 Task: Find connections with filter location Santa Clara with filter topic #homes with filter profile language Potuguese with filter current company Gartner with filter school JSPM's Rajarshi Shahu College of Engineering with filter industry Beverage Manufacturing with filter service category Pricing Strategy with filter keywords title Media Relations Coordinator
Action: Mouse moved to (581, 111)
Screenshot: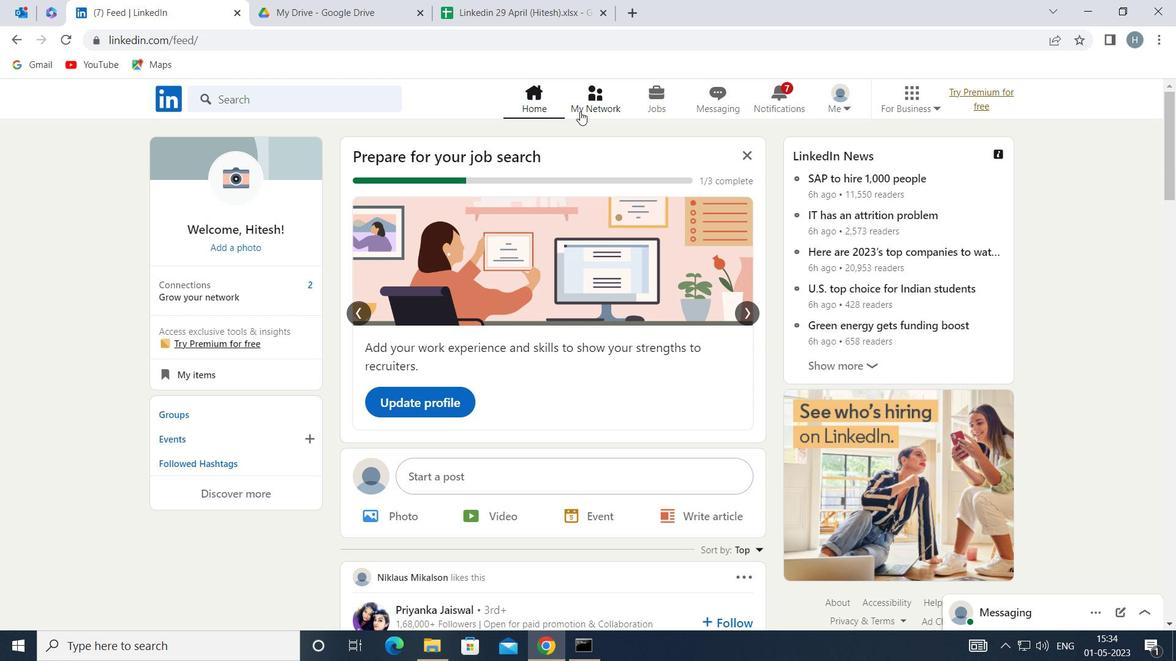 
Action: Mouse pressed left at (581, 111)
Screenshot: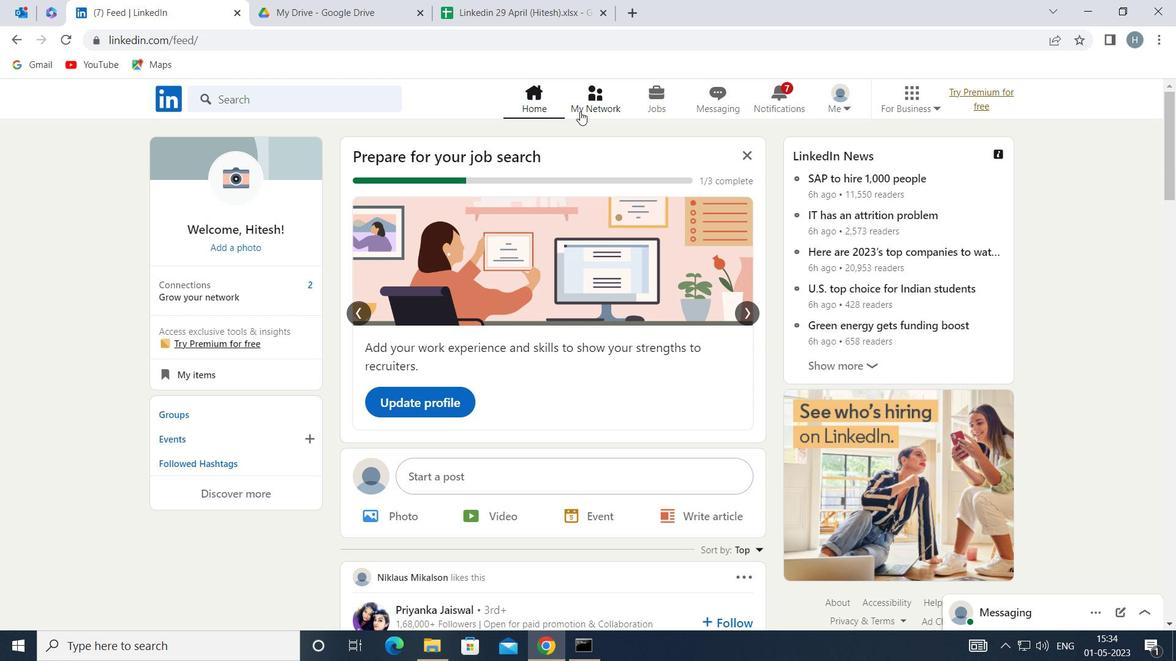 
Action: Mouse moved to (322, 184)
Screenshot: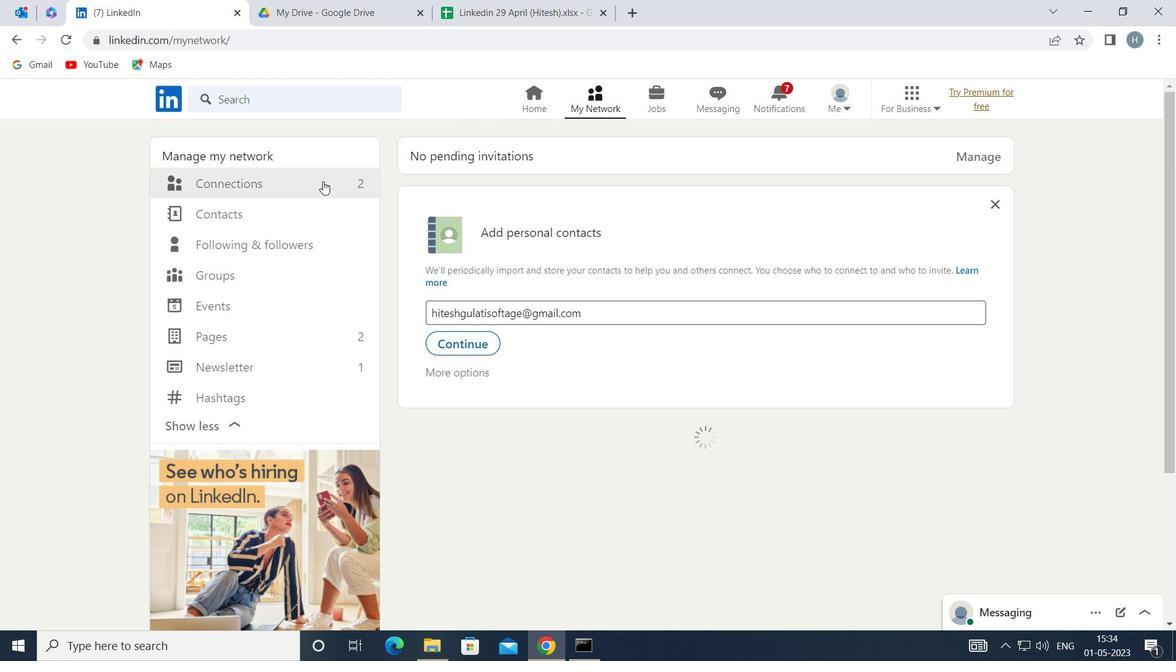 
Action: Mouse pressed left at (322, 184)
Screenshot: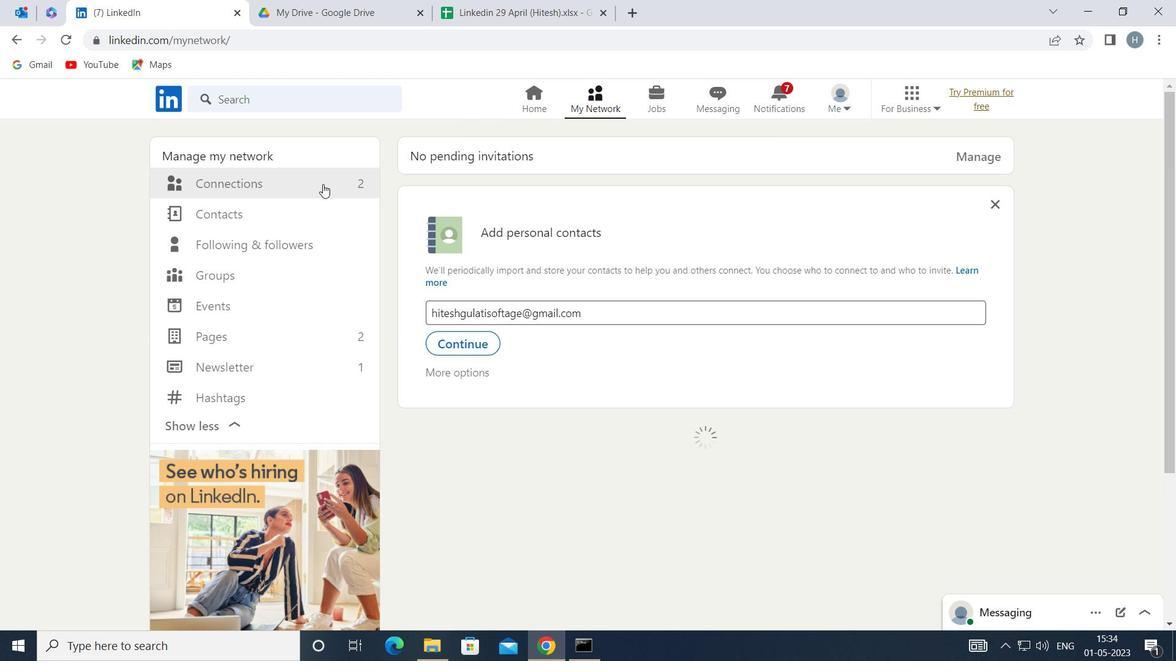 
Action: Mouse moved to (672, 183)
Screenshot: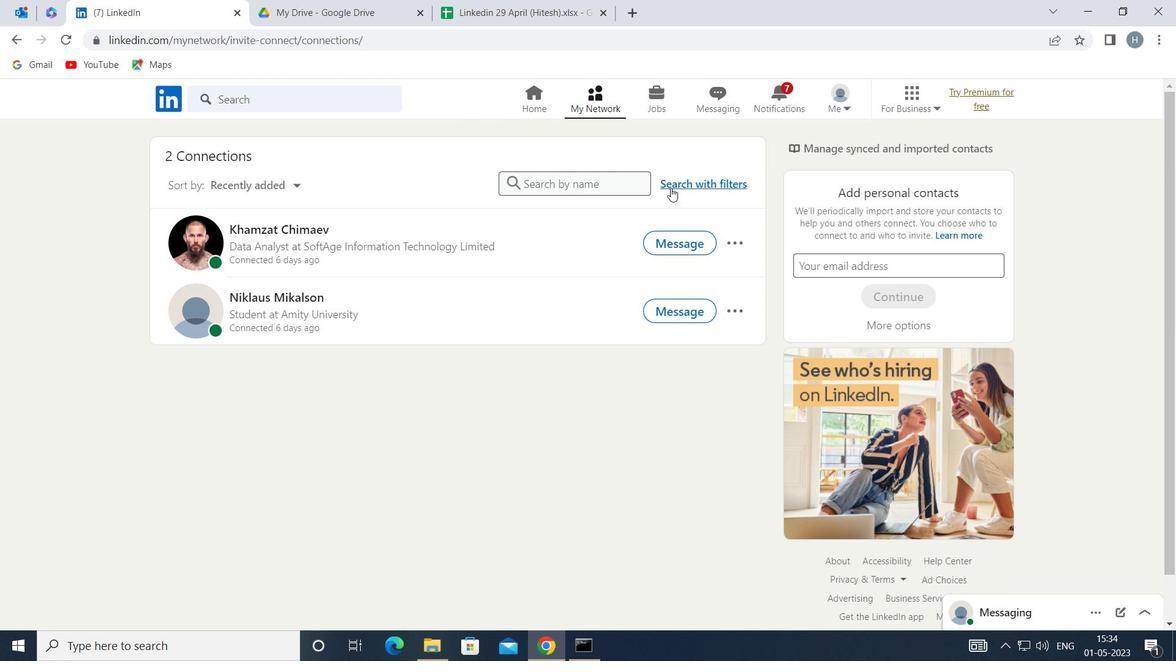
Action: Mouse pressed left at (672, 183)
Screenshot: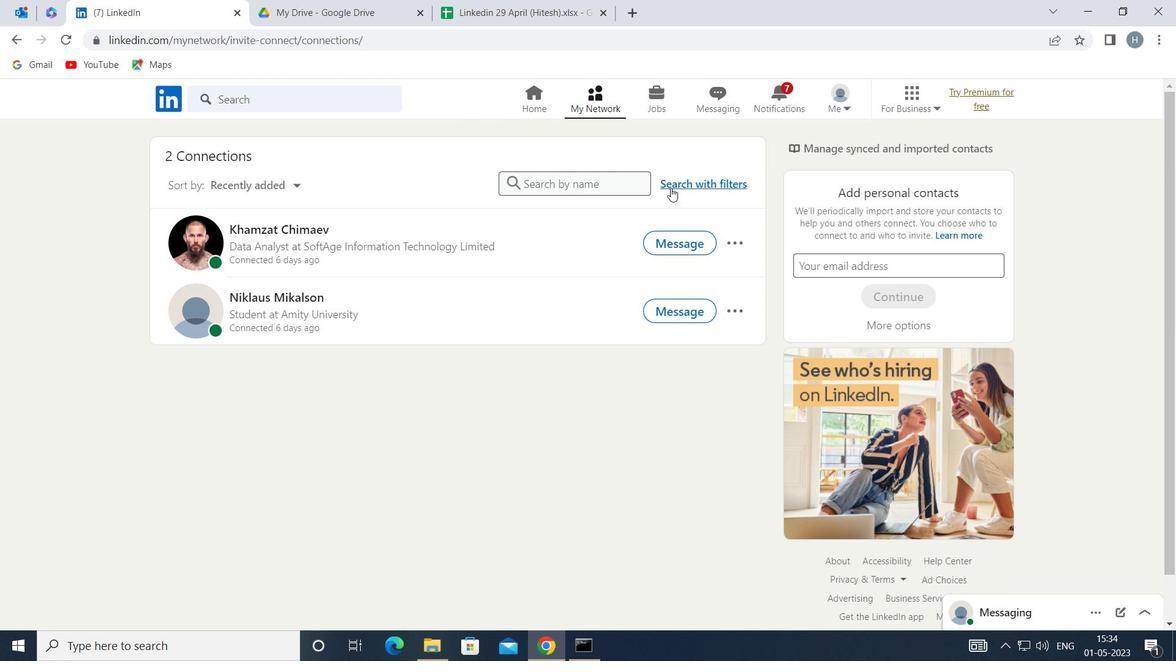 
Action: Mouse moved to (634, 146)
Screenshot: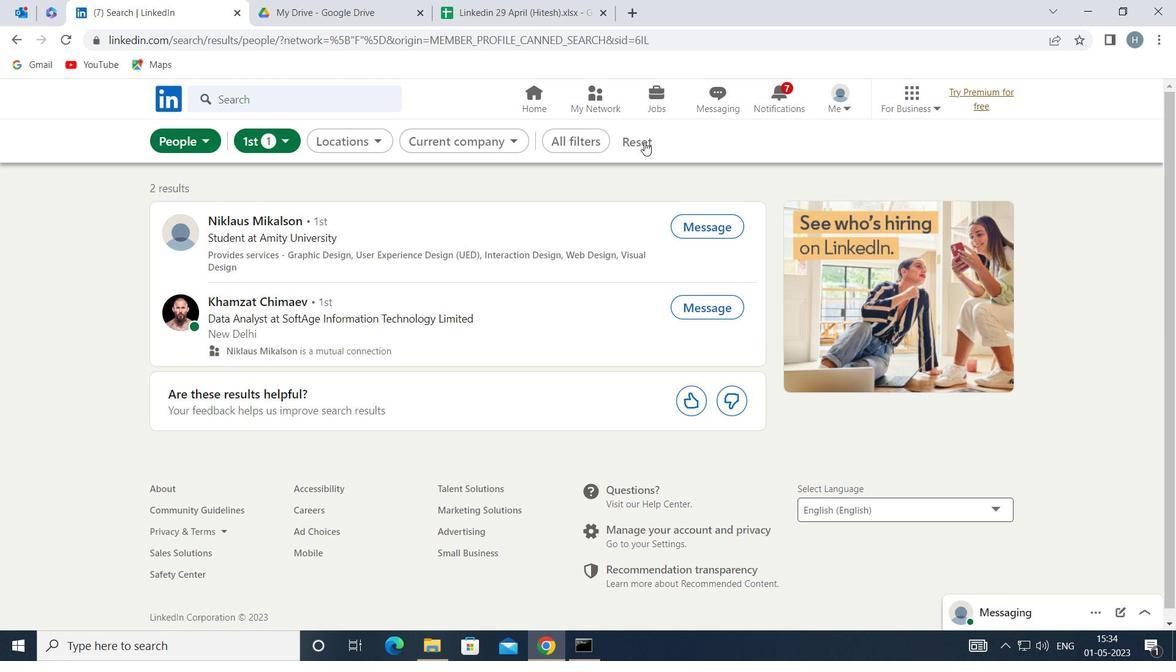 
Action: Mouse pressed left at (634, 146)
Screenshot: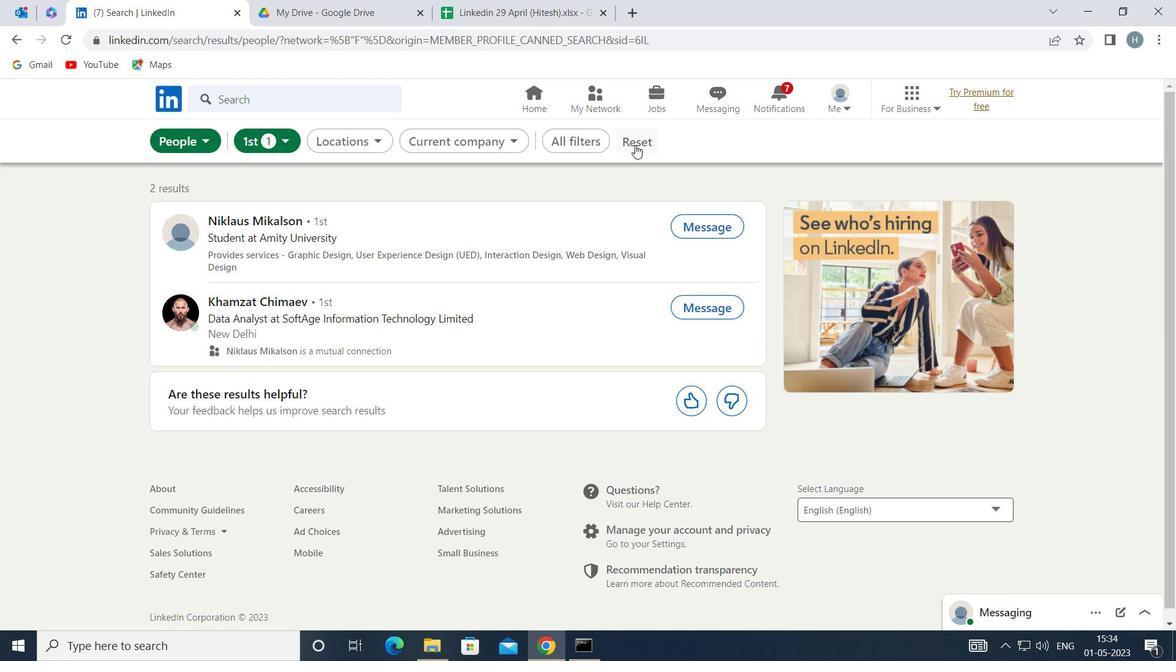 
Action: Mouse moved to (631, 138)
Screenshot: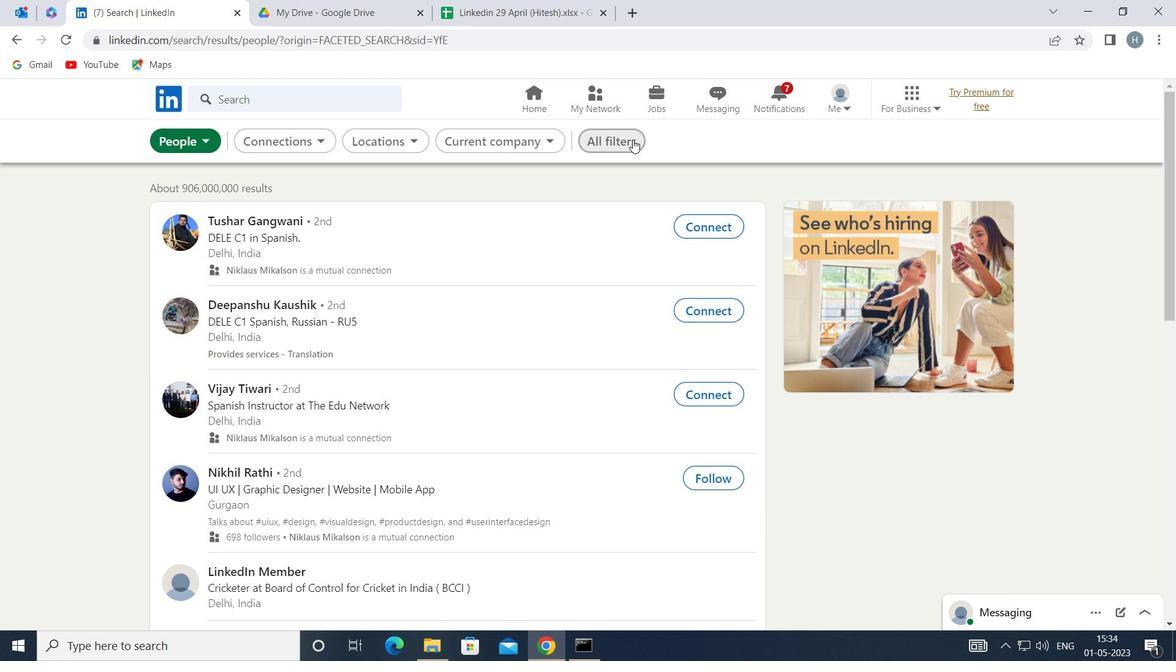 
Action: Mouse pressed left at (631, 138)
Screenshot: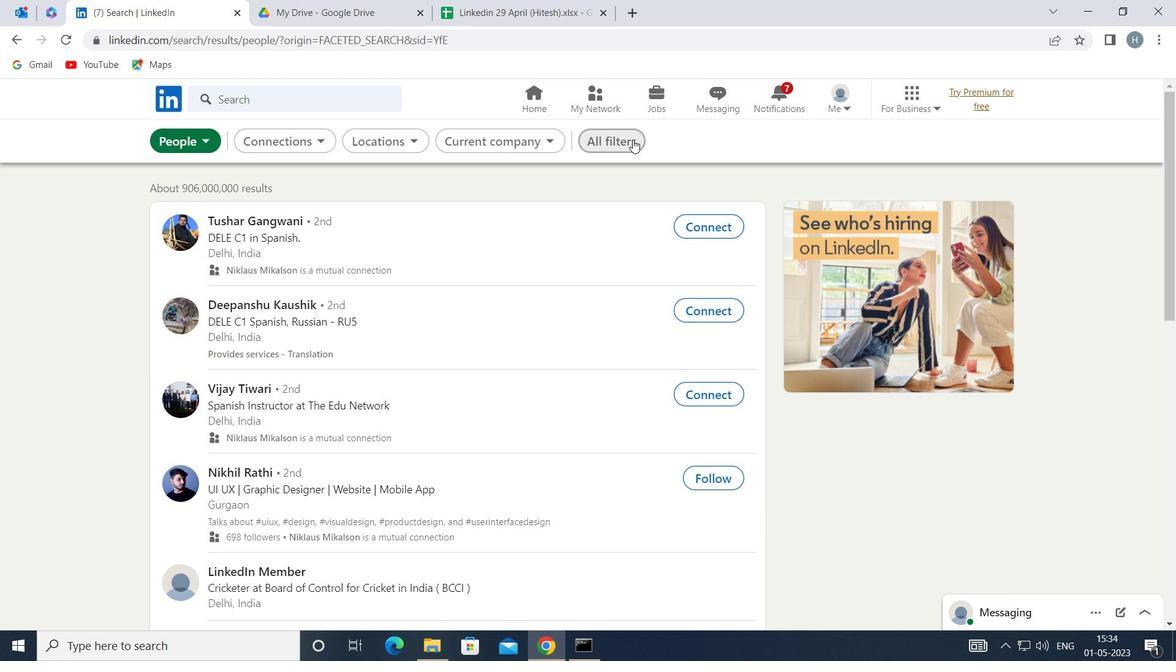 
Action: Mouse moved to (885, 334)
Screenshot: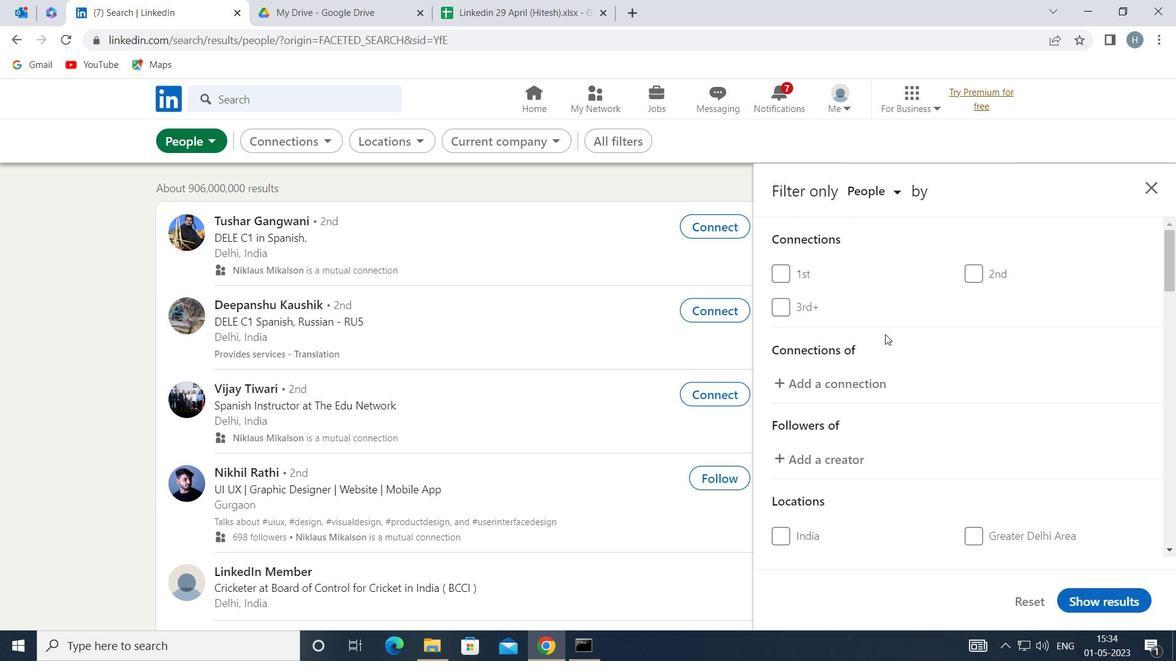 
Action: Mouse scrolled (885, 333) with delta (0, 0)
Screenshot: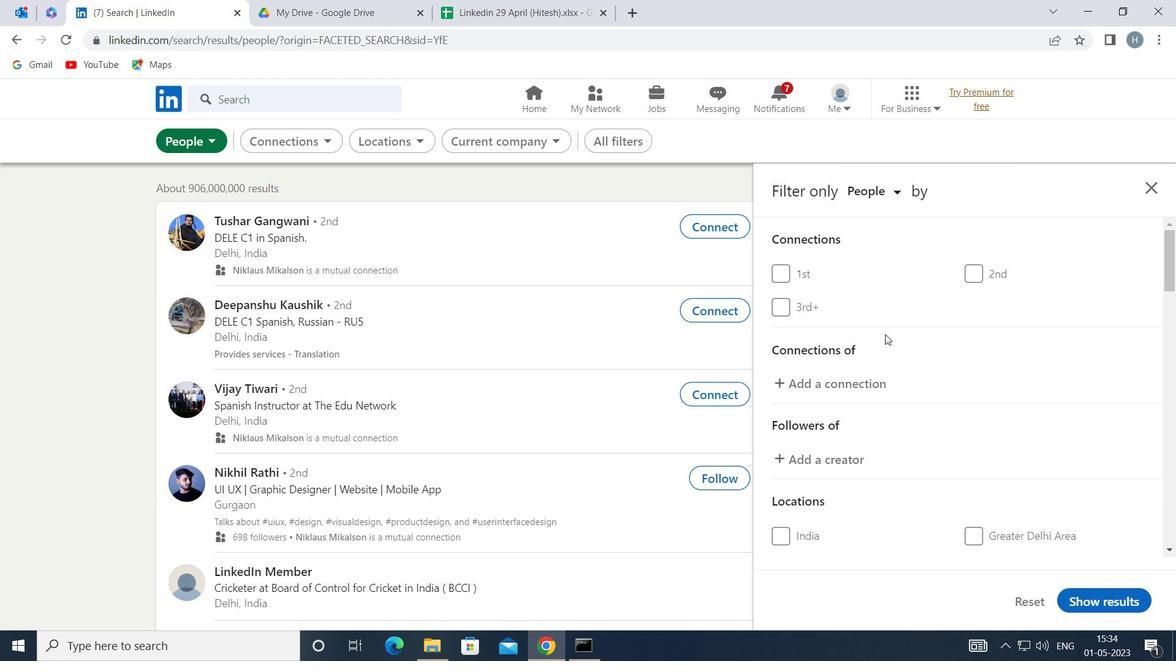 
Action: Mouse scrolled (885, 333) with delta (0, 0)
Screenshot: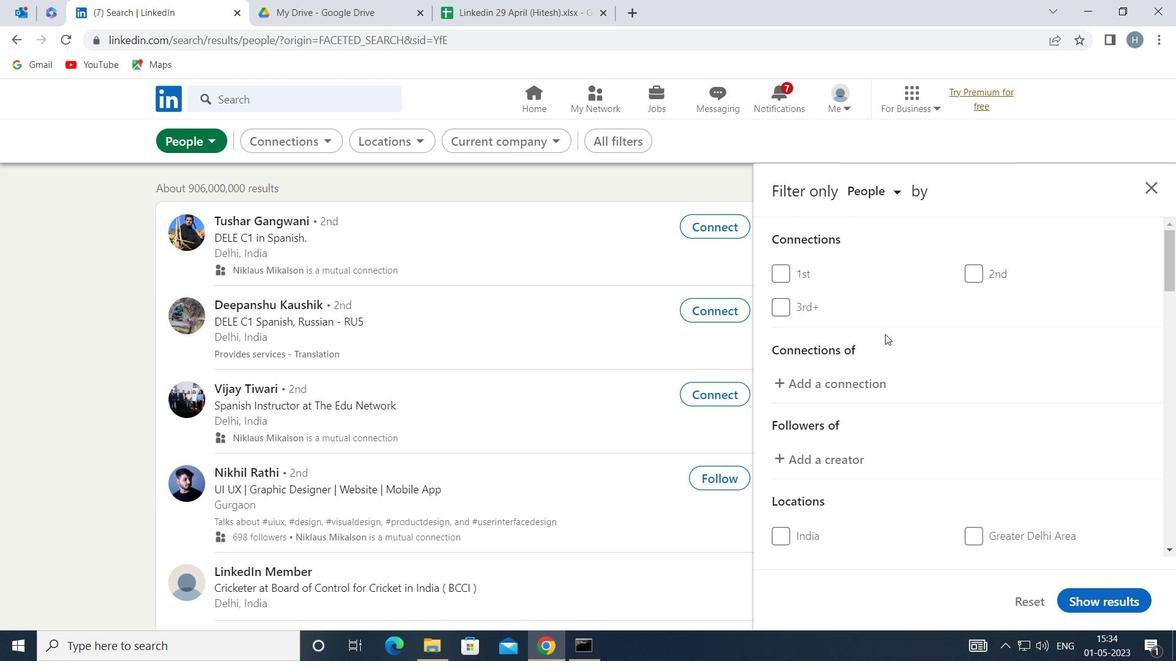 
Action: Mouse moved to (1009, 444)
Screenshot: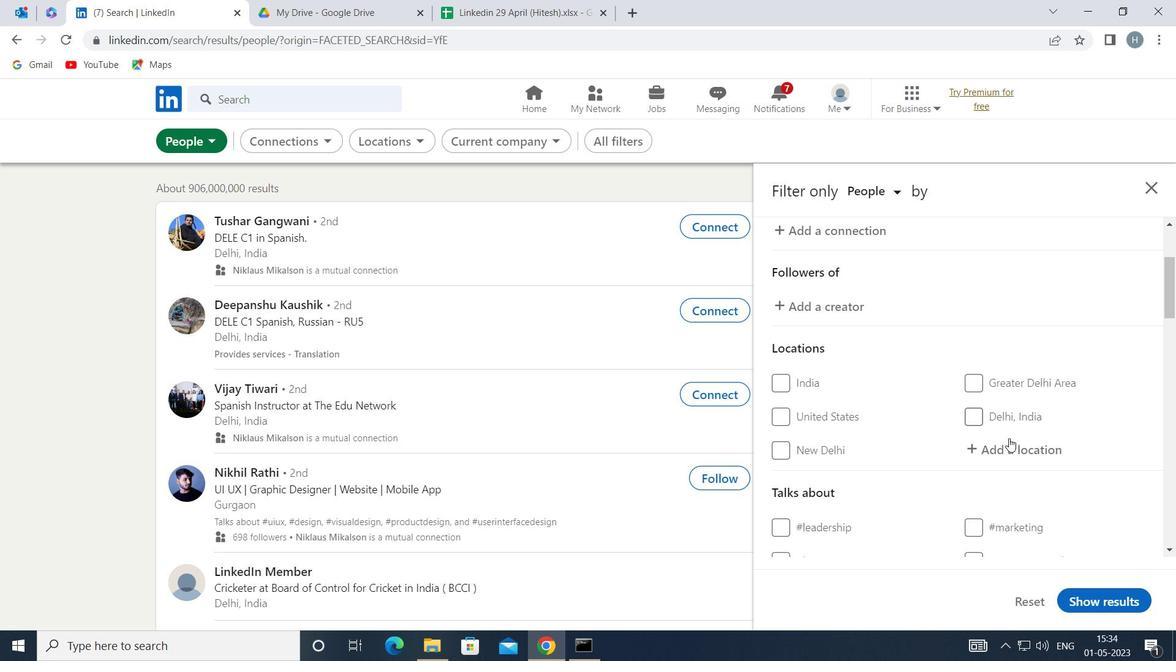 
Action: Mouse pressed left at (1009, 444)
Screenshot: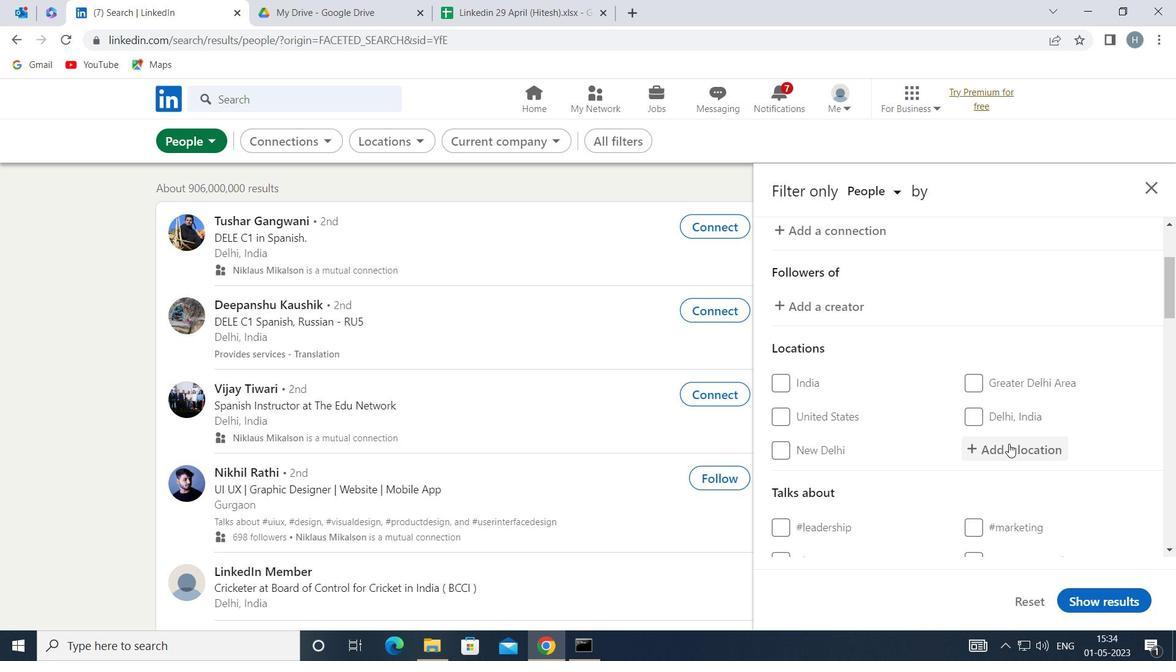 
Action: Mouse moved to (1004, 445)
Screenshot: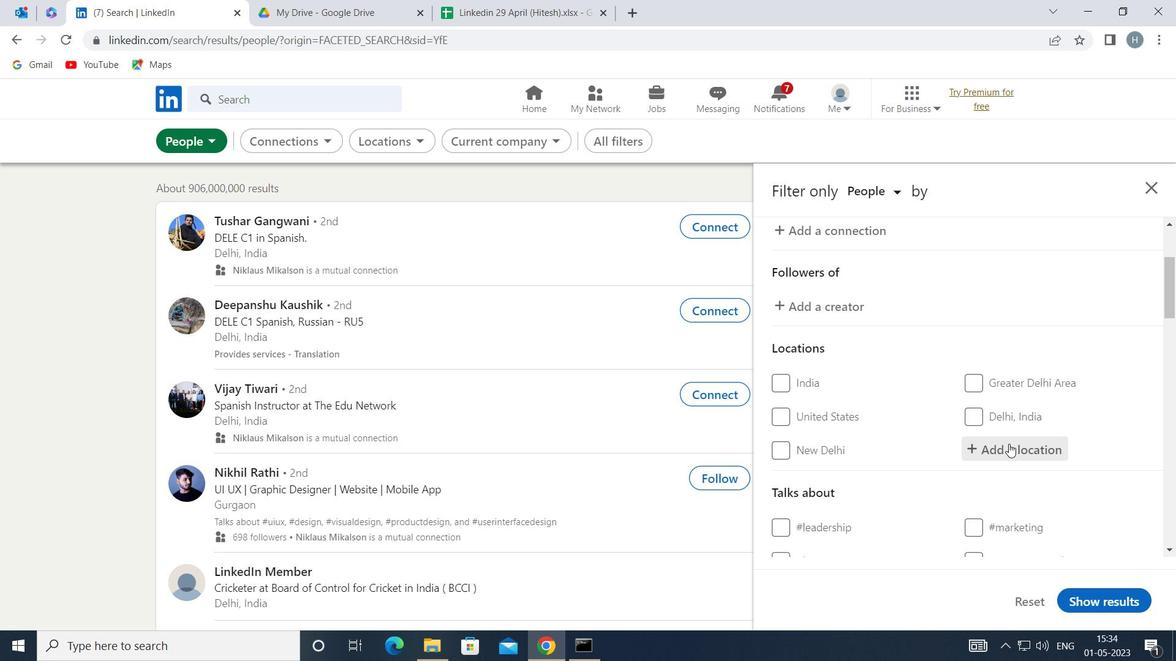 
Action: Key pressed <Key.shift>SANR<Key.backspace>TA<Key.space><Key.shift>CLARE
Screenshot: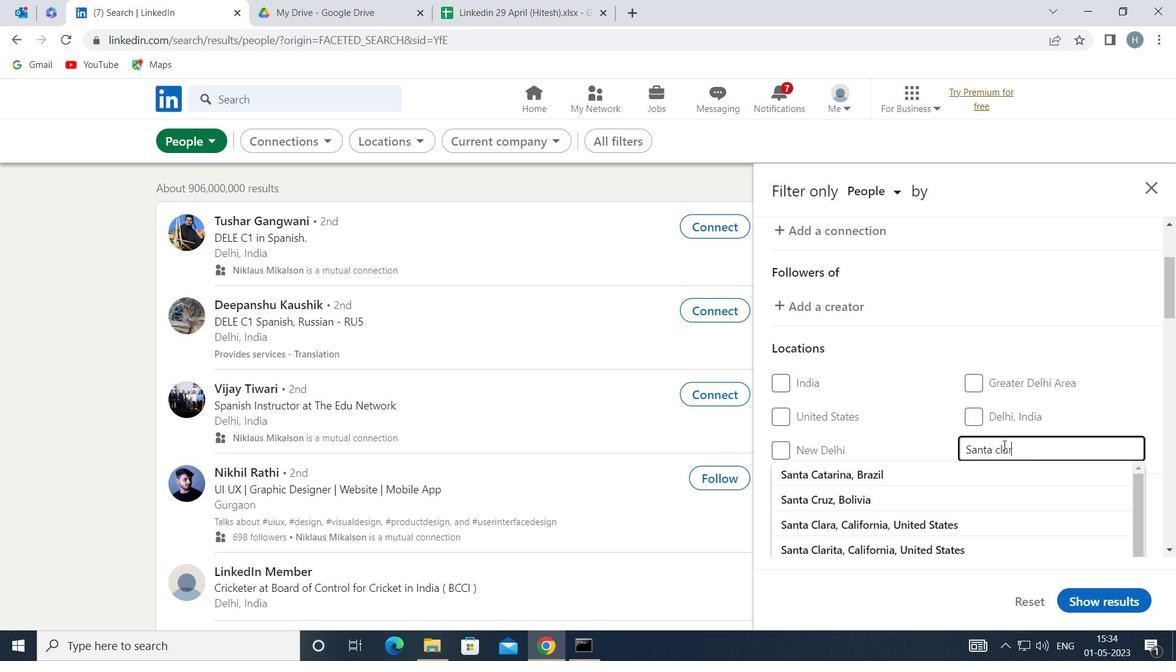 
Action: Mouse moved to (1037, 480)
Screenshot: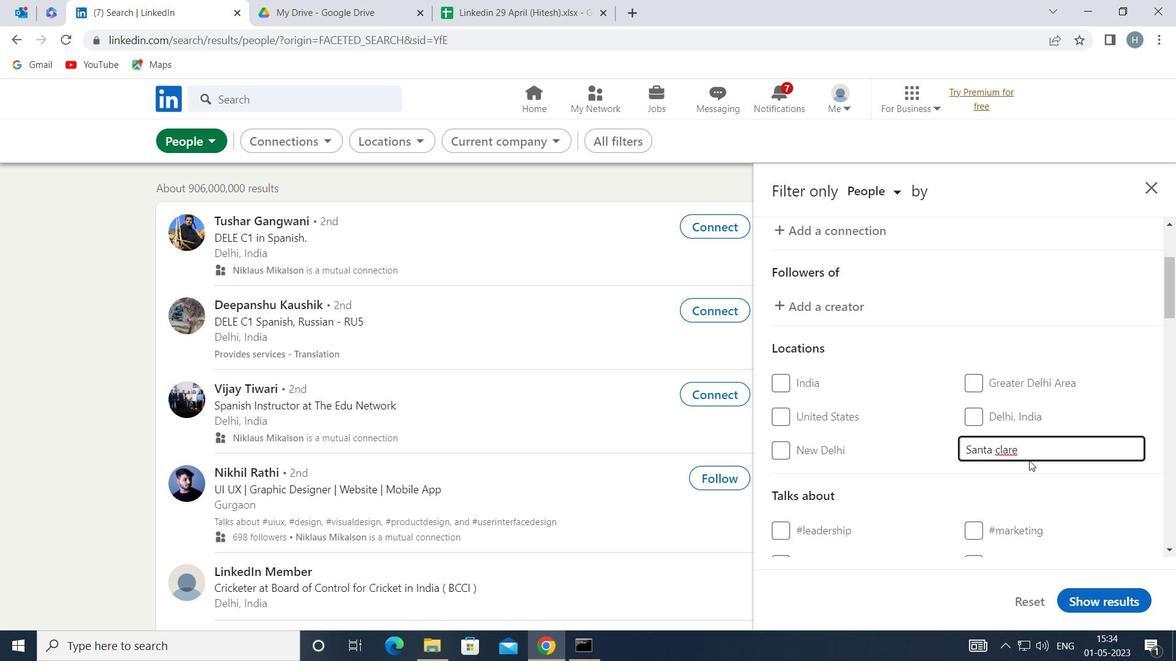 
Action: Key pressed <Key.backspace>A
Screenshot: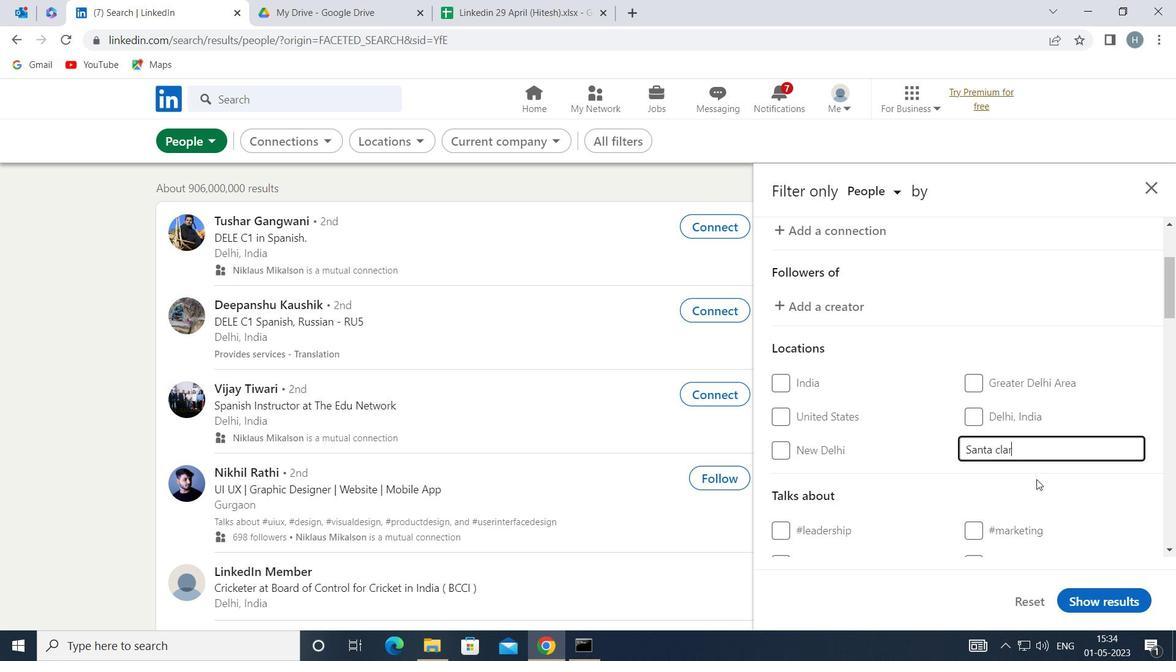 
Action: Mouse moved to (1037, 480)
Screenshot: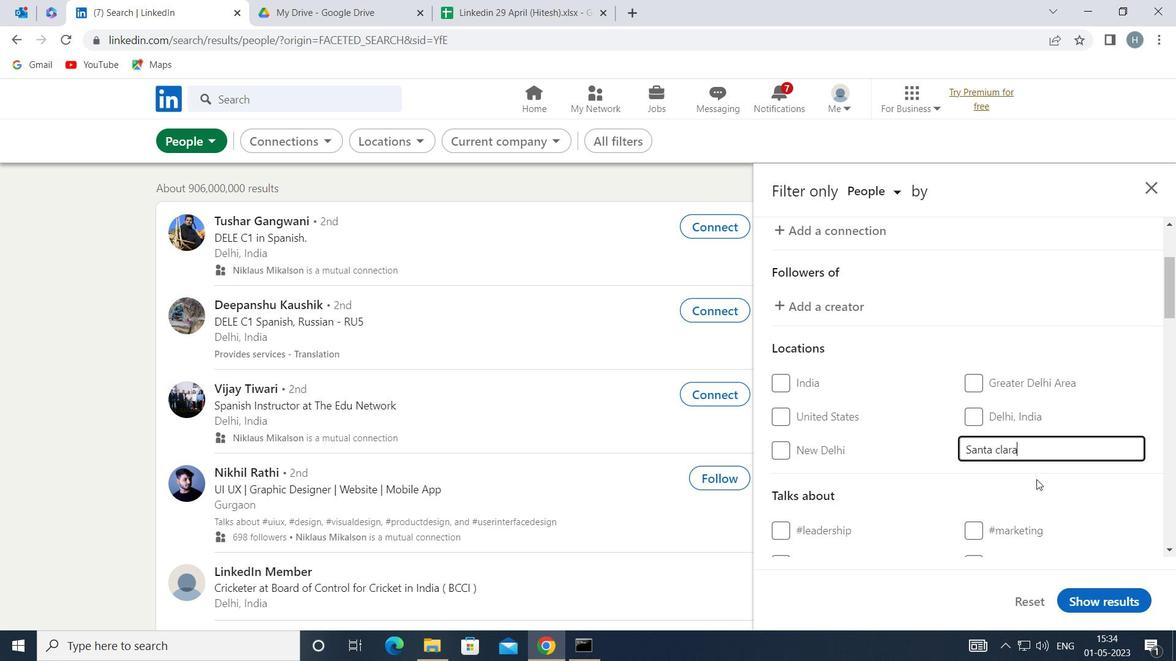 
Action: Key pressed <Key.enter>
Screenshot: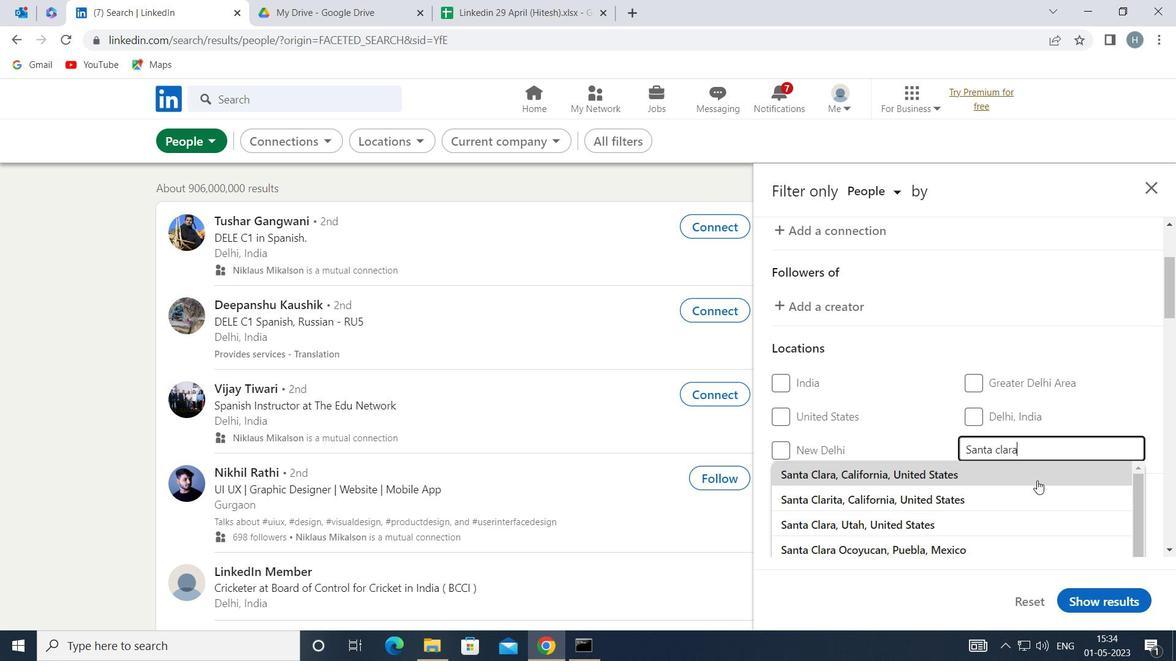 
Action: Mouse moved to (1023, 482)
Screenshot: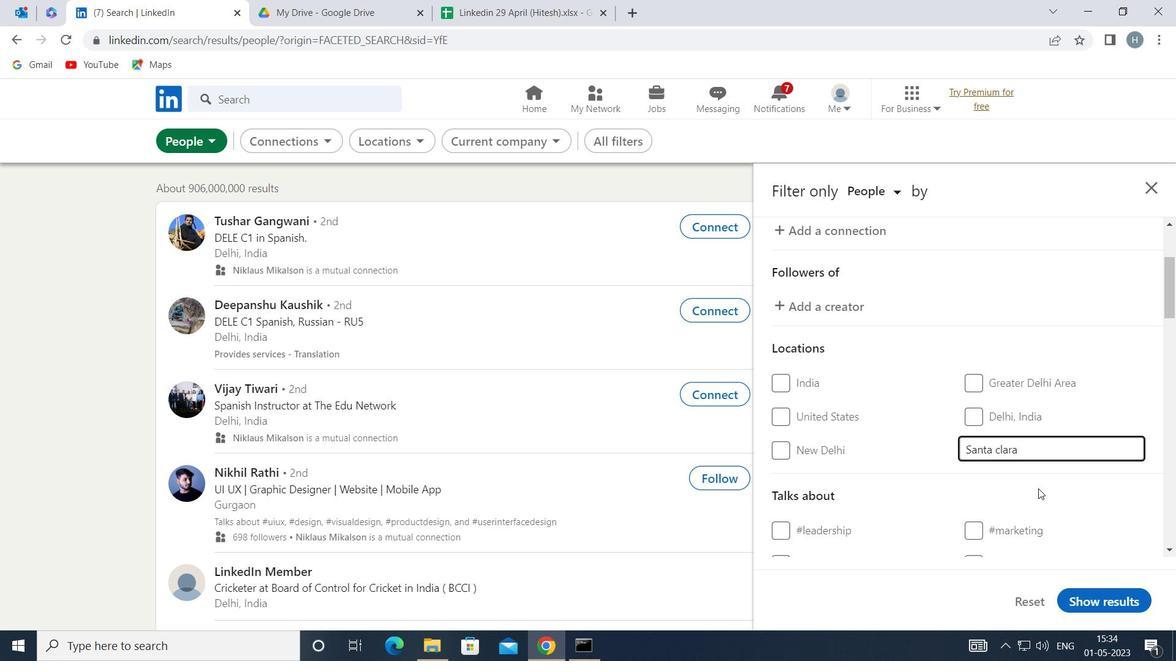 
Action: Mouse scrolled (1023, 481) with delta (0, 0)
Screenshot: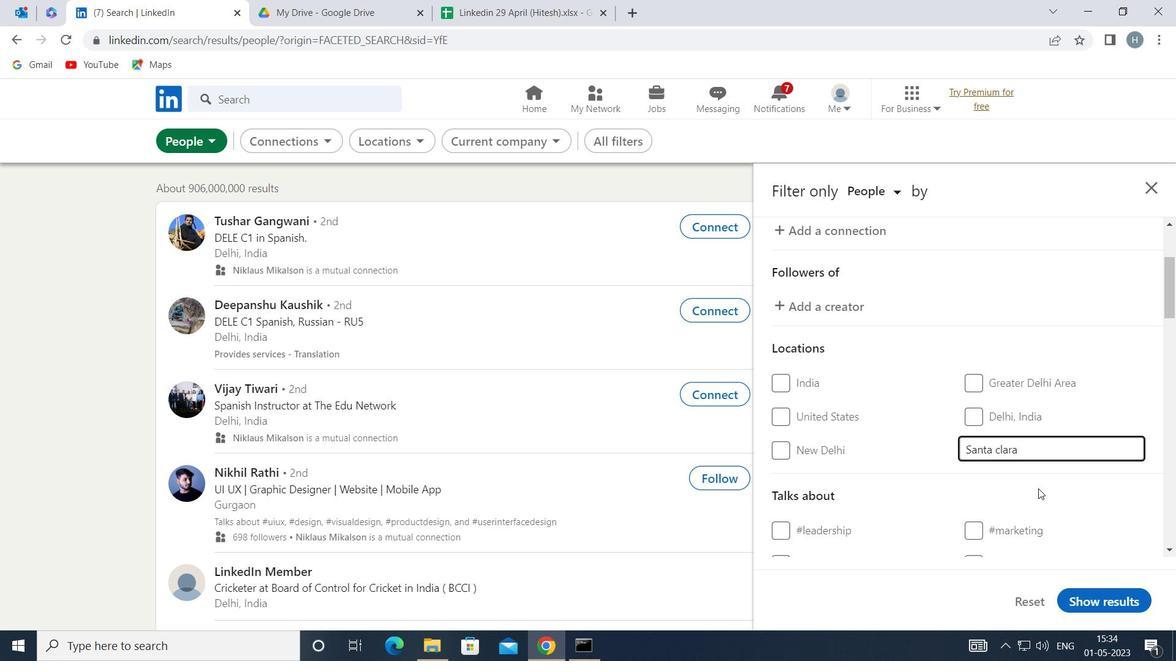 
Action: Mouse moved to (1022, 449)
Screenshot: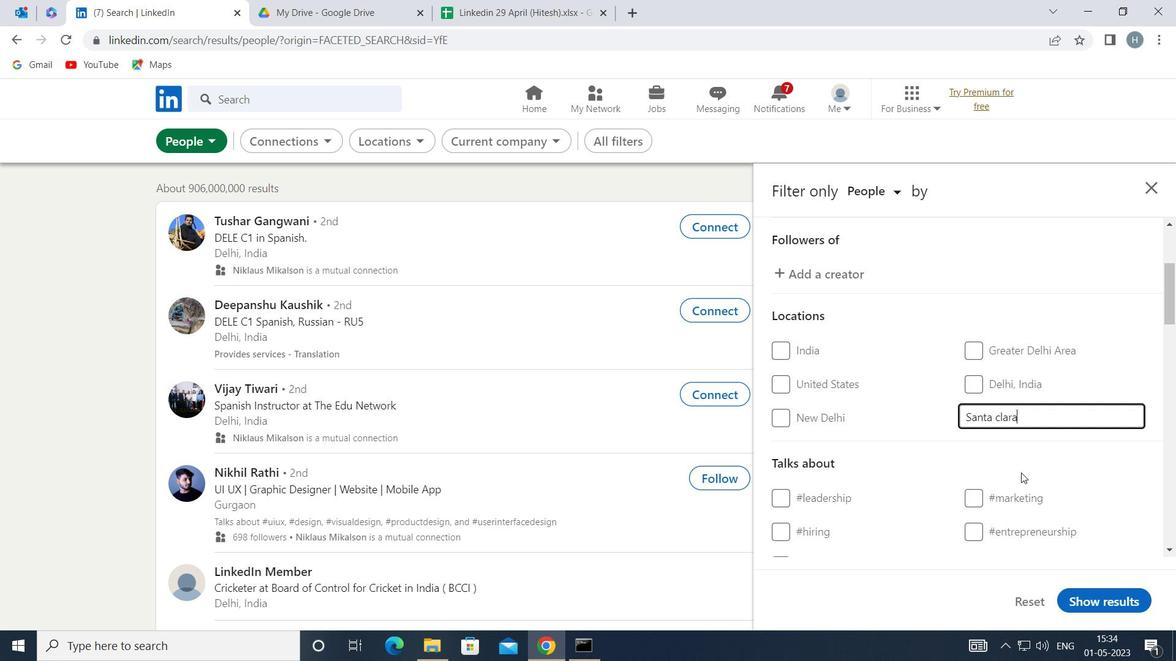 
Action: Mouse scrolled (1022, 448) with delta (0, 0)
Screenshot: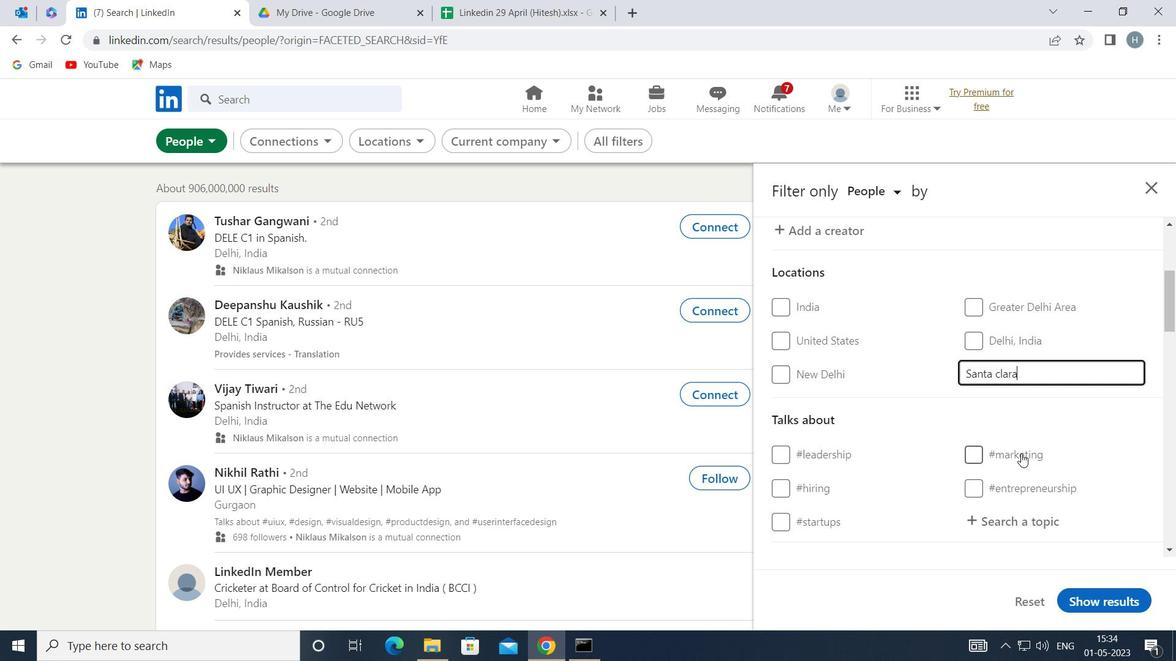 
Action: Mouse moved to (1026, 445)
Screenshot: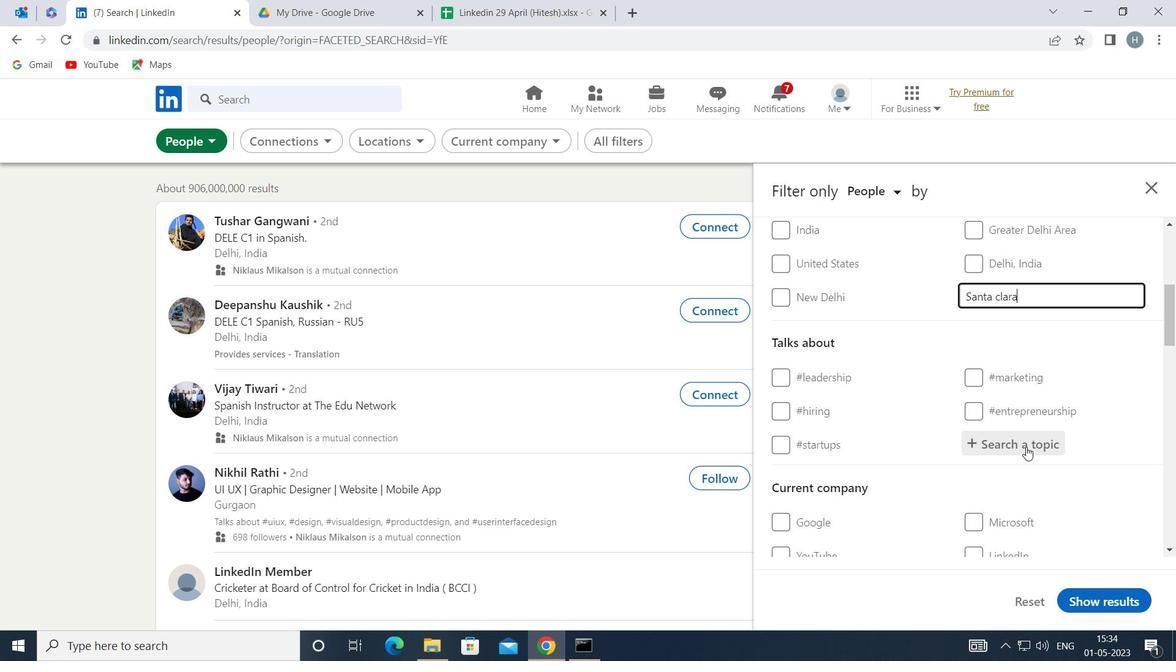 
Action: Mouse pressed left at (1026, 445)
Screenshot: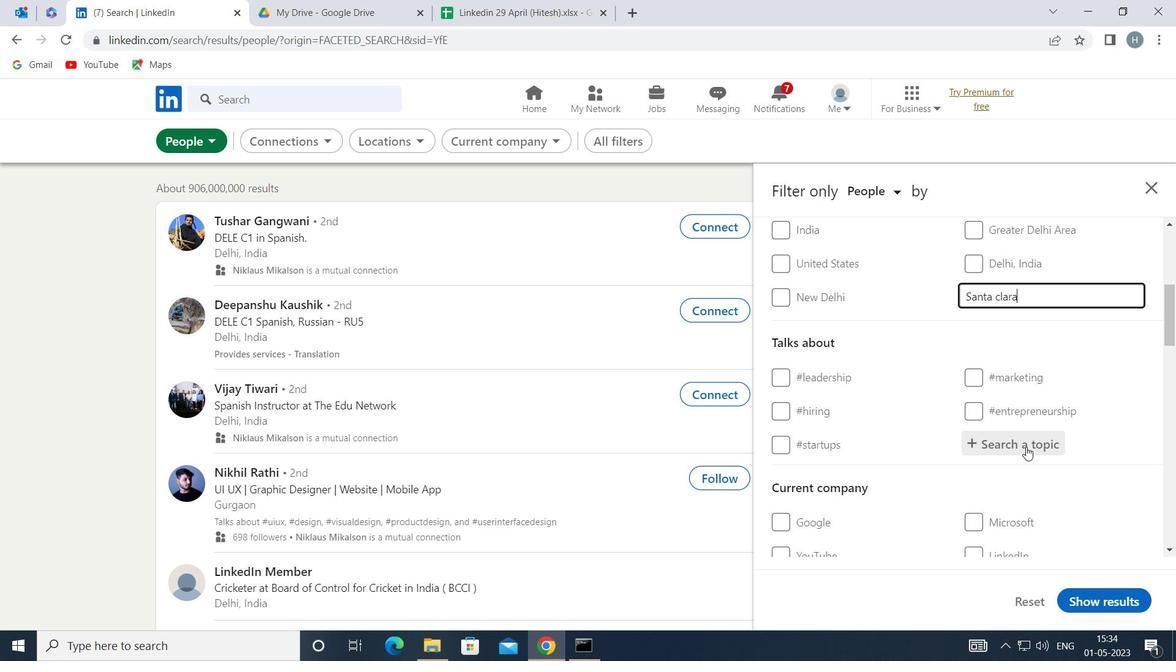 
Action: Mouse moved to (1027, 445)
Screenshot: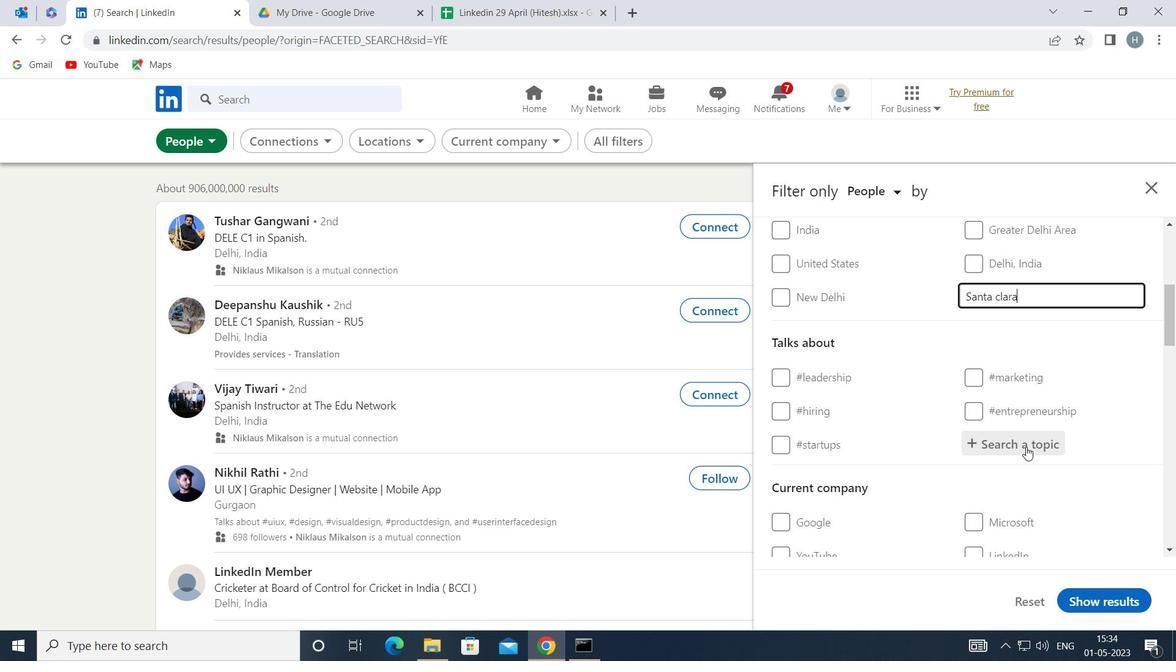 
Action: Key pressed <Key.shift>HOMES
Screenshot: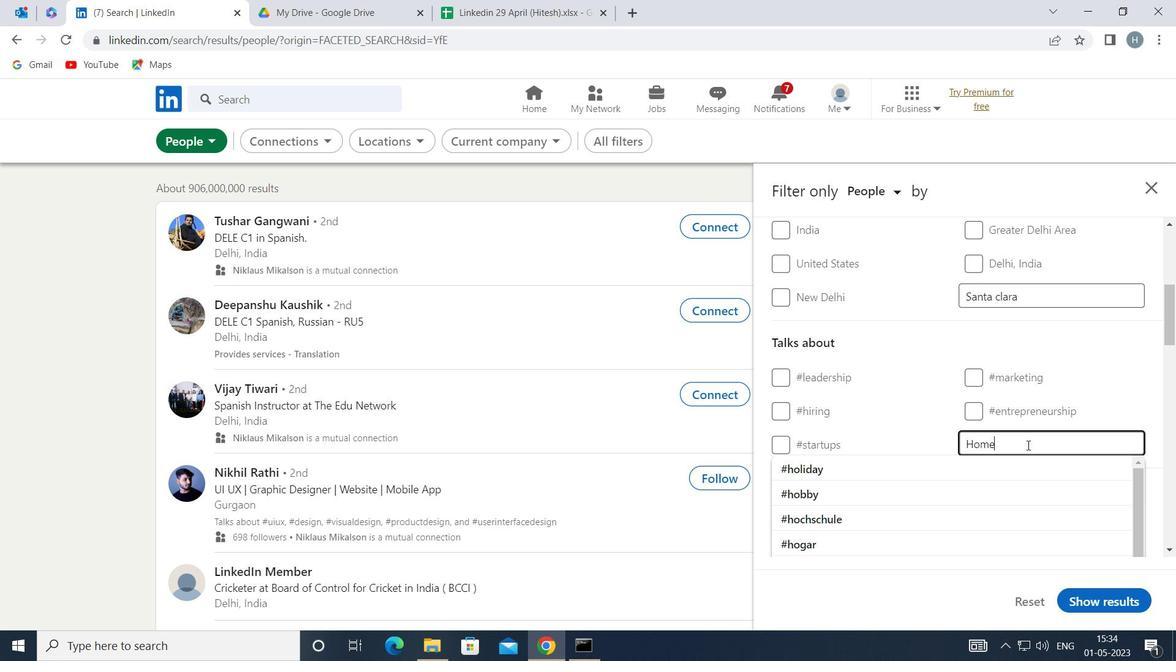
Action: Mouse moved to (933, 502)
Screenshot: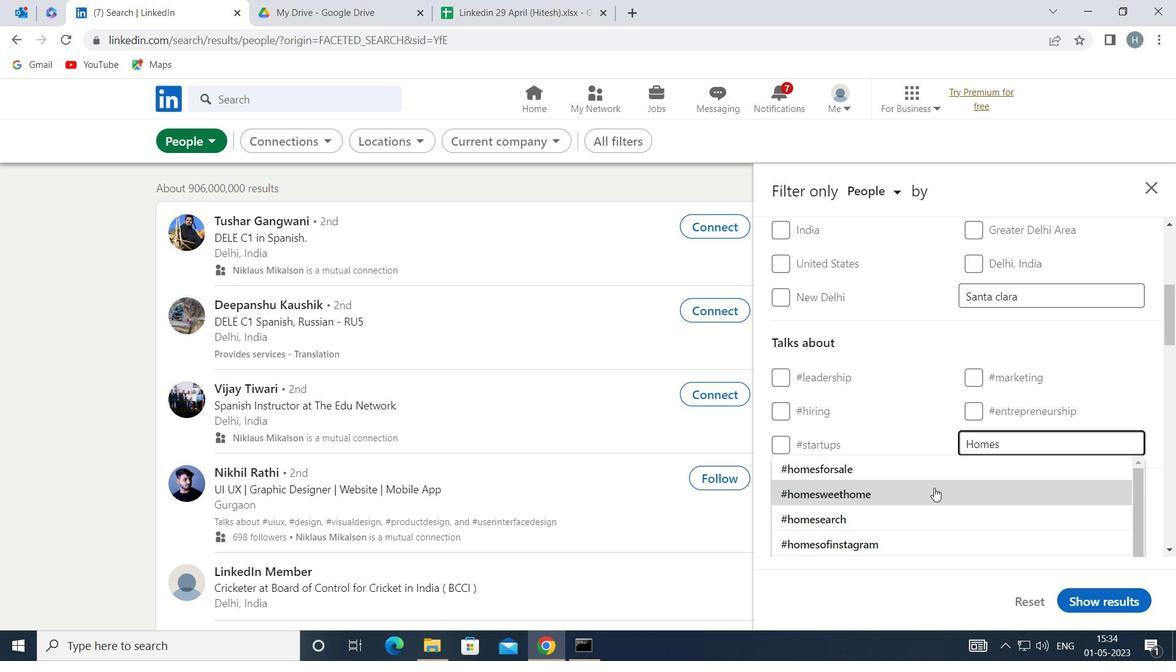 
Action: Mouse scrolled (933, 501) with delta (0, 0)
Screenshot: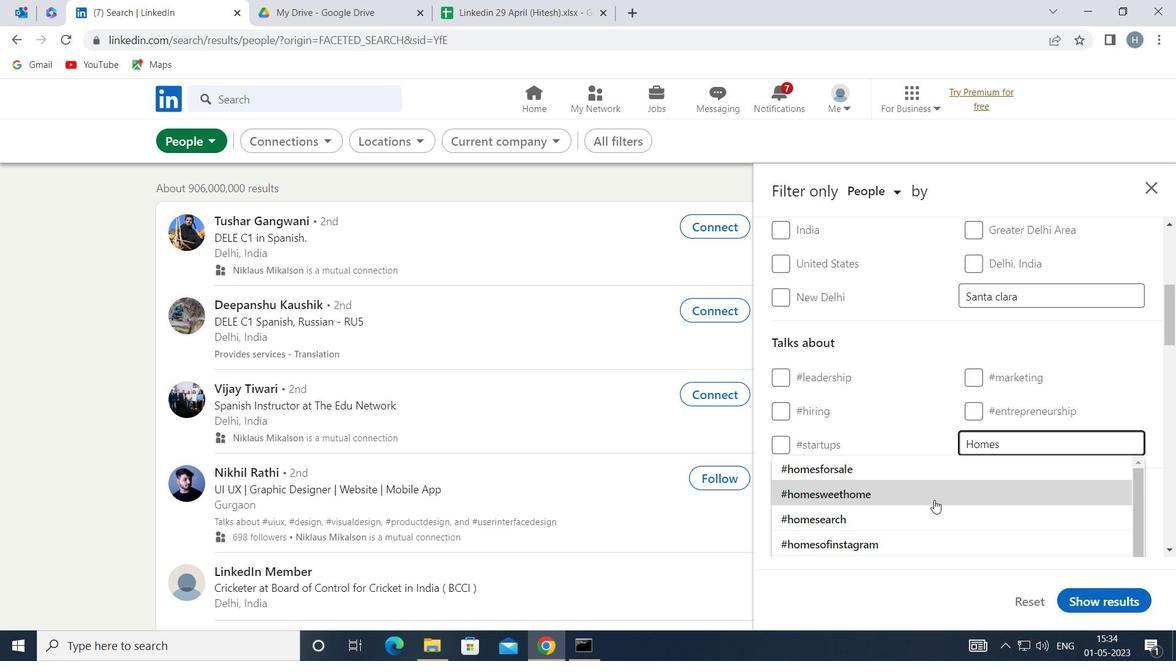 
Action: Mouse moved to (911, 521)
Screenshot: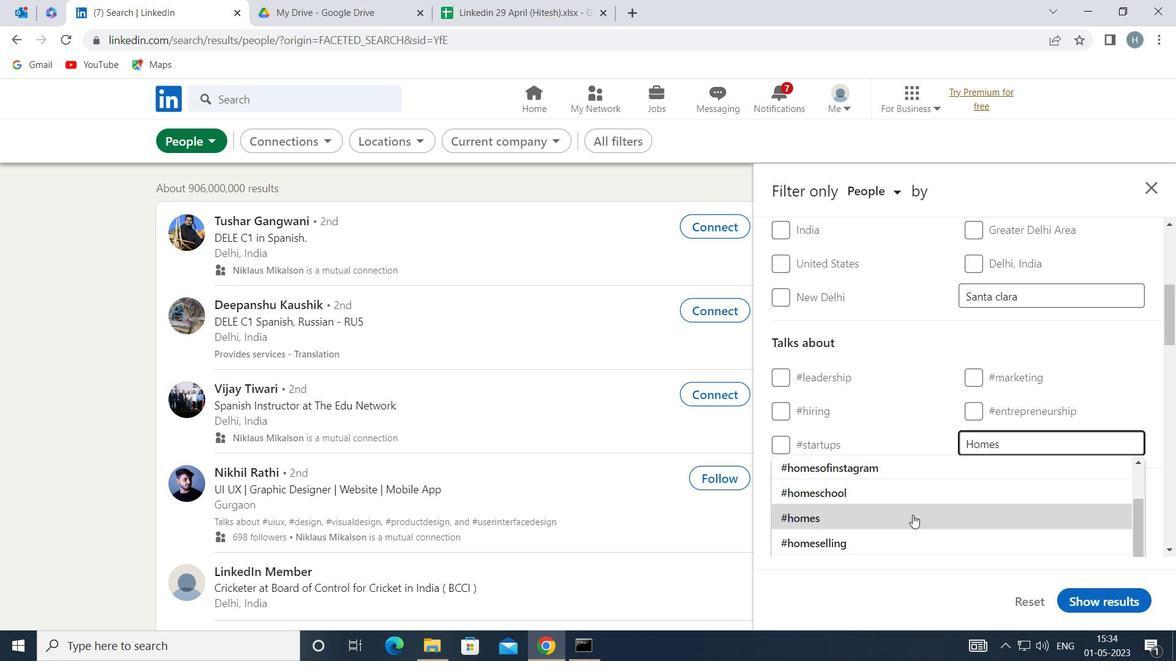 
Action: Mouse pressed left at (911, 521)
Screenshot: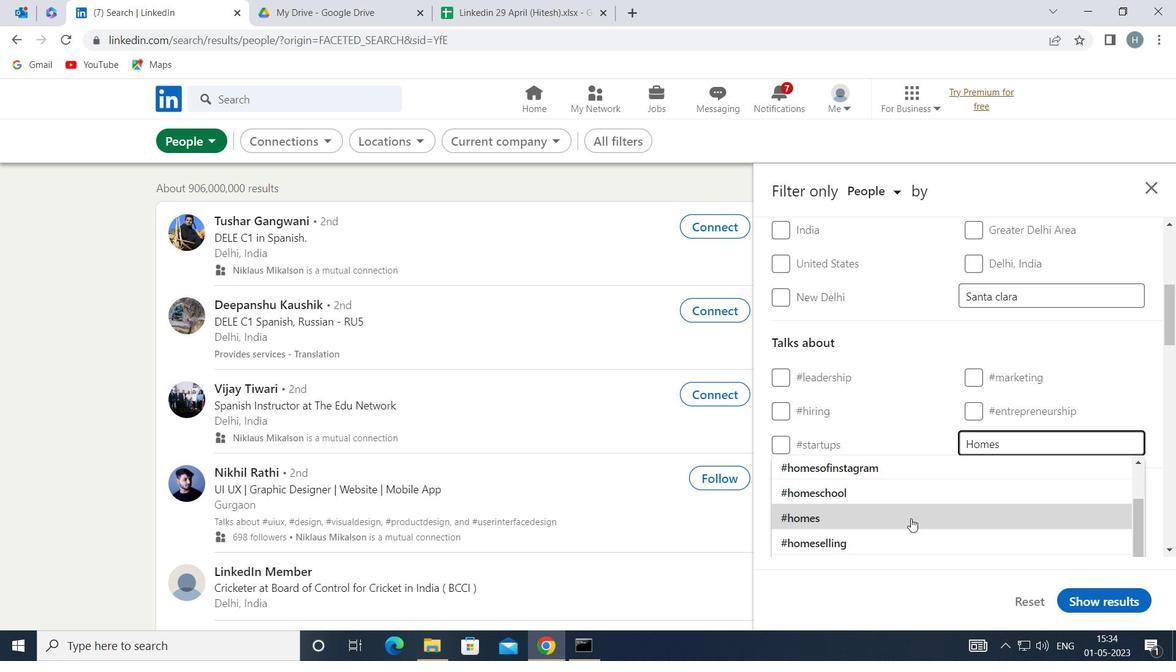 
Action: Mouse moved to (930, 458)
Screenshot: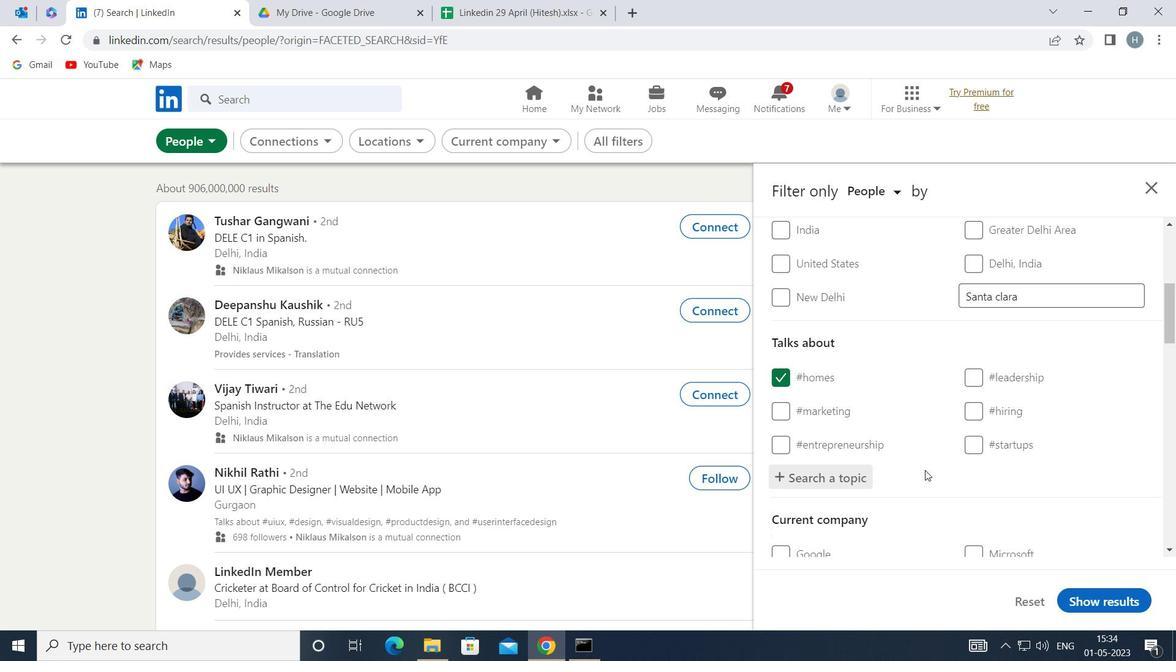 
Action: Mouse scrolled (930, 458) with delta (0, 0)
Screenshot: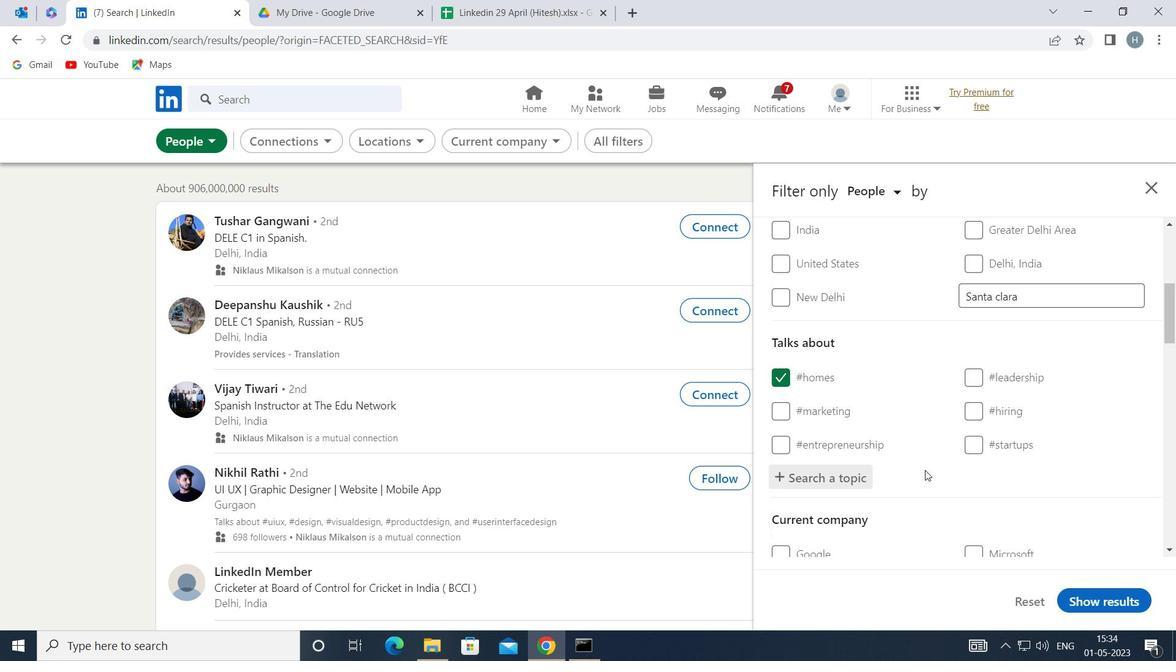 
Action: Mouse moved to (942, 437)
Screenshot: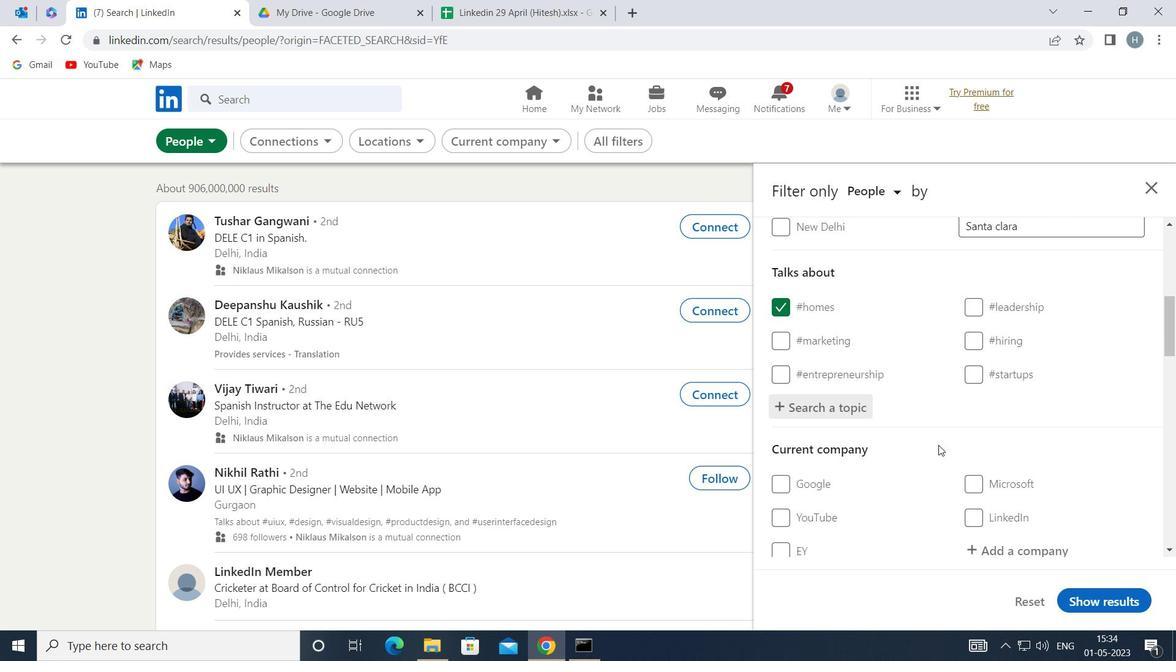 
Action: Mouse scrolled (942, 436) with delta (0, 0)
Screenshot: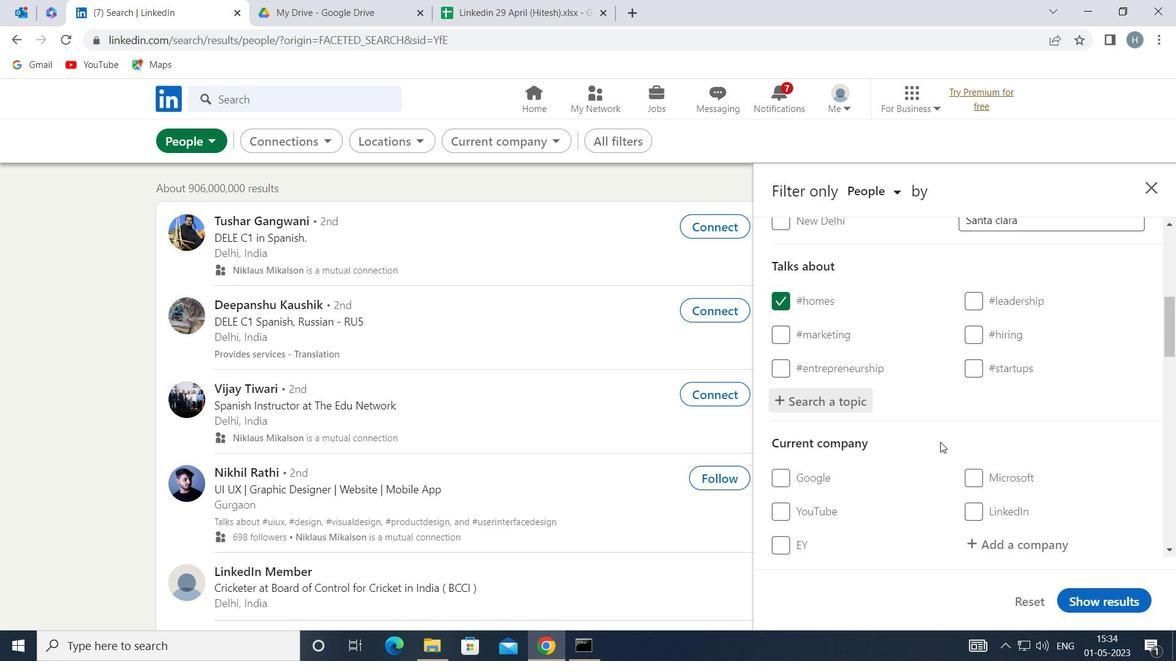
Action: Mouse moved to (942, 436)
Screenshot: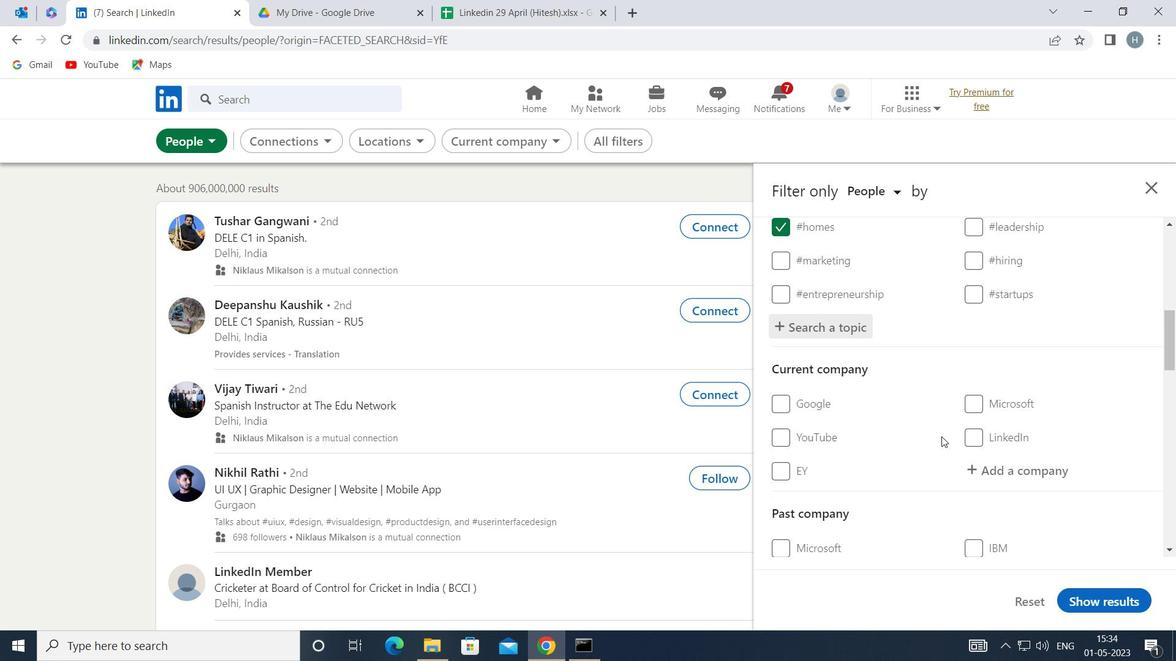 
Action: Mouse scrolled (942, 435) with delta (0, 0)
Screenshot: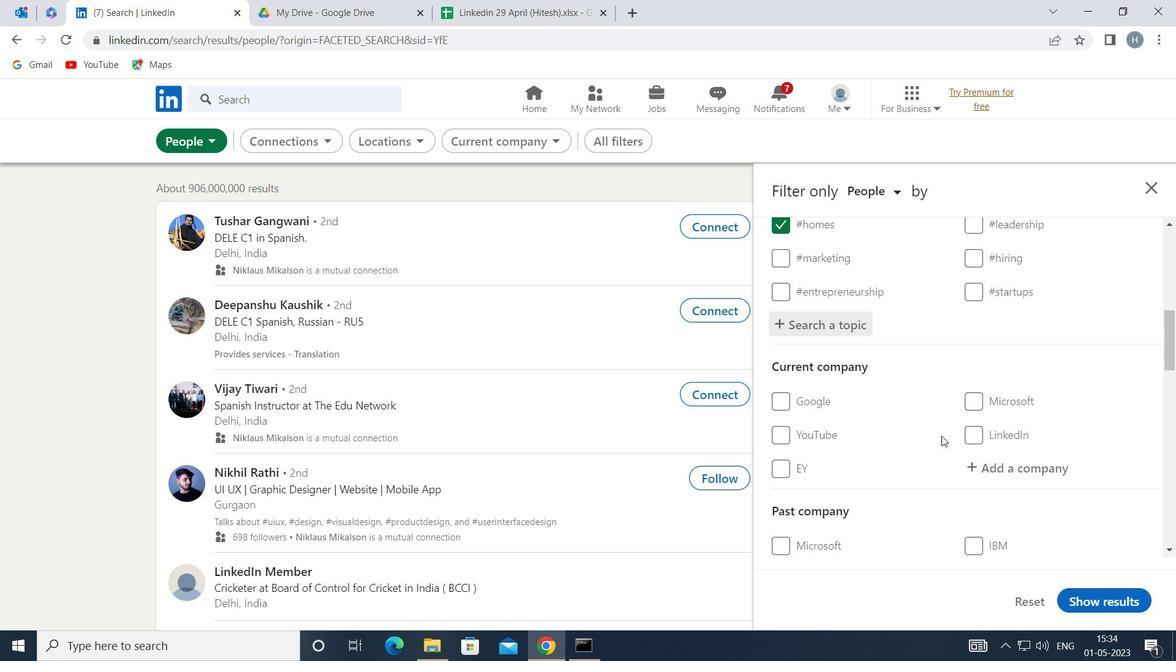
Action: Mouse moved to (943, 433)
Screenshot: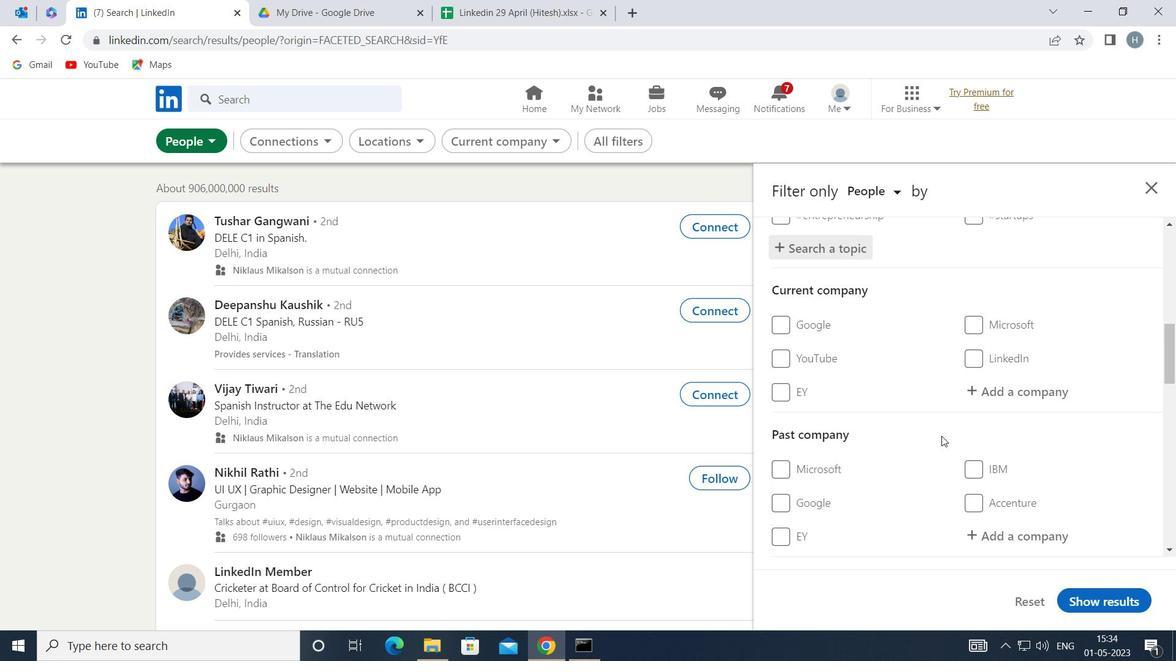 
Action: Mouse scrolled (943, 433) with delta (0, 0)
Screenshot: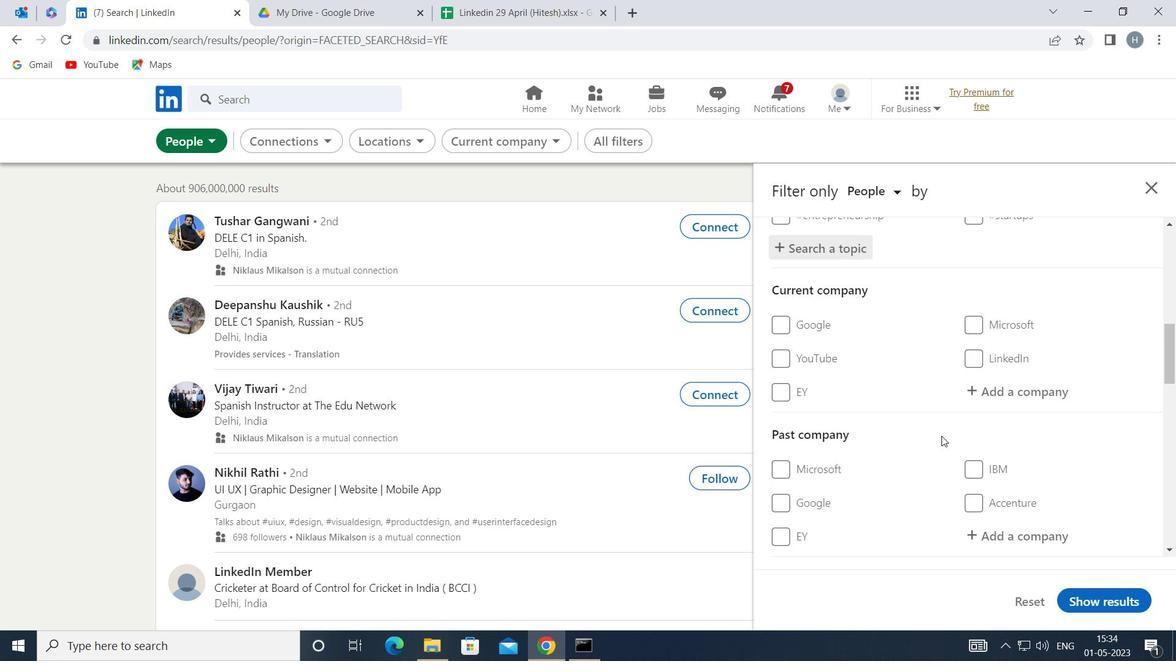 
Action: Mouse scrolled (943, 433) with delta (0, 0)
Screenshot: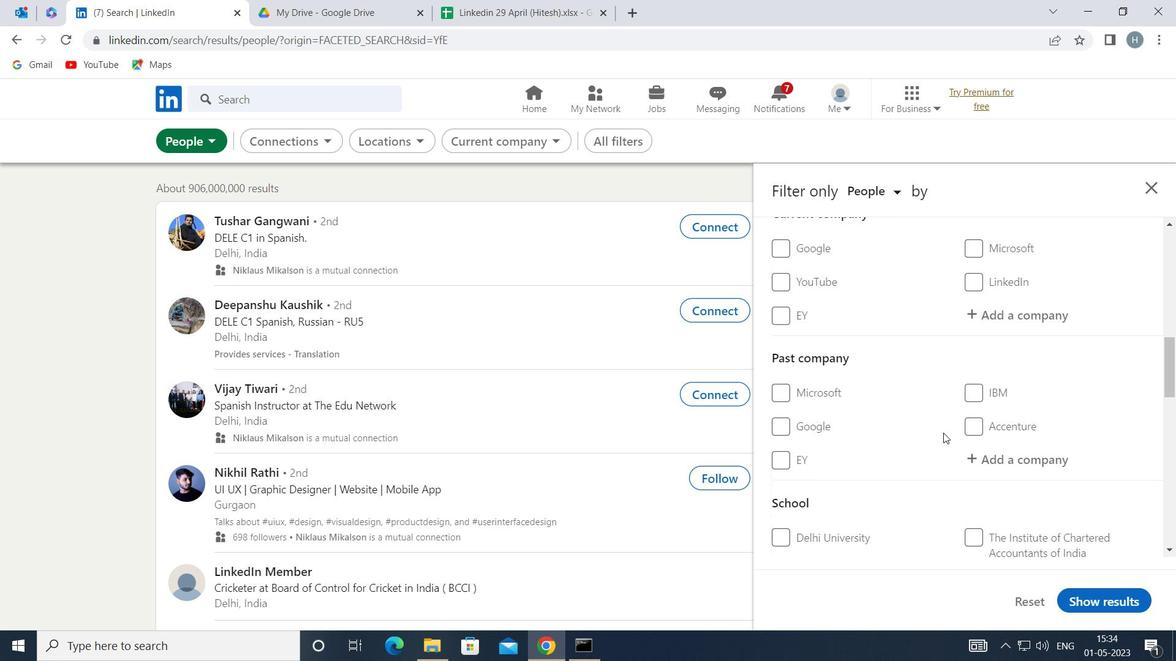 
Action: Mouse scrolled (943, 433) with delta (0, 0)
Screenshot: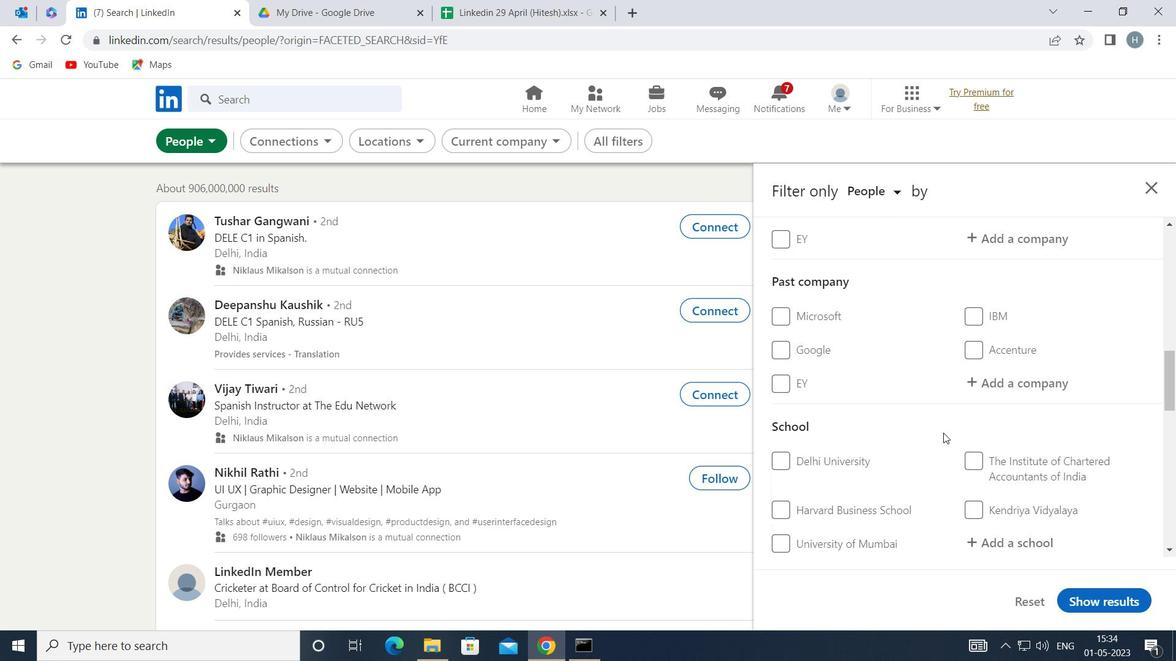 
Action: Mouse scrolled (943, 433) with delta (0, 0)
Screenshot: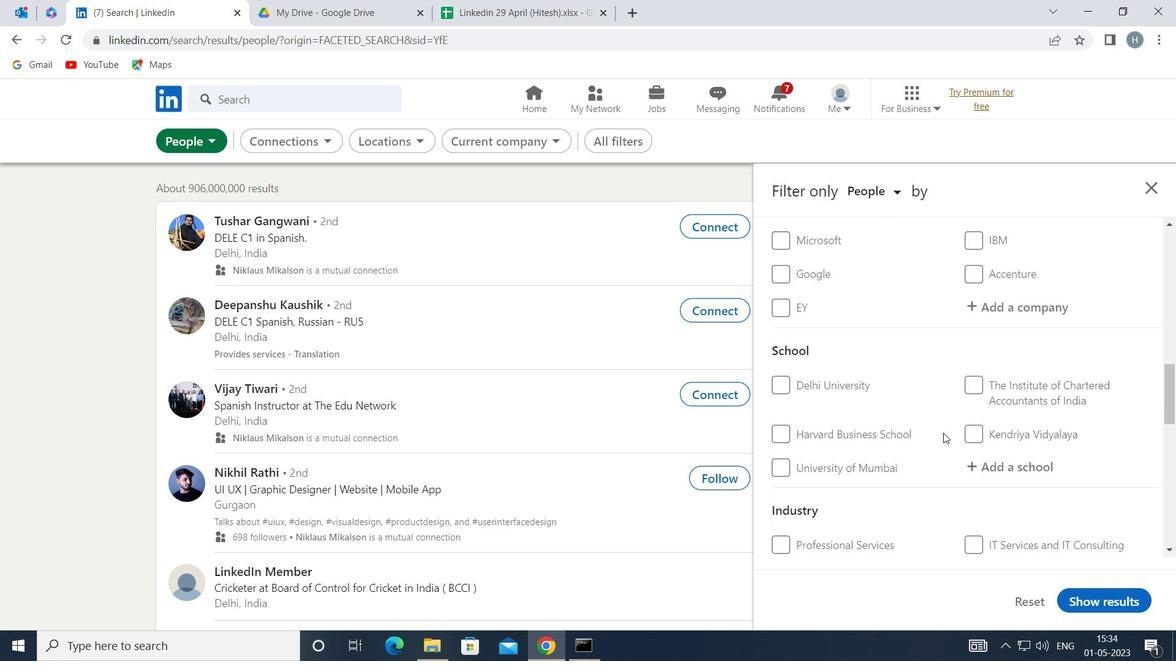 
Action: Mouse scrolled (943, 433) with delta (0, 0)
Screenshot: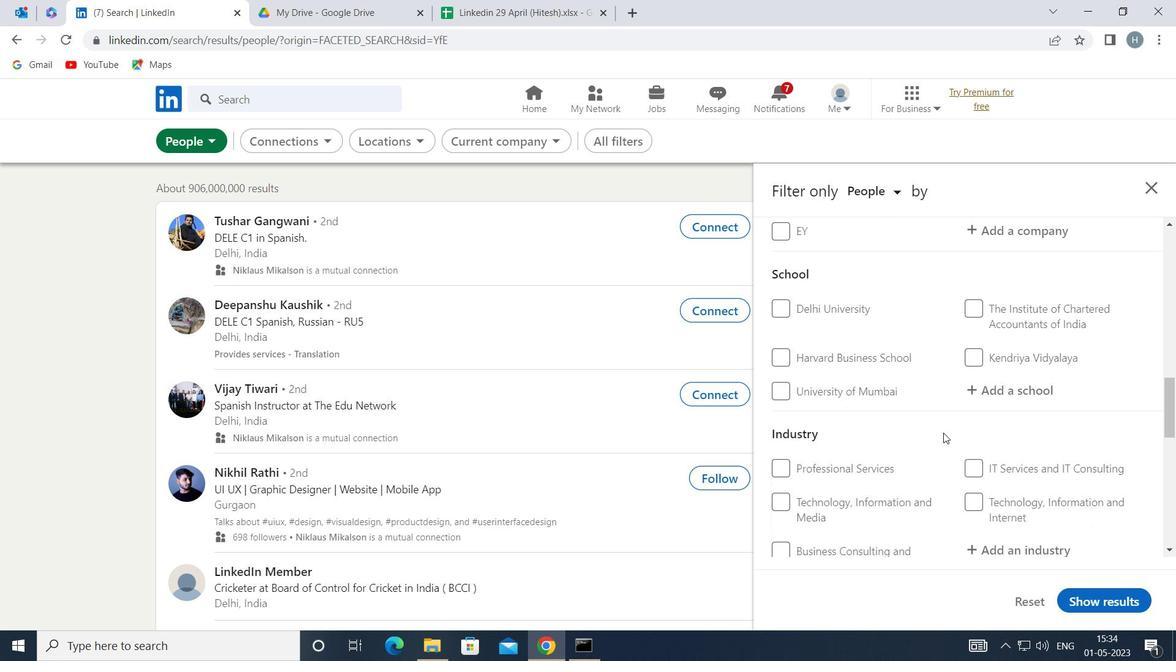 
Action: Mouse scrolled (943, 433) with delta (0, 0)
Screenshot: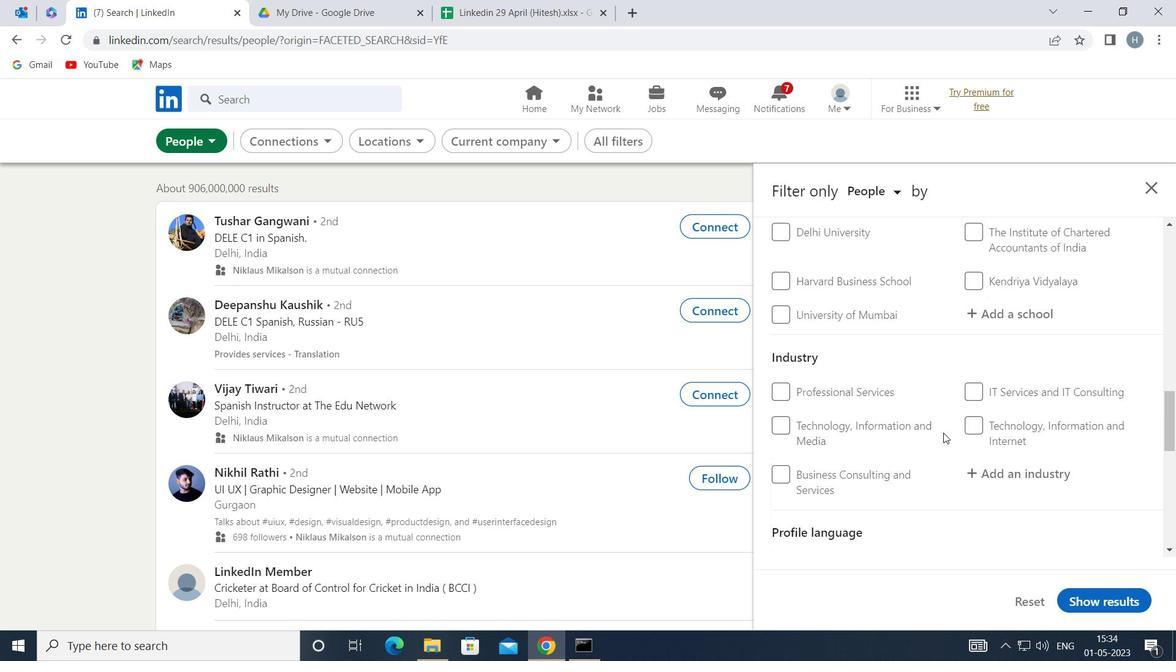 
Action: Mouse scrolled (943, 433) with delta (0, 0)
Screenshot: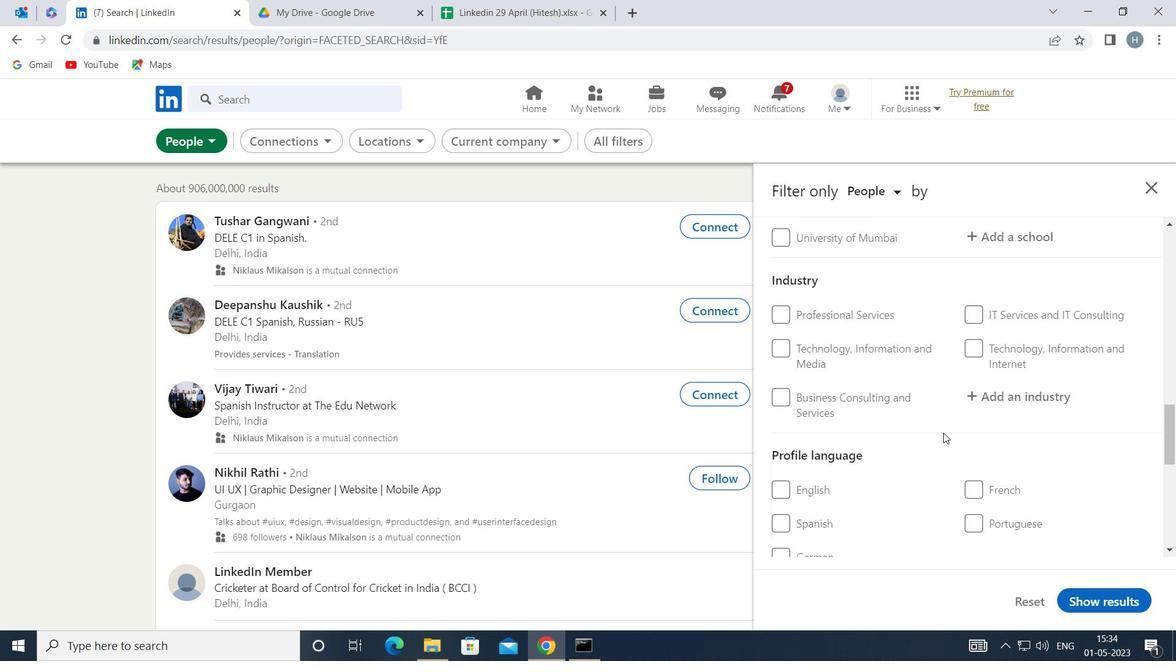 
Action: Mouse moved to (971, 439)
Screenshot: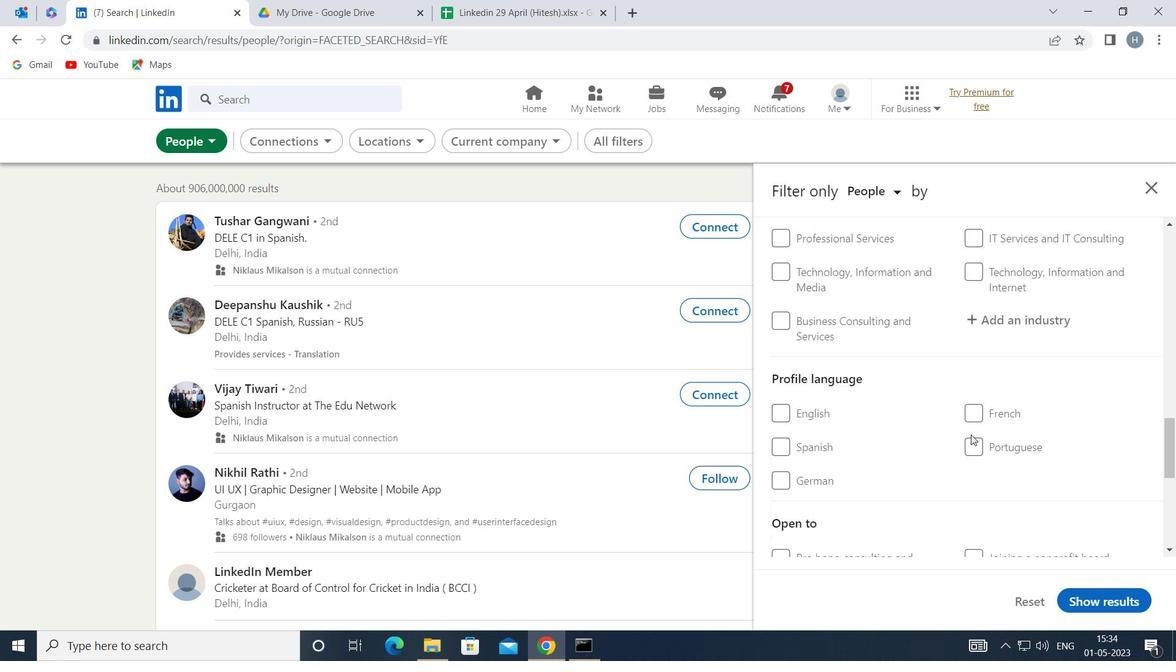 
Action: Mouse pressed left at (971, 439)
Screenshot: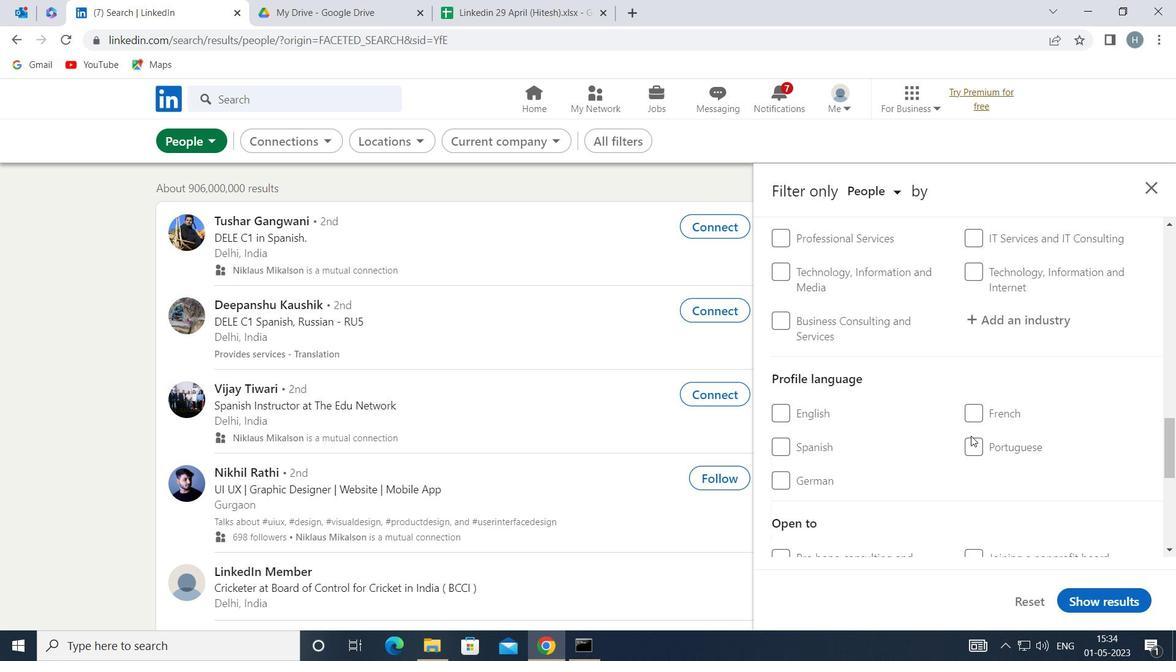 
Action: Mouse moved to (900, 447)
Screenshot: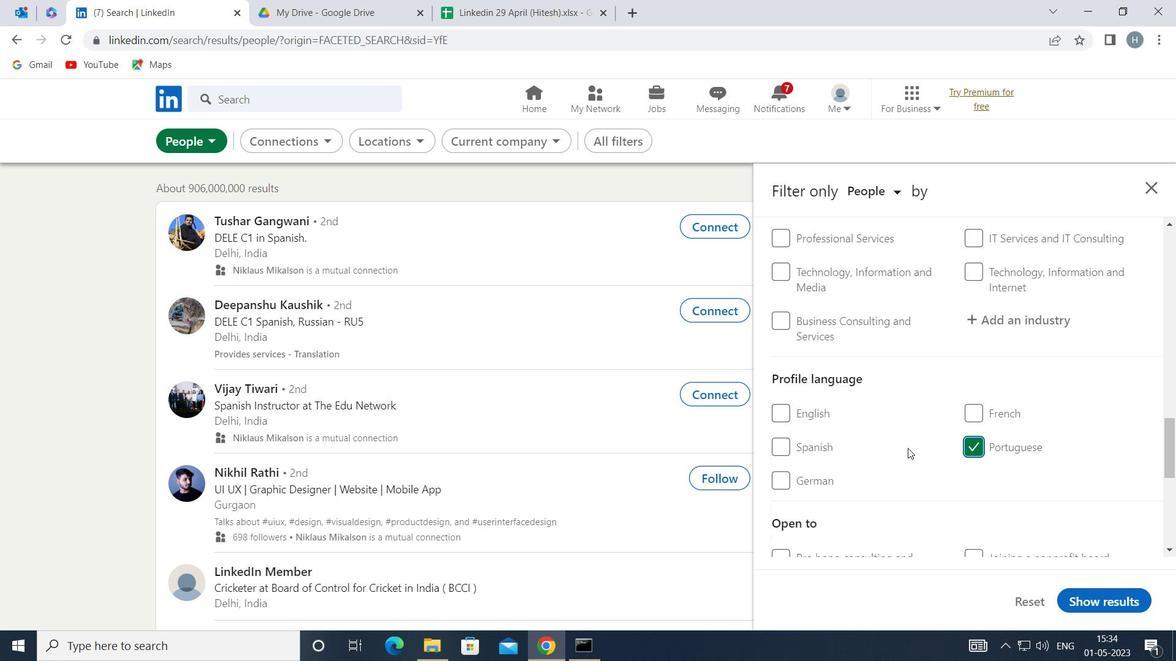 
Action: Mouse scrolled (900, 447) with delta (0, 0)
Screenshot: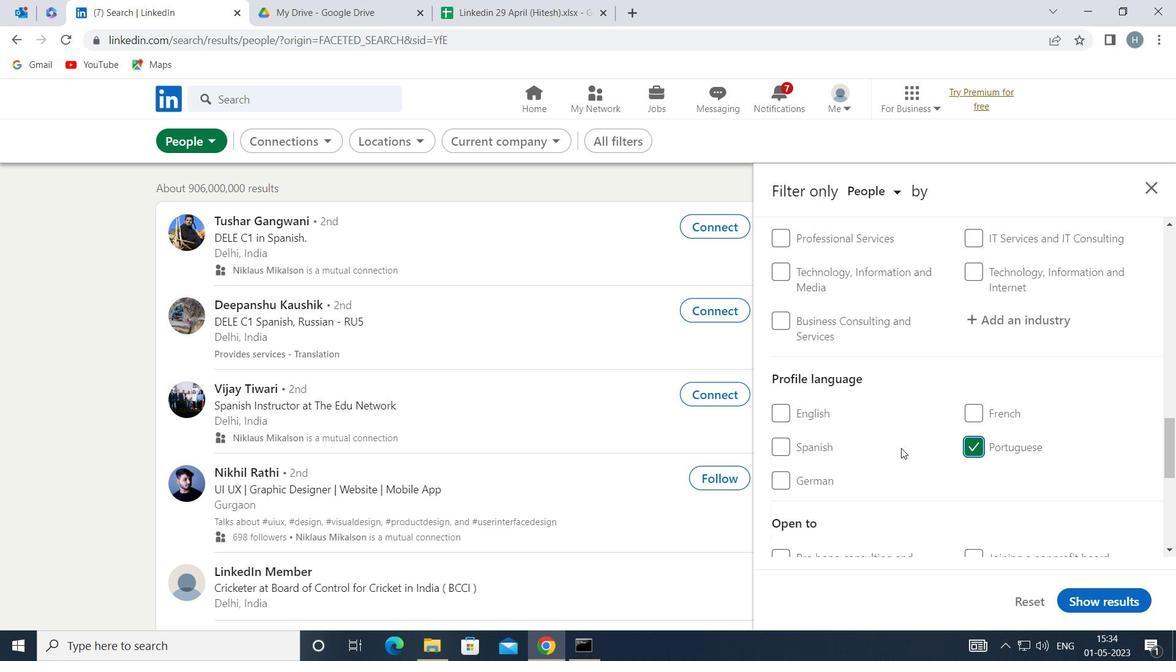 
Action: Mouse moved to (900, 446)
Screenshot: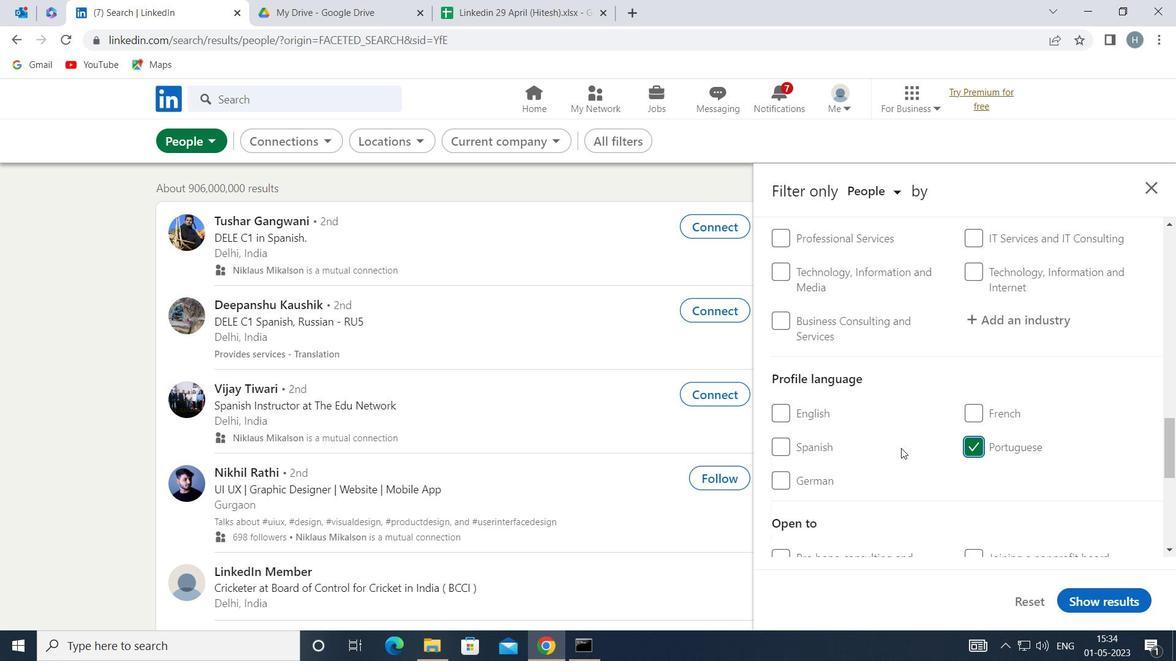 
Action: Mouse scrolled (900, 446) with delta (0, 0)
Screenshot: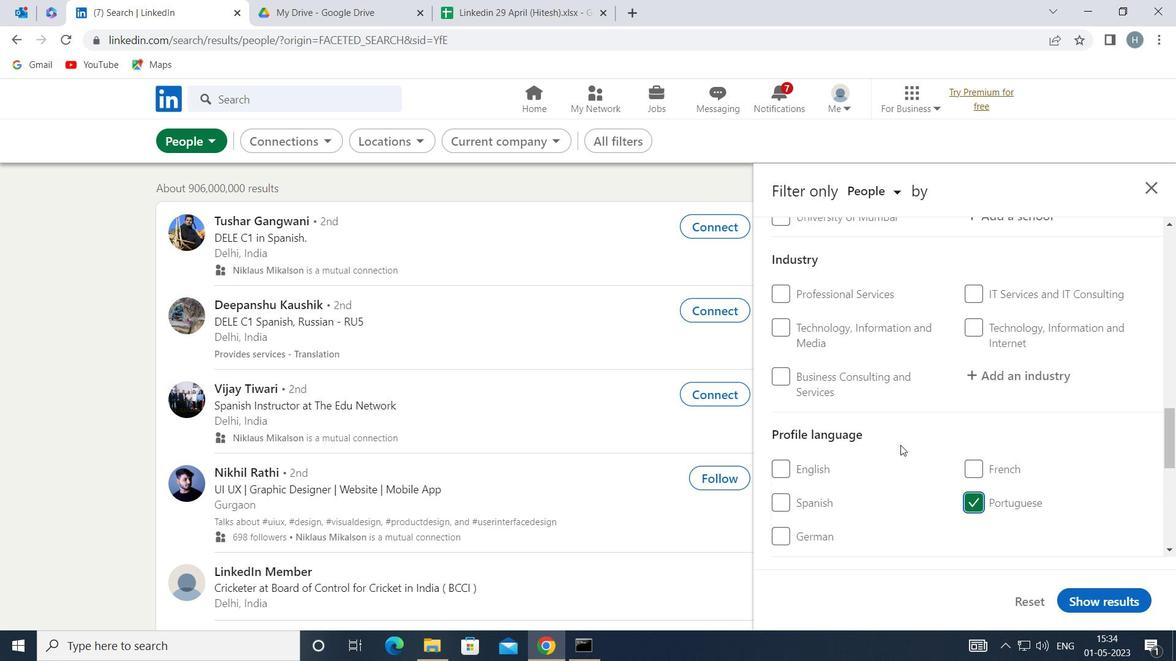 
Action: Mouse scrolled (900, 446) with delta (0, 0)
Screenshot: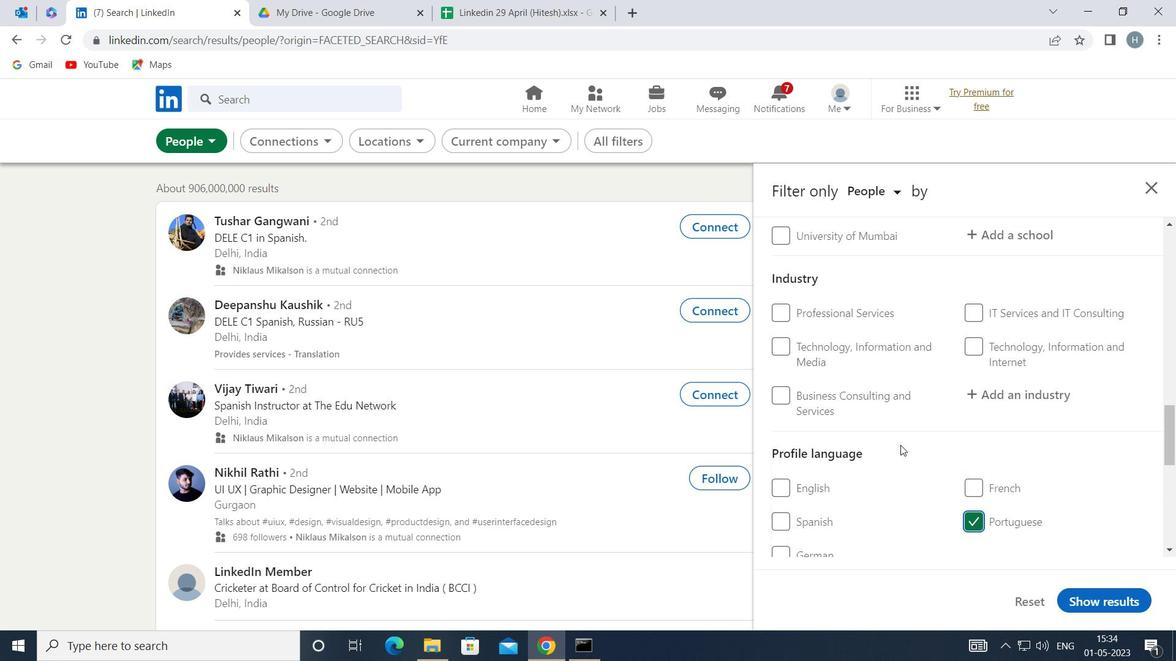 
Action: Mouse scrolled (900, 446) with delta (0, 0)
Screenshot: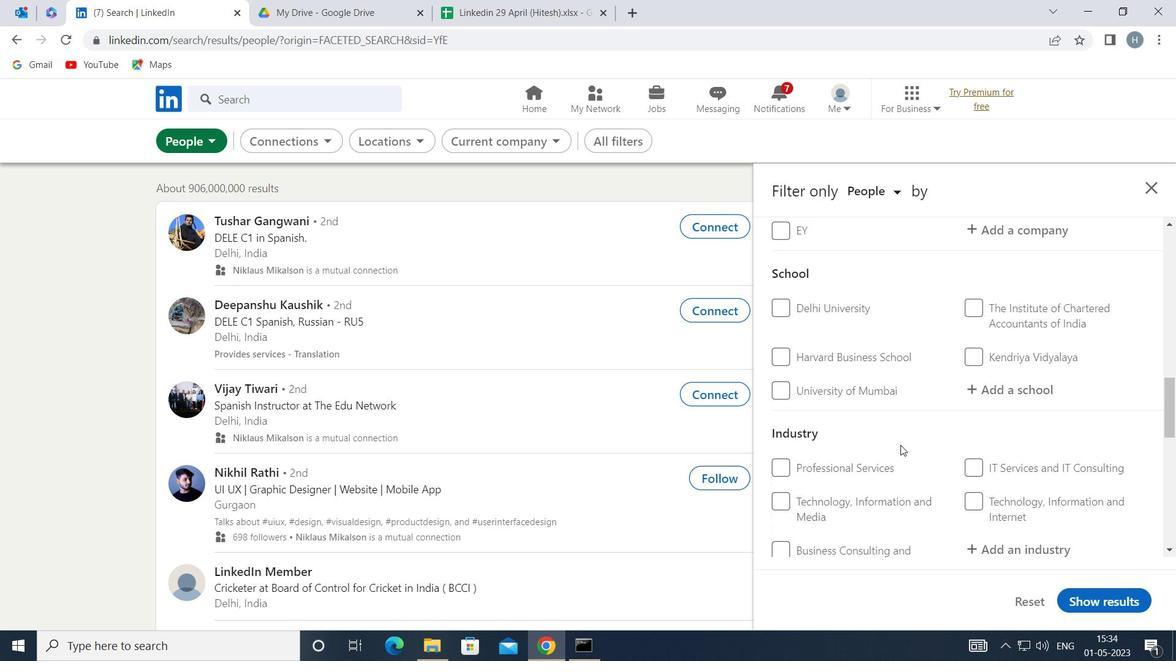 
Action: Mouse scrolled (900, 446) with delta (0, 0)
Screenshot: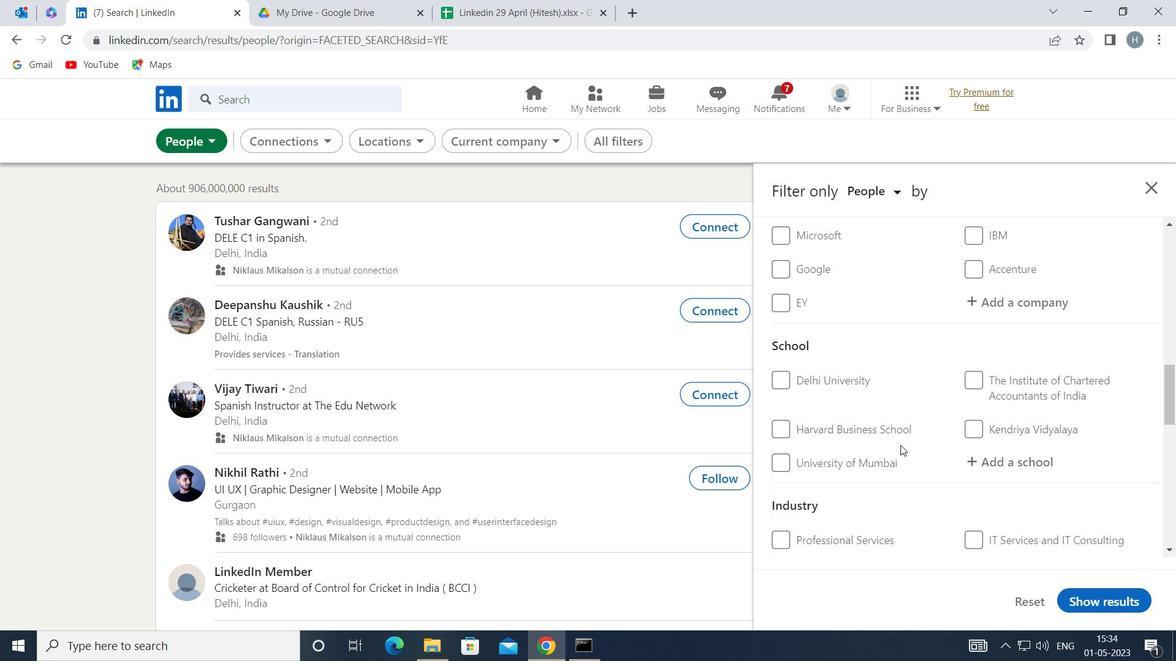 
Action: Mouse scrolled (900, 446) with delta (0, 0)
Screenshot: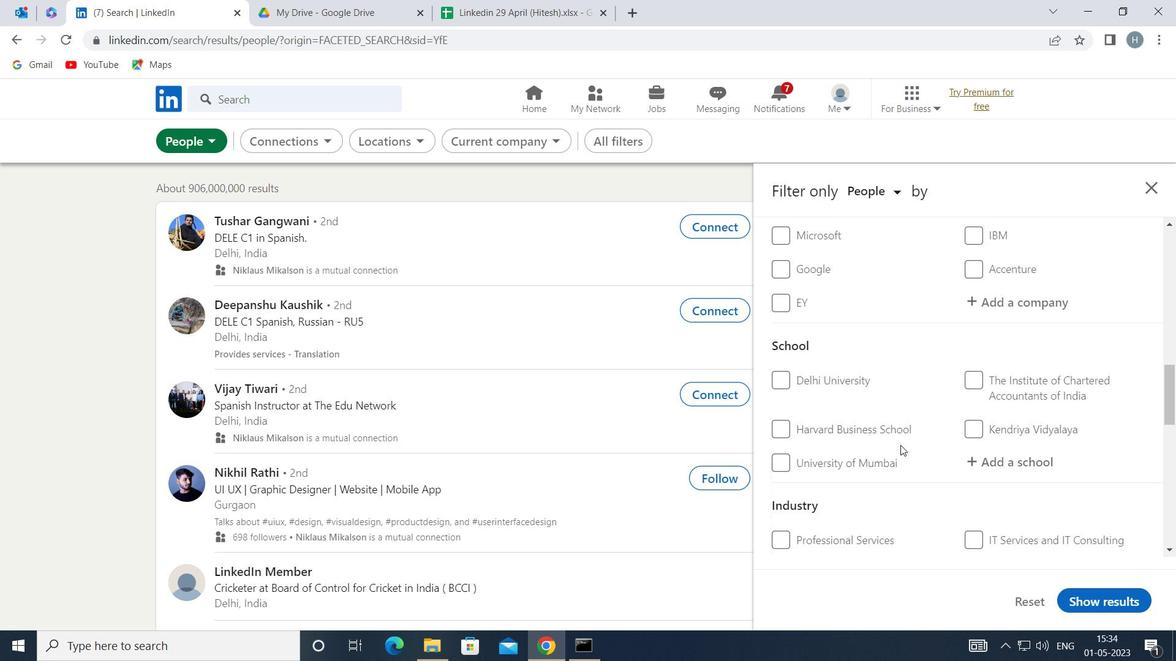 
Action: Mouse scrolled (900, 446) with delta (0, 0)
Screenshot: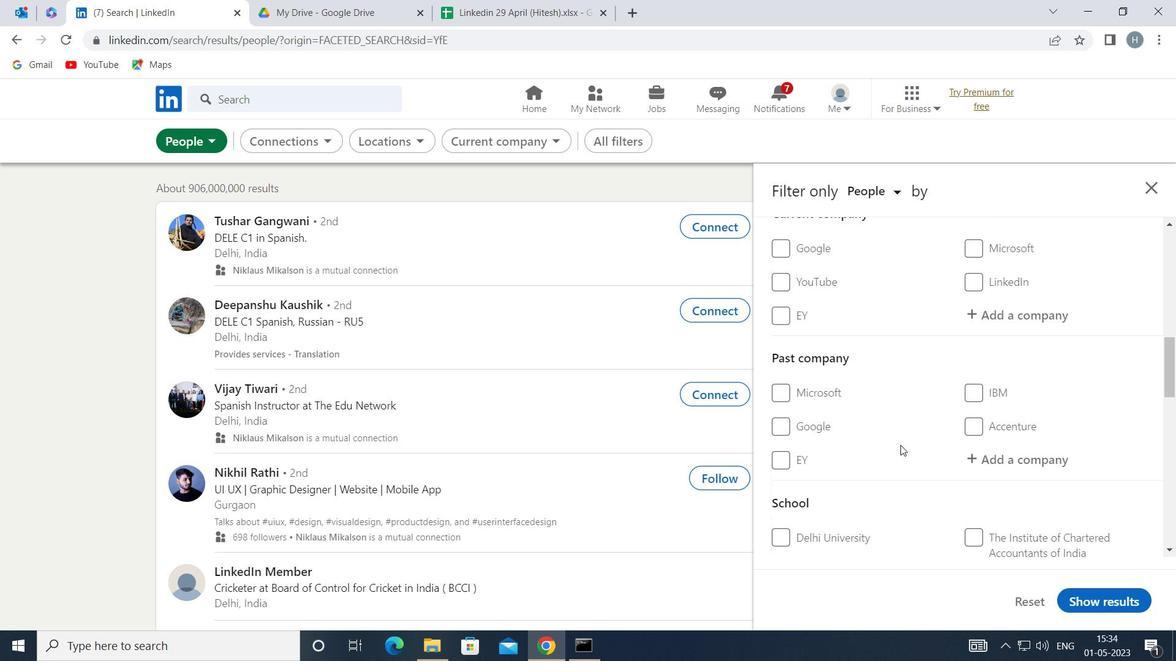 
Action: Mouse scrolled (900, 446) with delta (0, 0)
Screenshot: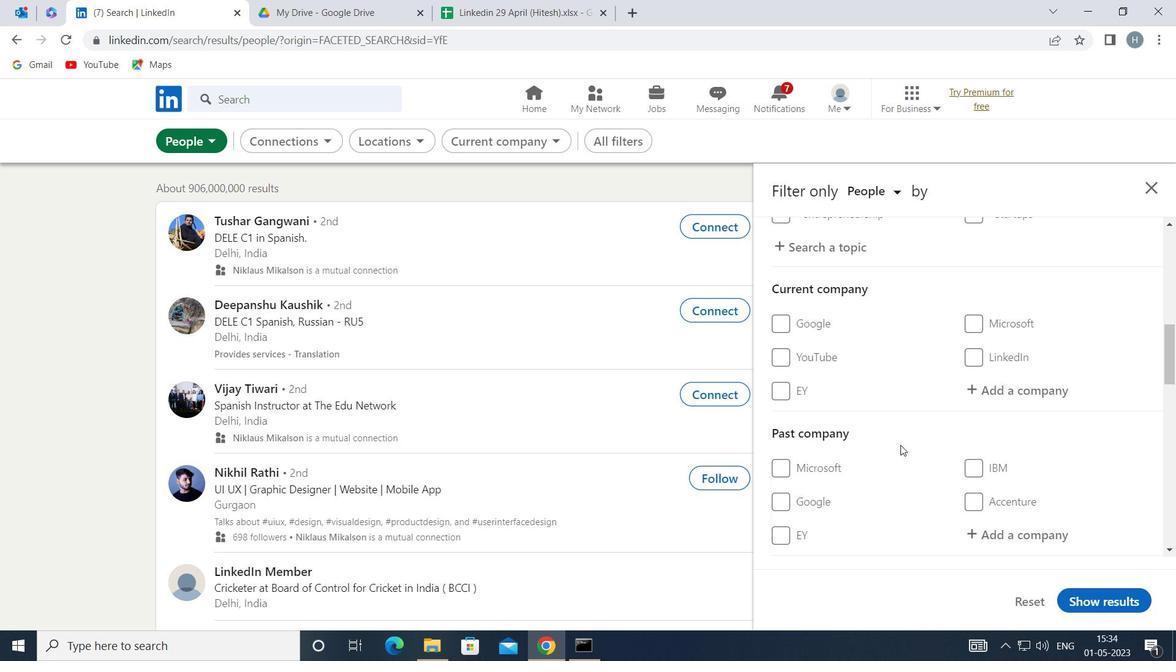 
Action: Mouse scrolled (900, 446) with delta (0, 0)
Screenshot: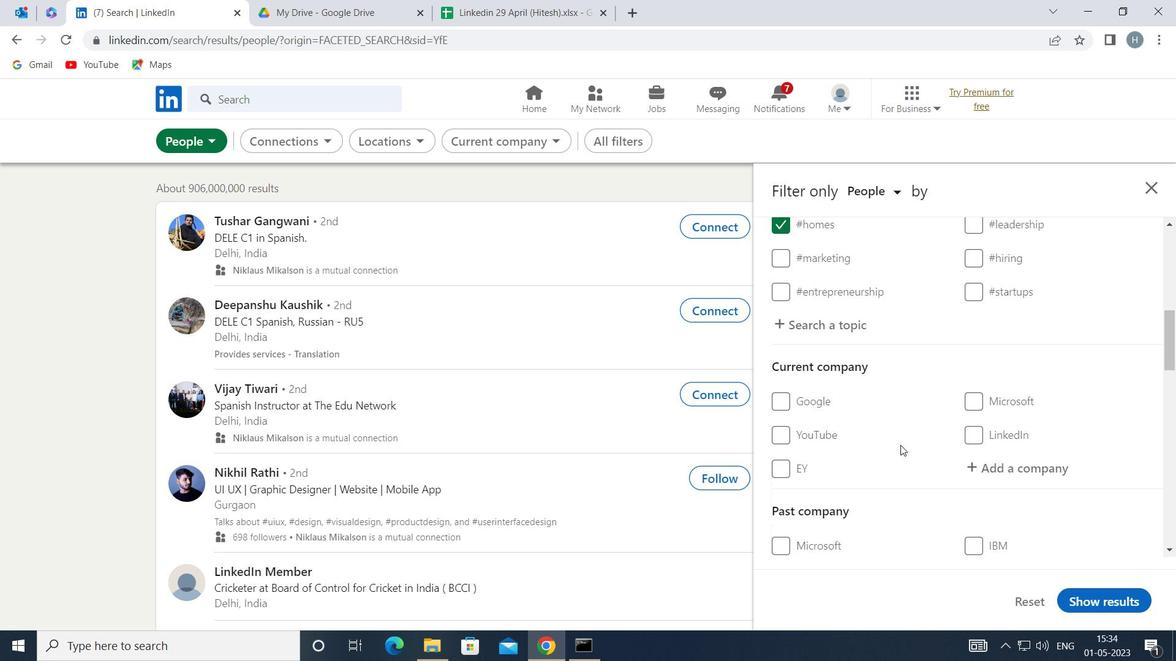 
Action: Mouse moved to (908, 456)
Screenshot: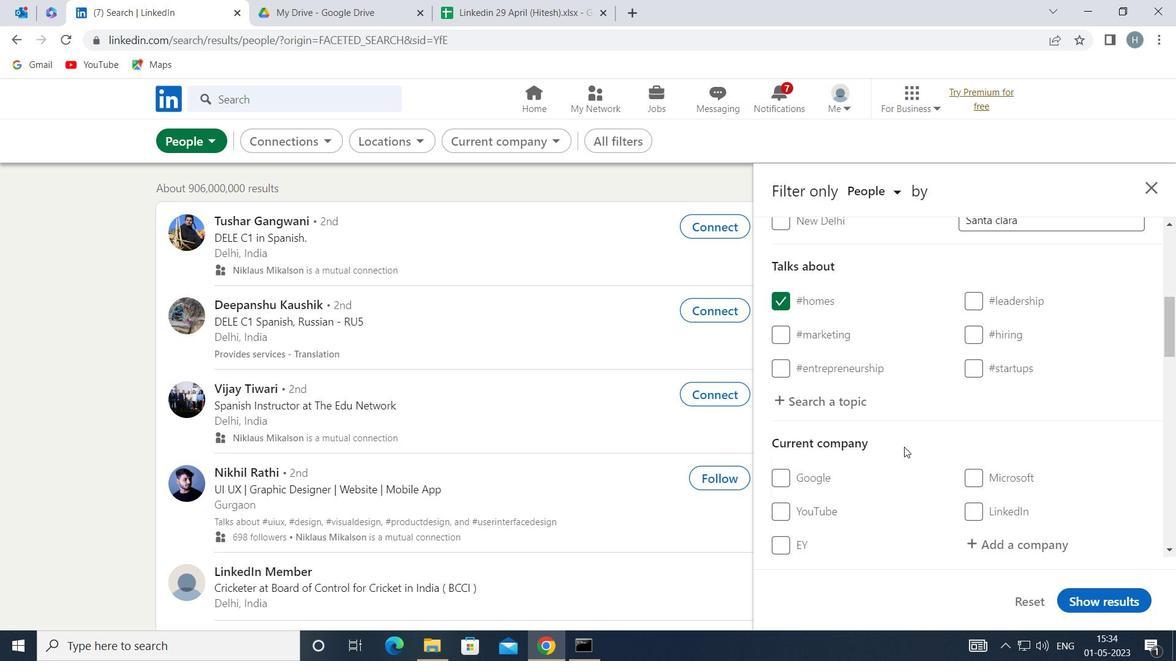 
Action: Mouse scrolled (908, 455) with delta (0, 0)
Screenshot: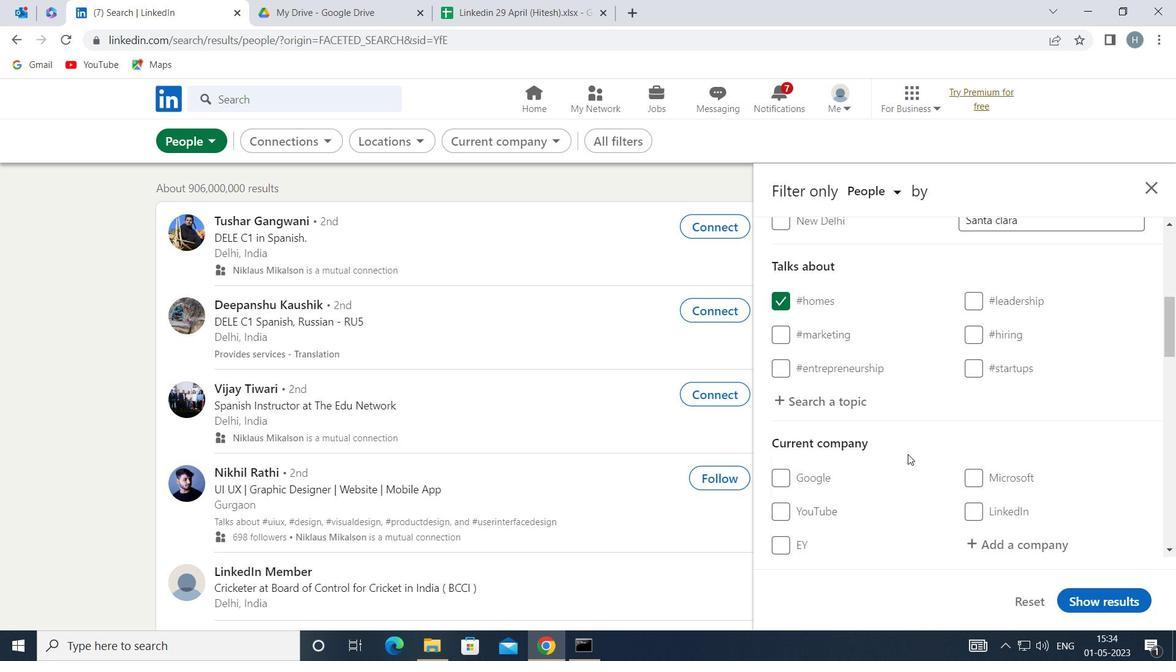 
Action: Mouse moved to (1026, 465)
Screenshot: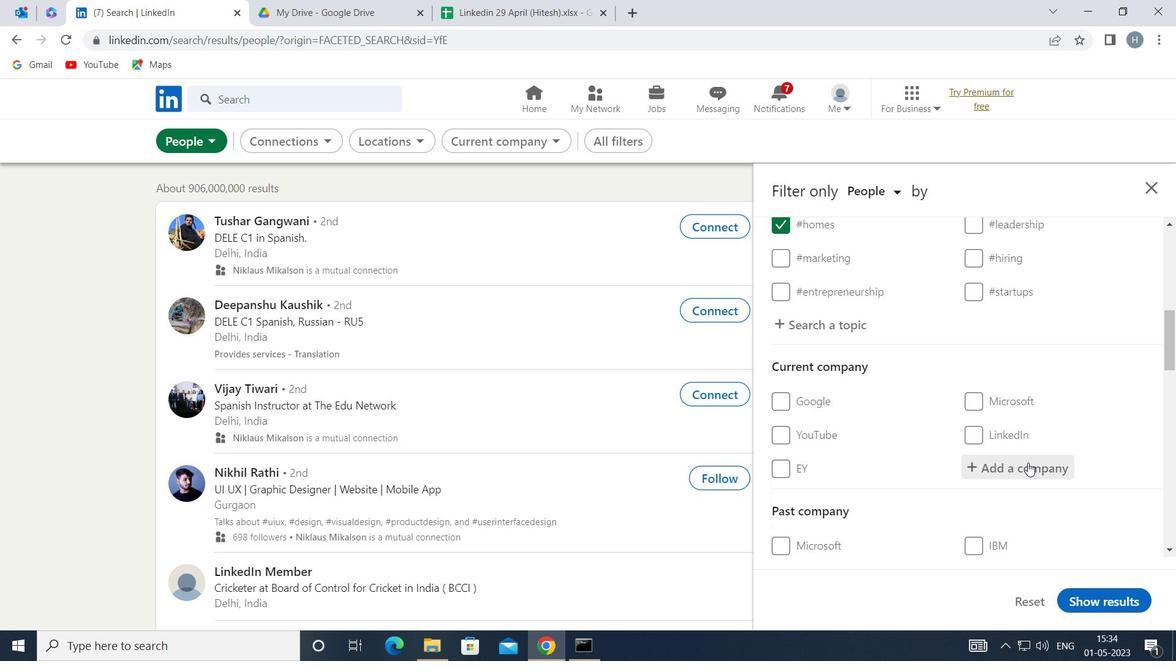 
Action: Mouse pressed left at (1026, 465)
Screenshot: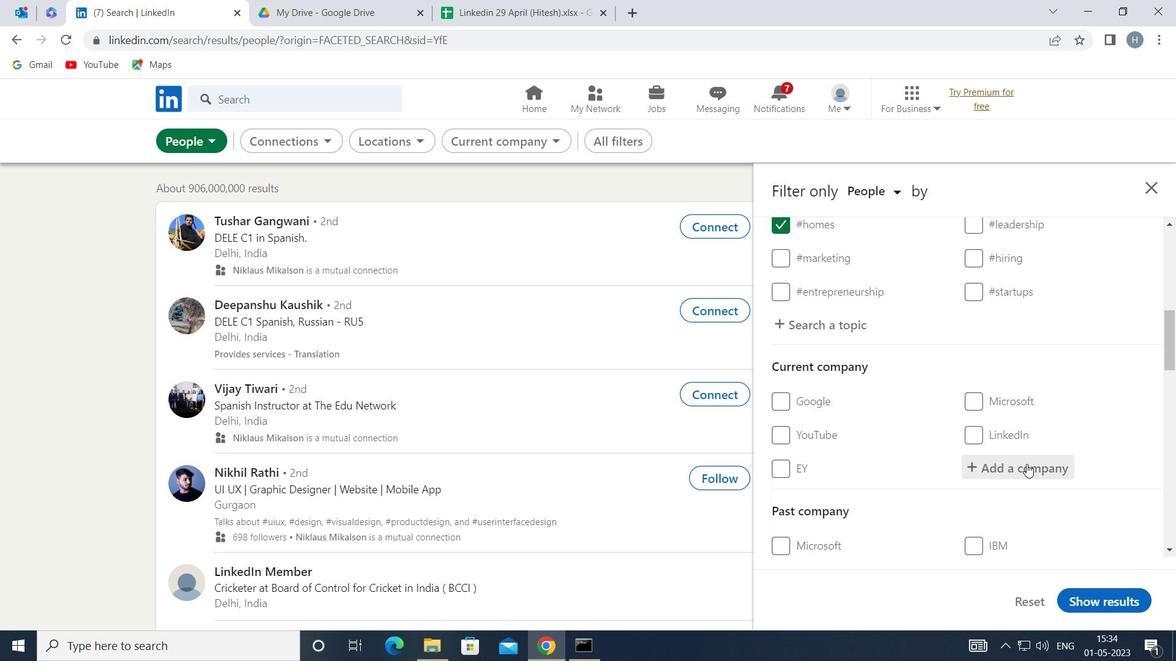 
Action: Key pressed <Key.shift>GARTNER
Screenshot: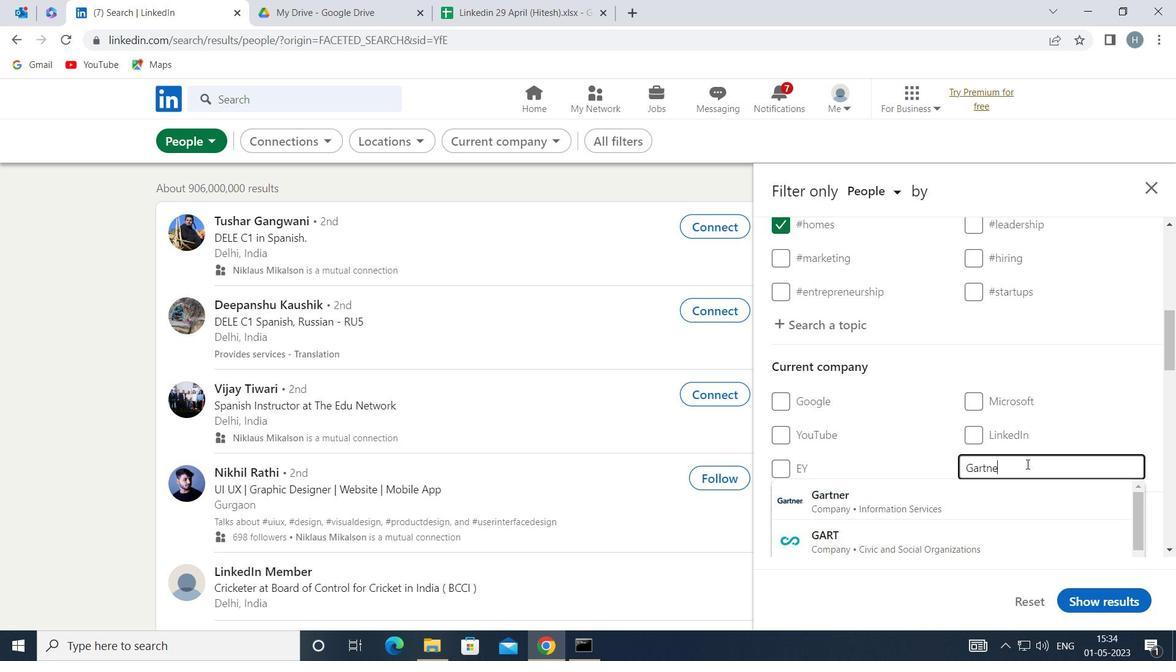 
Action: Mouse moved to (952, 494)
Screenshot: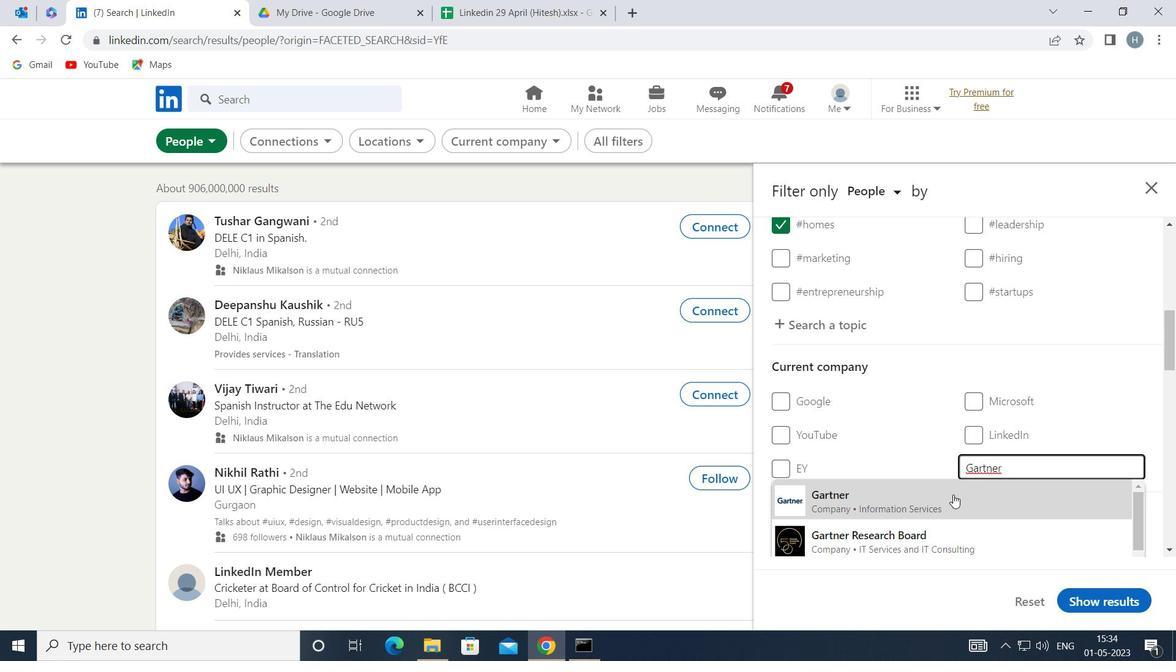 
Action: Mouse pressed left at (952, 494)
Screenshot: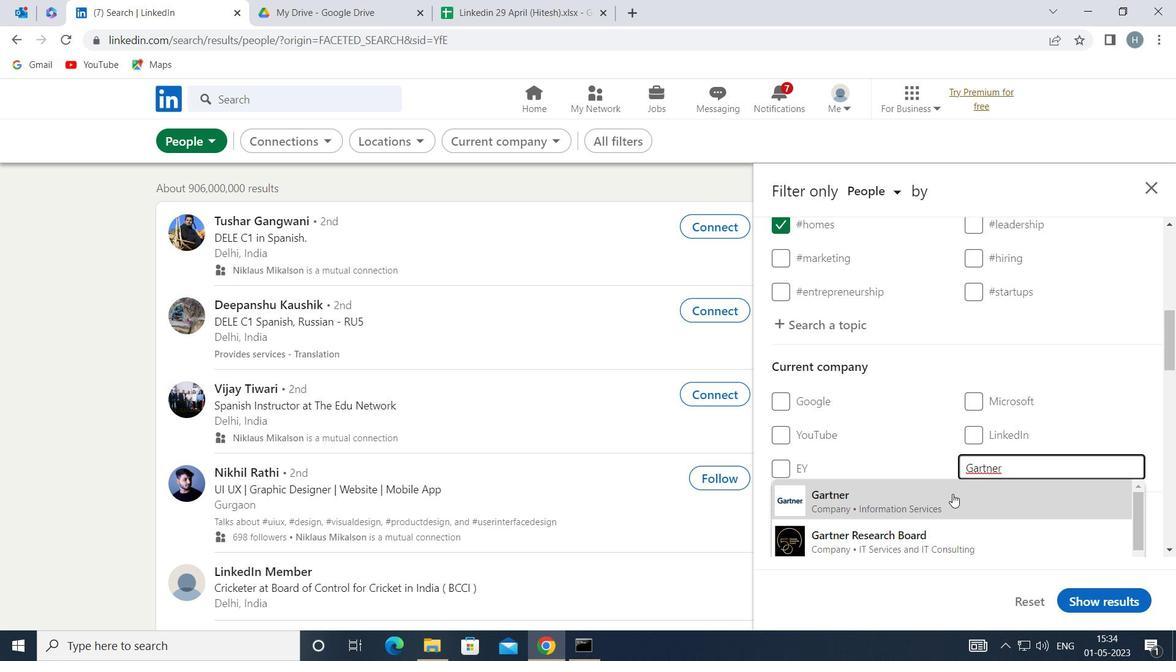 
Action: Mouse moved to (947, 453)
Screenshot: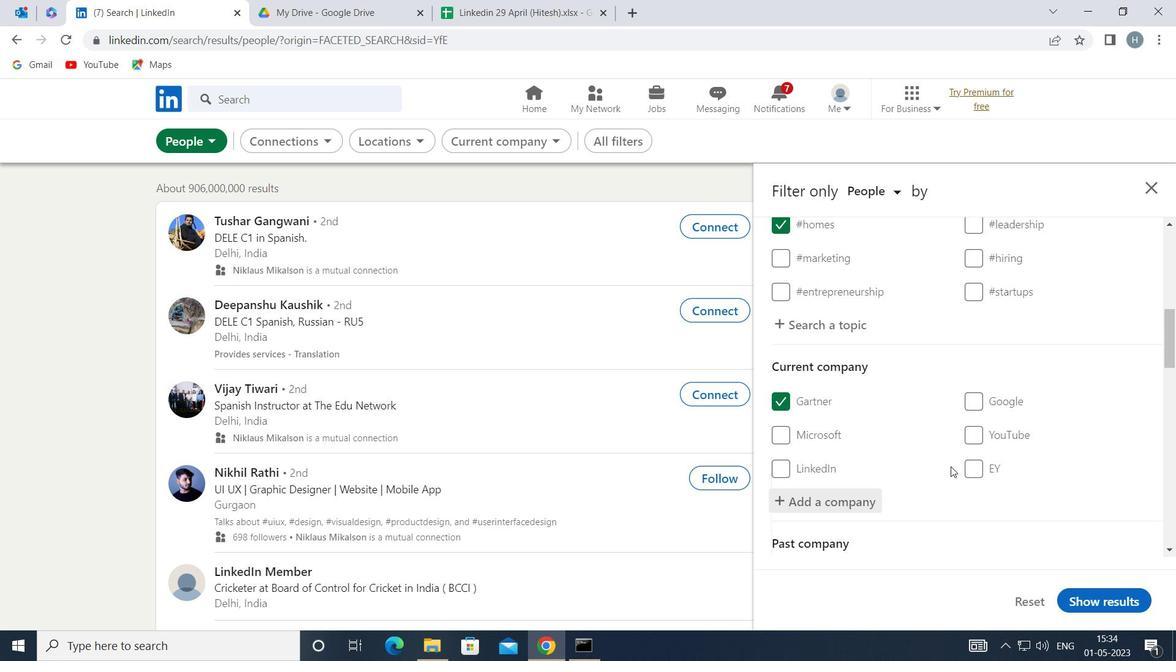 
Action: Mouse scrolled (947, 452) with delta (0, 0)
Screenshot: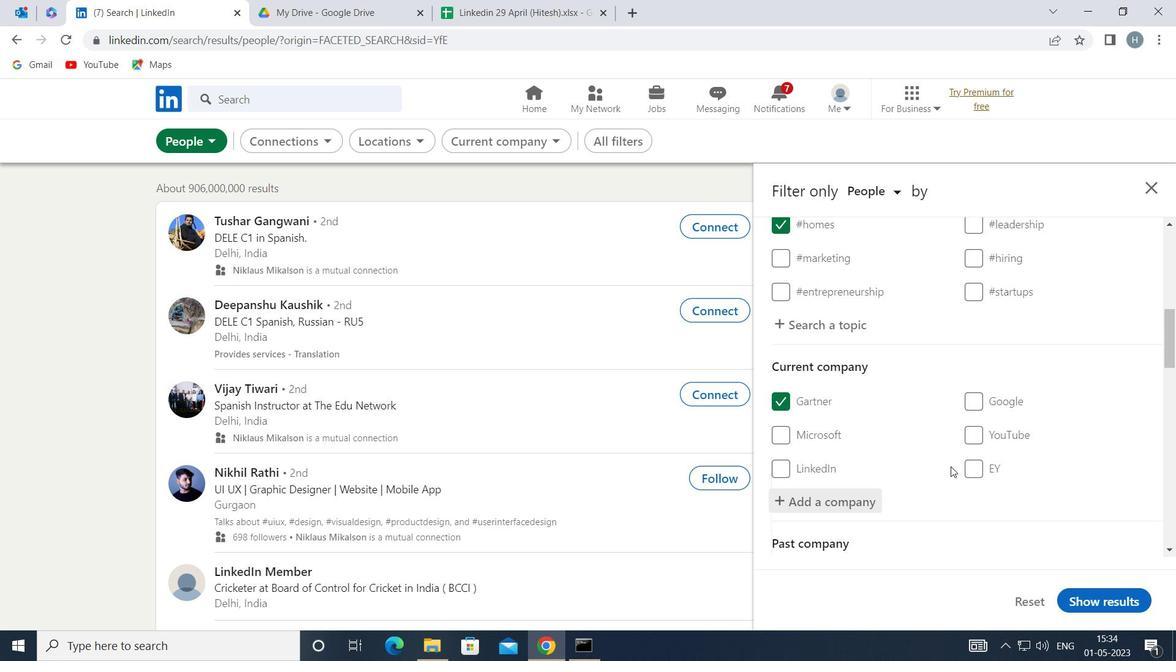 
Action: Mouse scrolled (947, 452) with delta (0, 0)
Screenshot: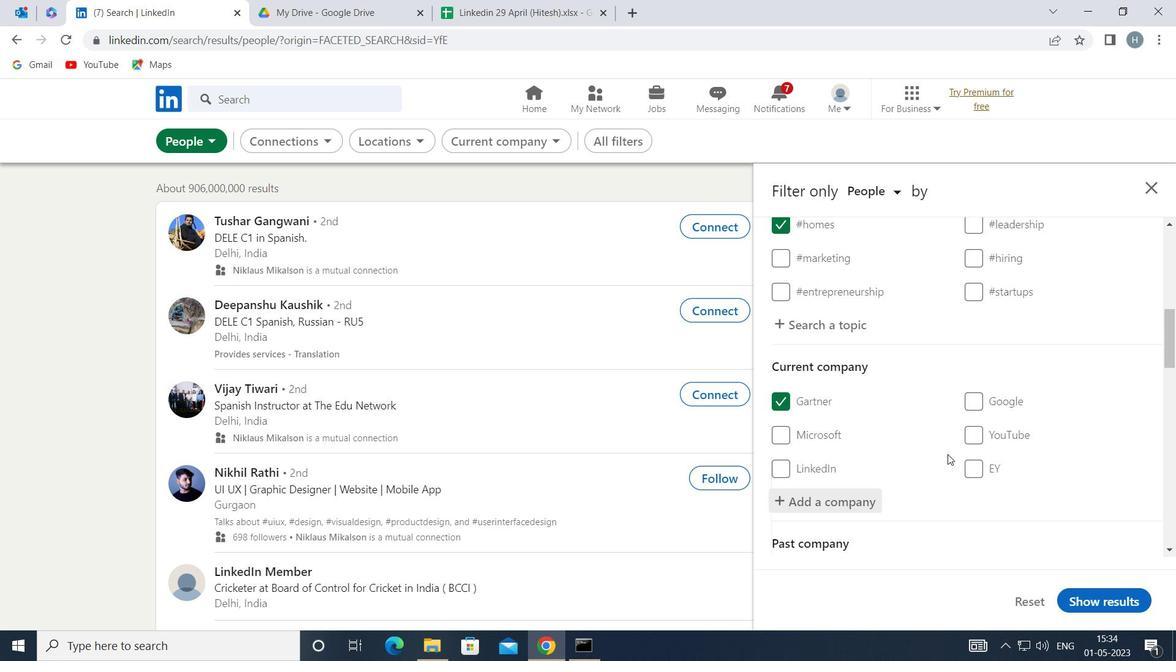 
Action: Mouse moved to (942, 443)
Screenshot: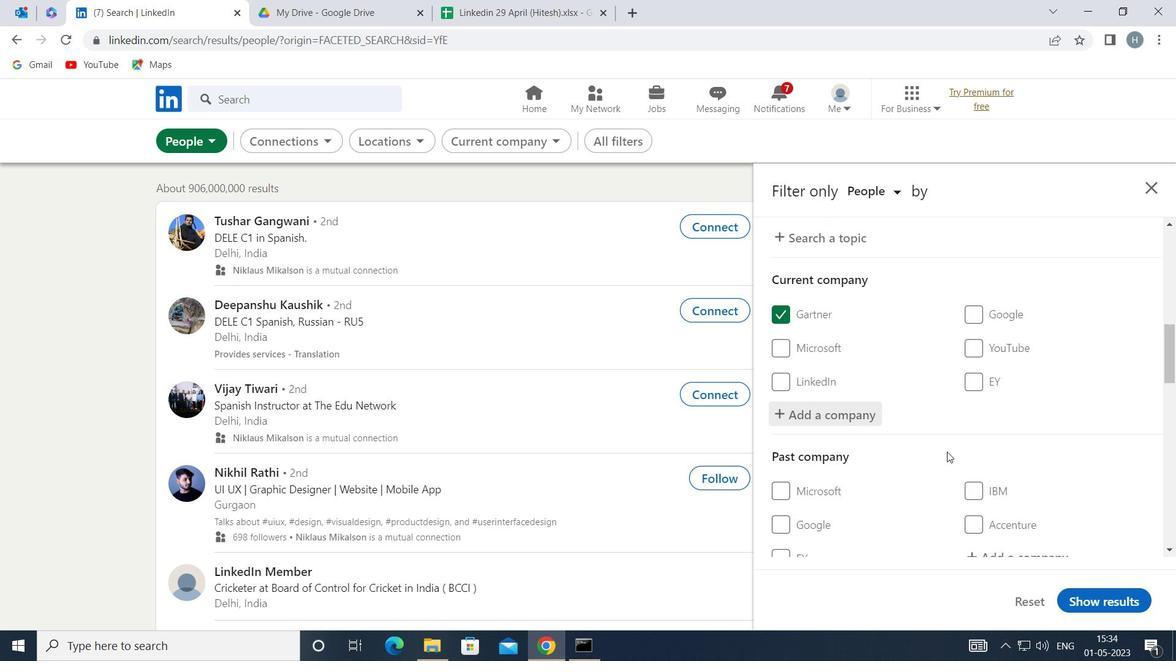
Action: Mouse scrolled (942, 442) with delta (0, 0)
Screenshot: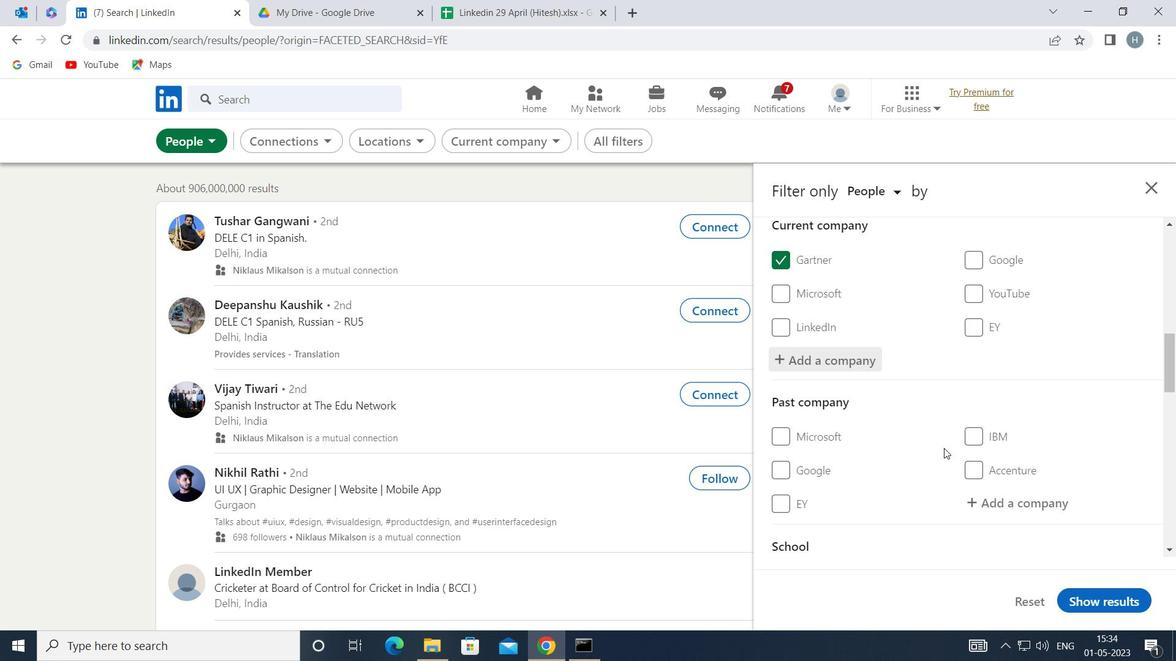 
Action: Mouse scrolled (942, 442) with delta (0, 0)
Screenshot: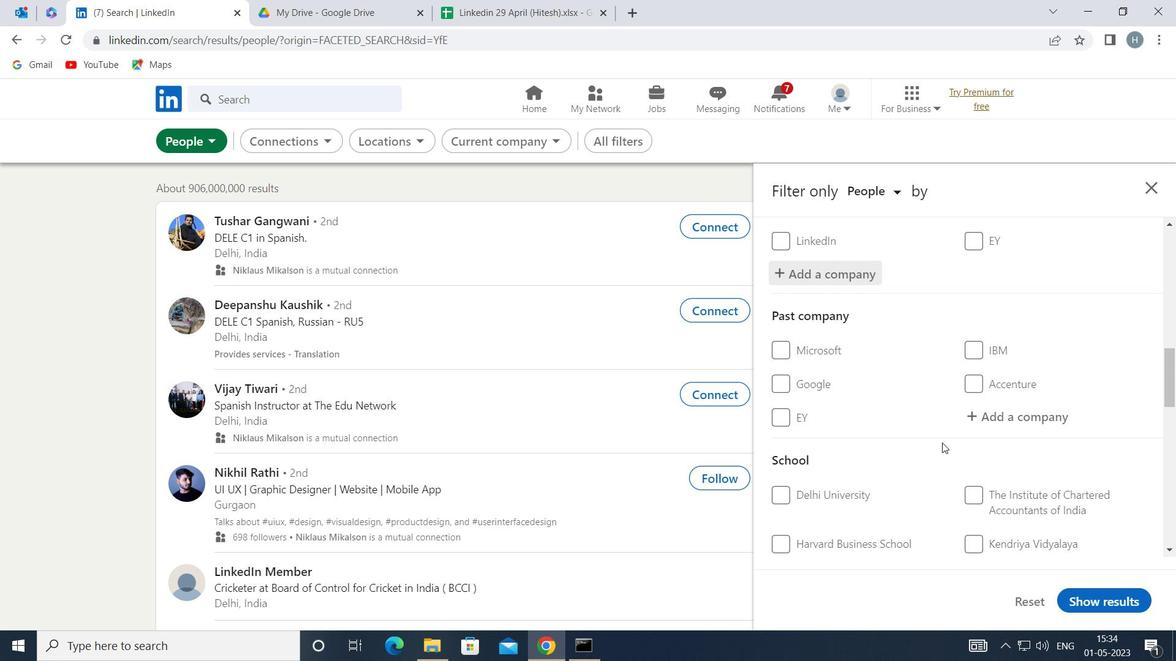 
Action: Mouse moved to (1006, 496)
Screenshot: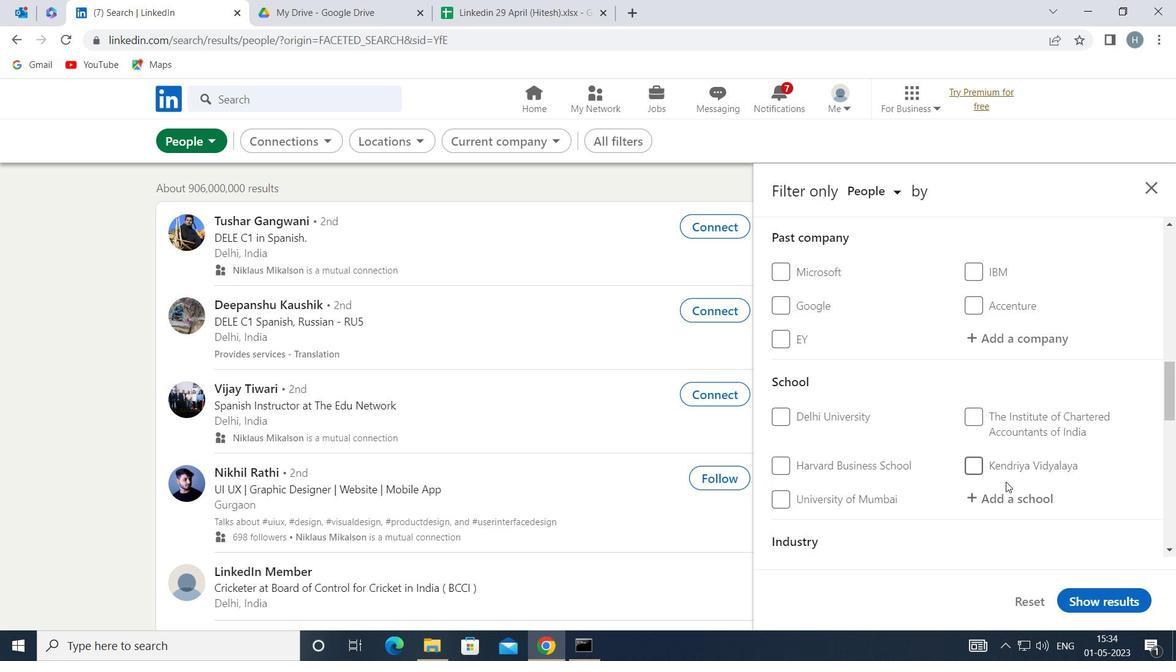 
Action: Mouse pressed left at (1006, 496)
Screenshot: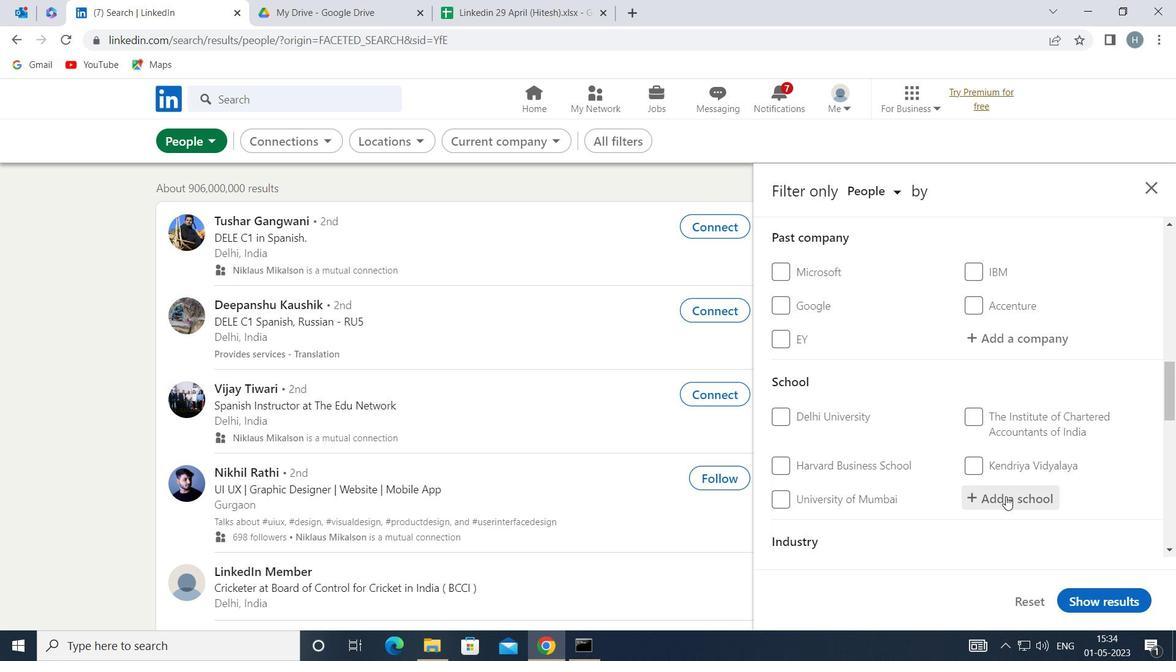 
Action: Mouse moved to (1005, 489)
Screenshot: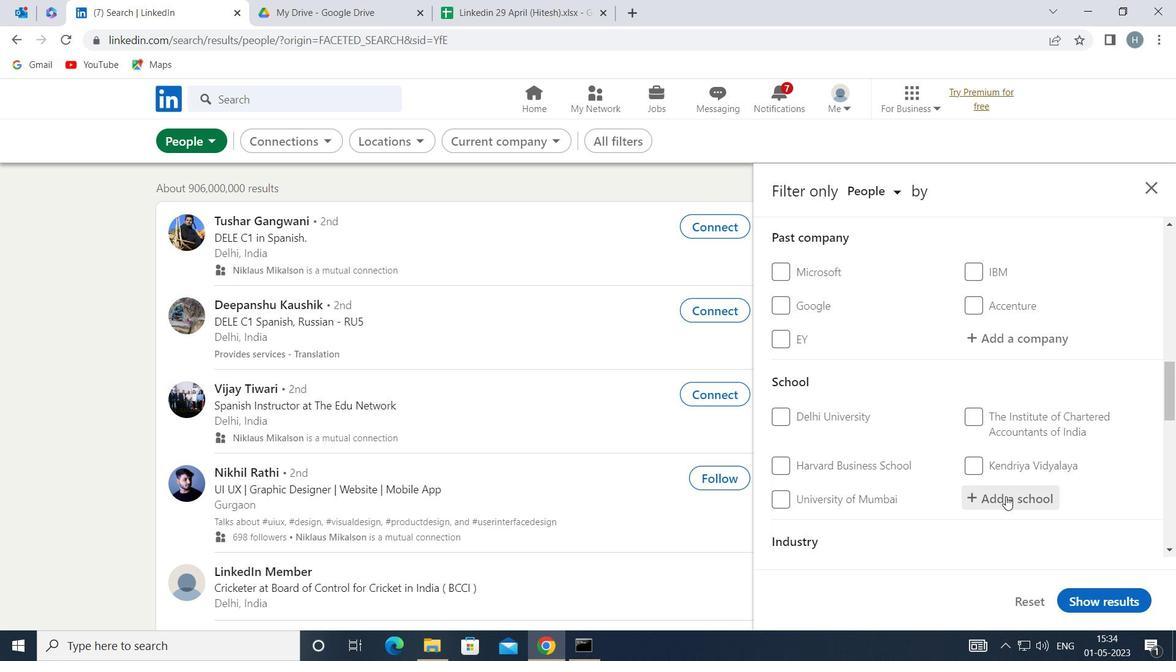 
Action: Key pressed <Key.shift>JSPM
Screenshot: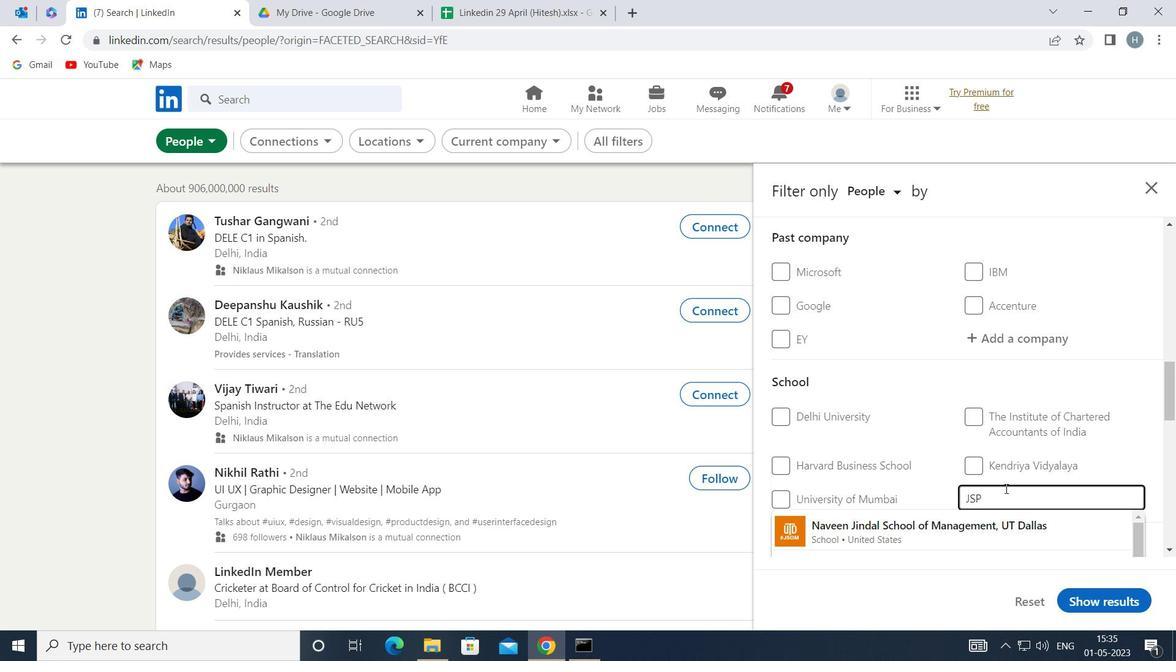 
Action: Mouse moved to (1003, 534)
Screenshot: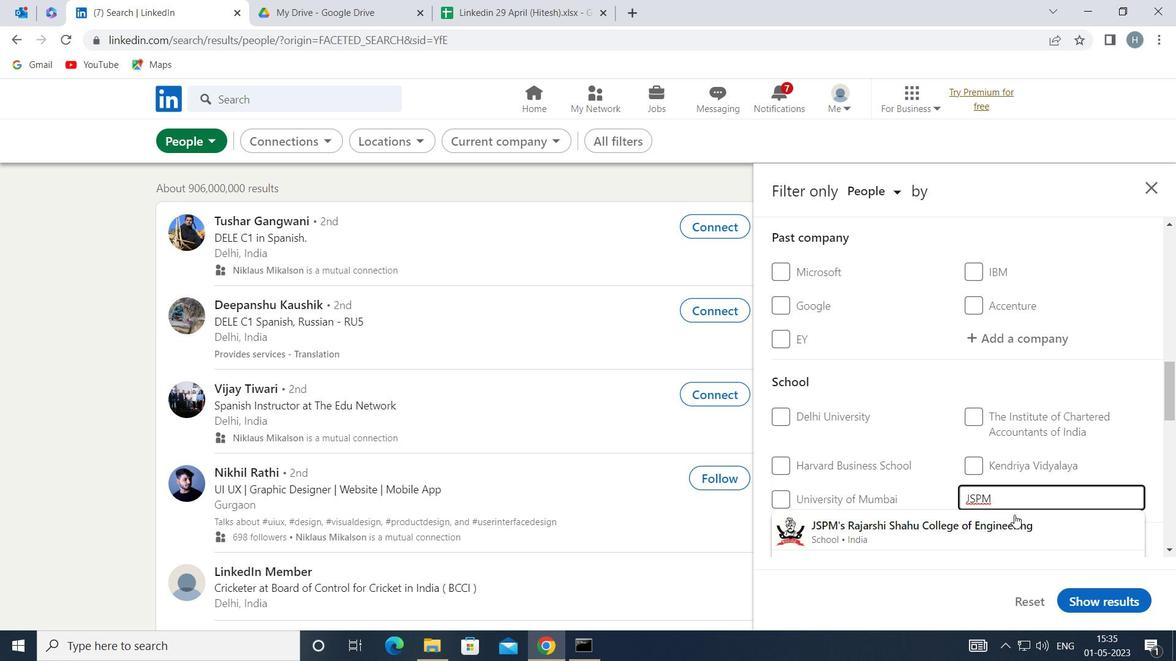 
Action: Mouse pressed left at (1003, 534)
Screenshot: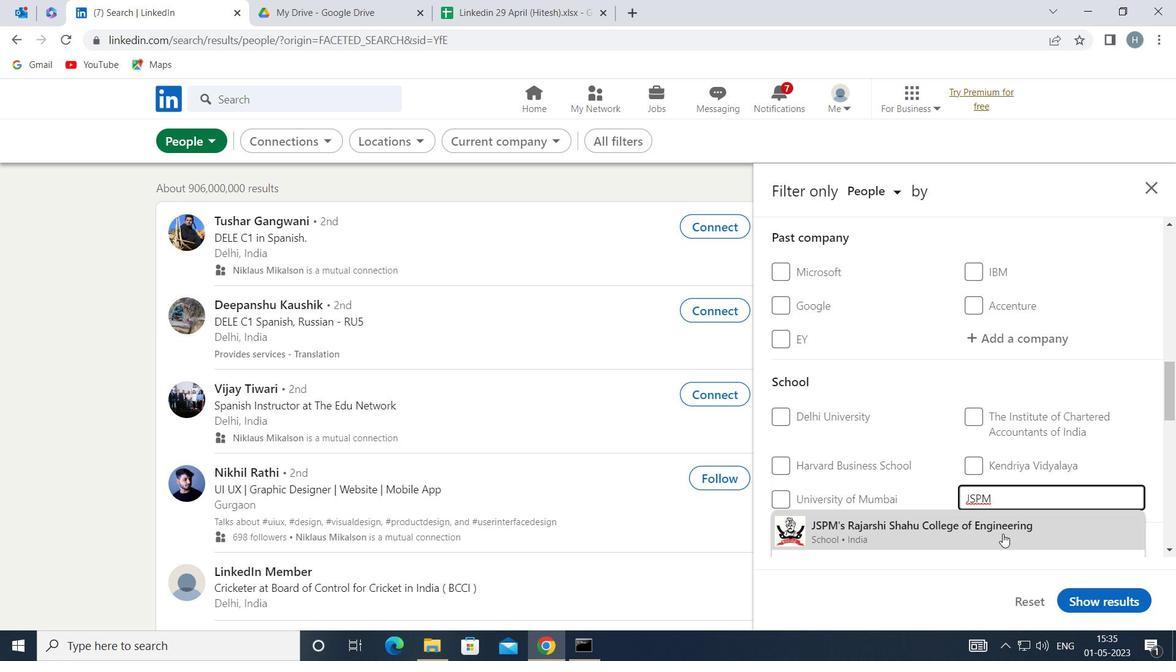 
Action: Mouse moved to (987, 486)
Screenshot: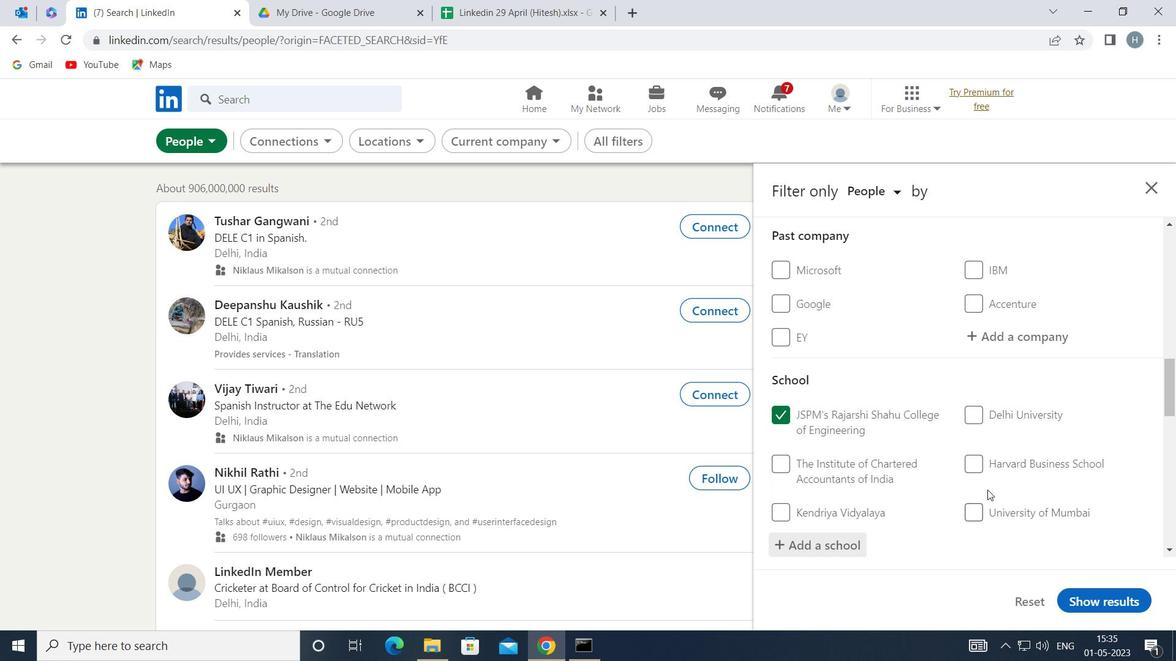 
Action: Mouse scrolled (987, 485) with delta (0, 0)
Screenshot: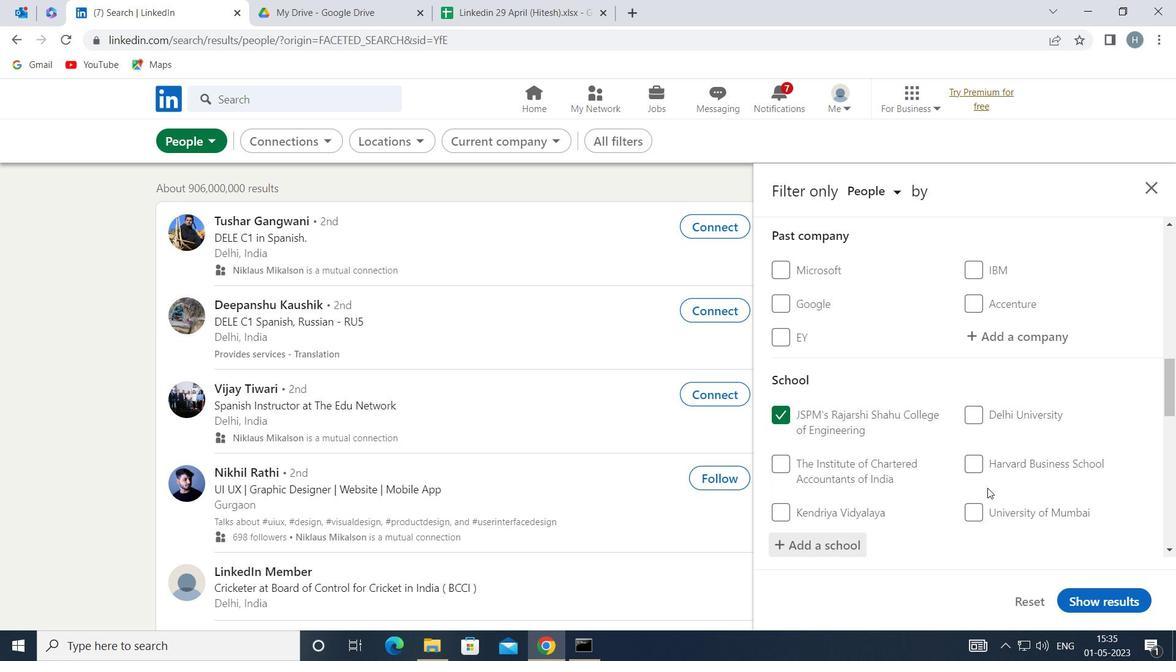 
Action: Mouse scrolled (987, 485) with delta (0, 0)
Screenshot: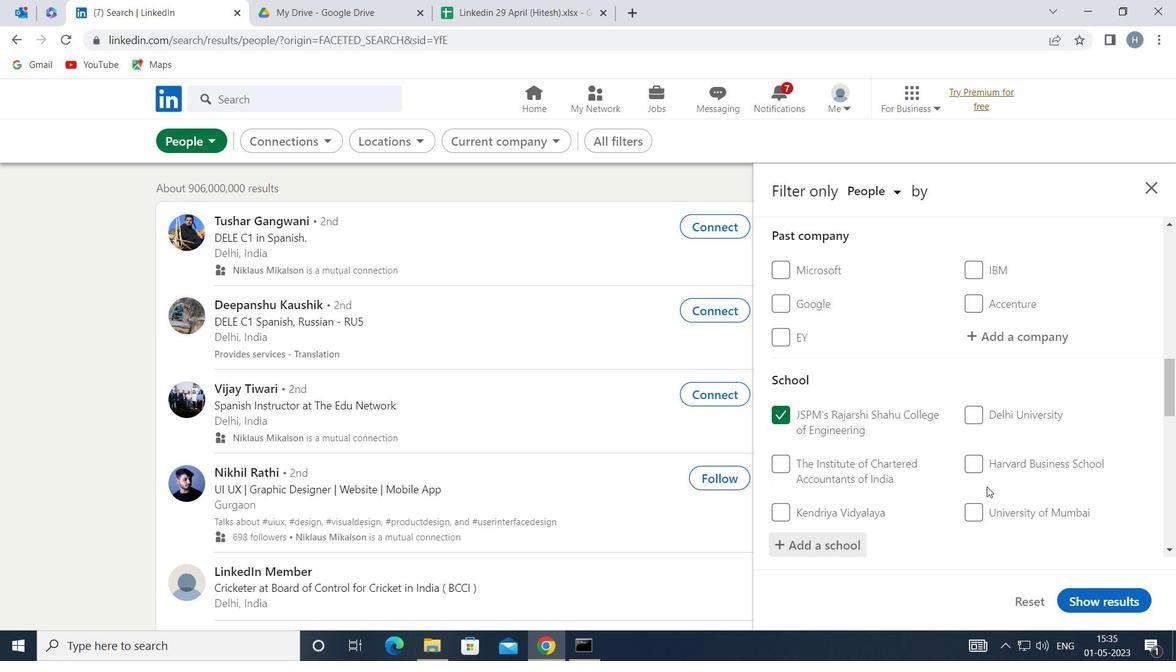 
Action: Mouse moved to (987, 481)
Screenshot: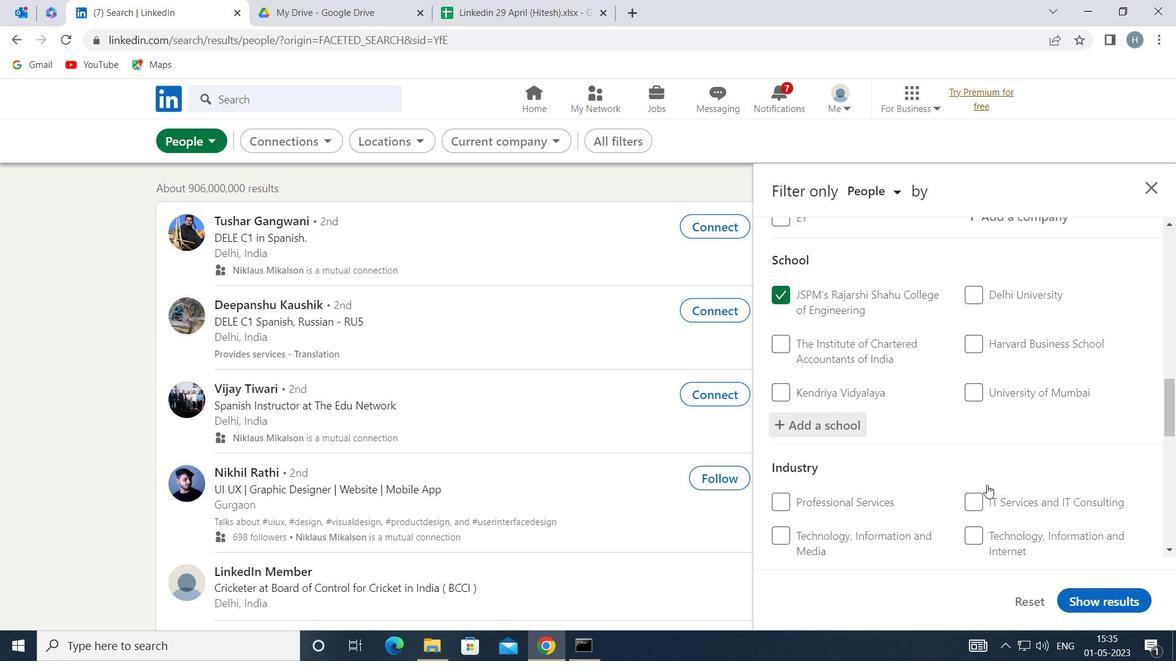 
Action: Mouse scrolled (987, 480) with delta (0, 0)
Screenshot: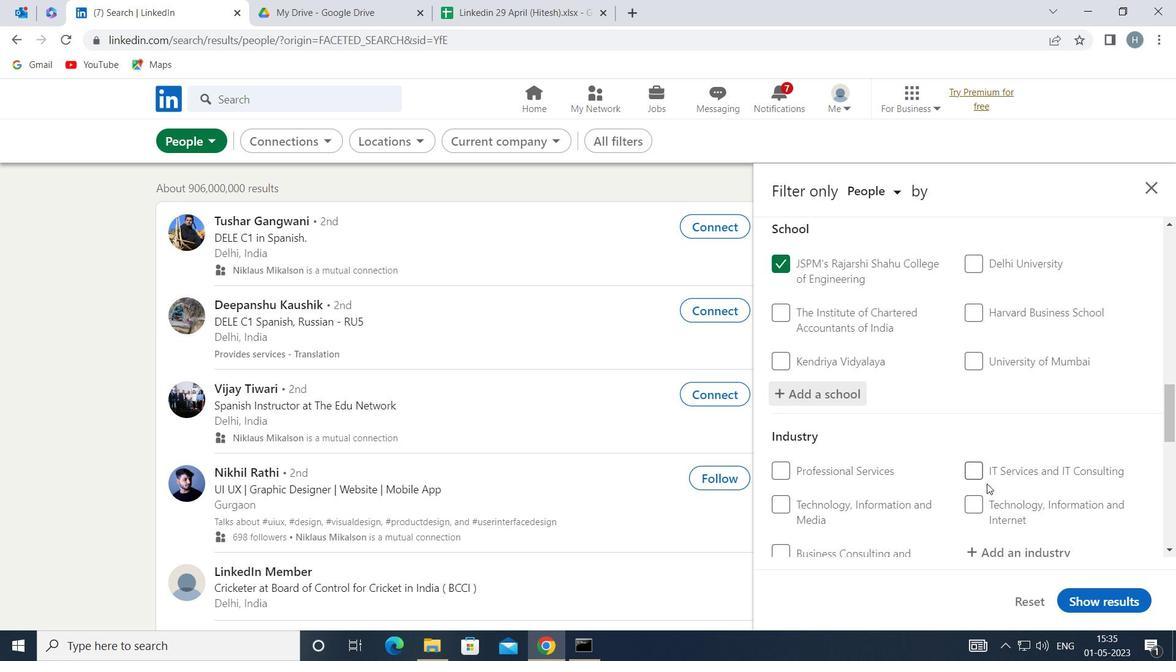 
Action: Mouse moved to (1007, 475)
Screenshot: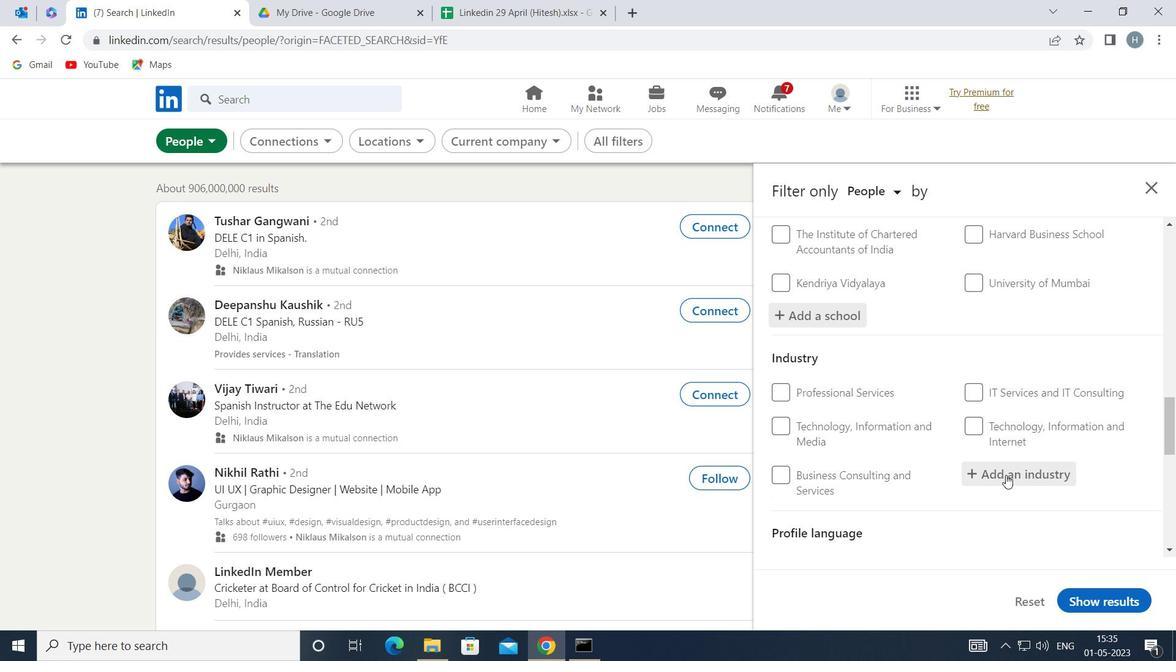 
Action: Mouse pressed left at (1007, 475)
Screenshot: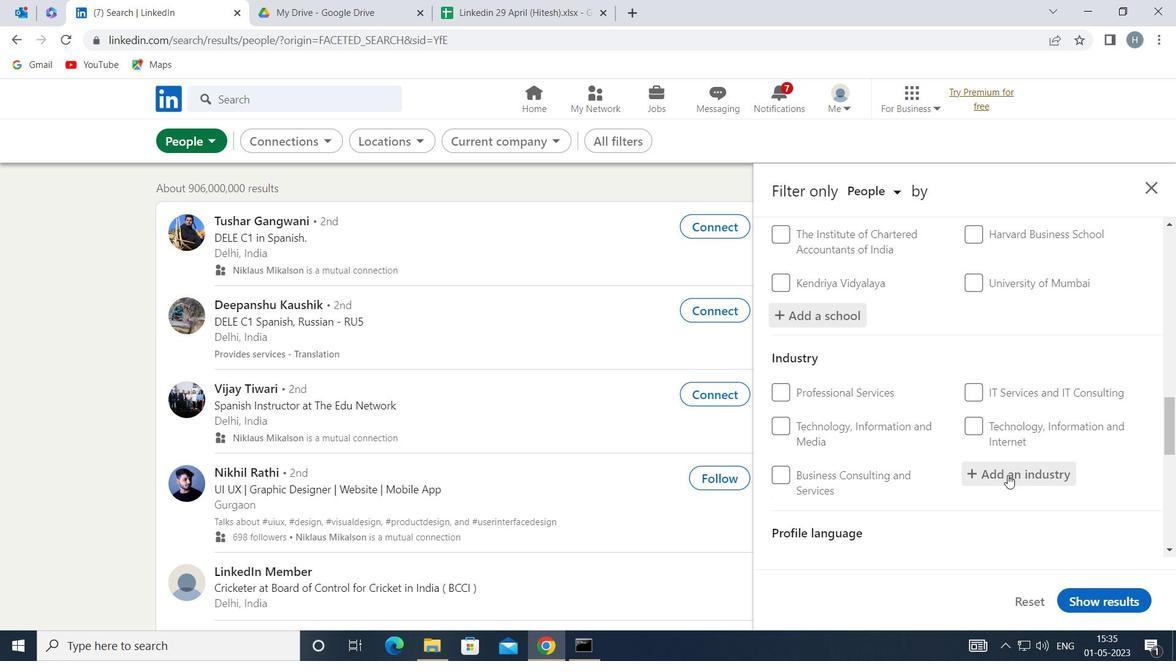 
Action: Mouse moved to (1007, 475)
Screenshot: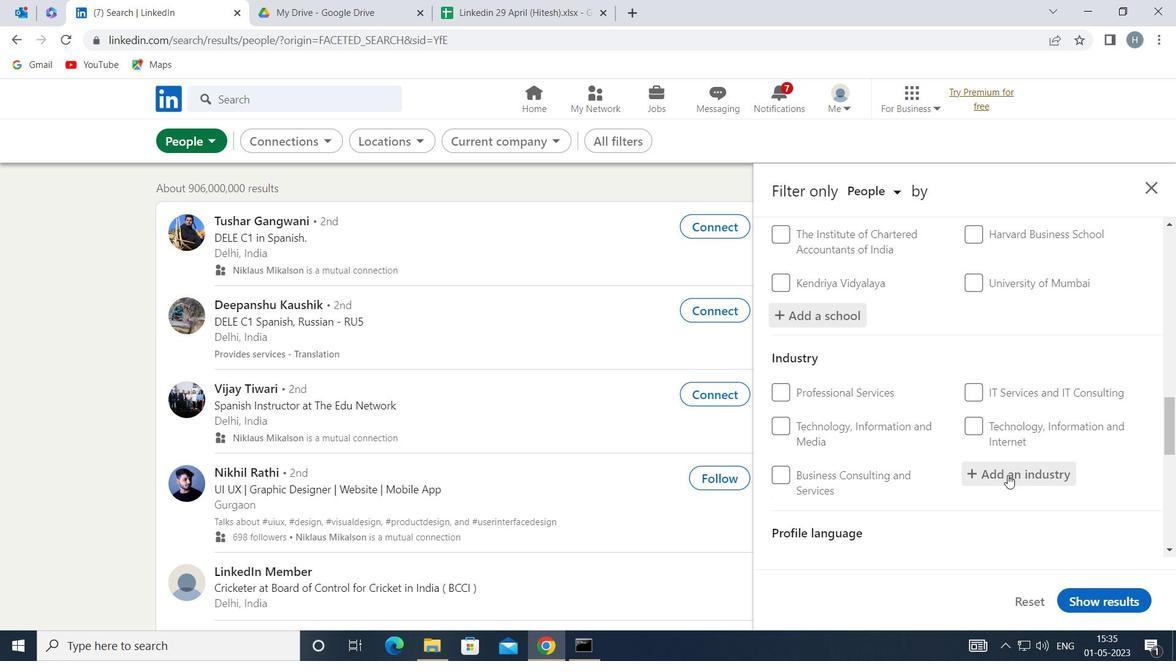 
Action: Key pressed <Key.shift>BEVERAGE
Screenshot: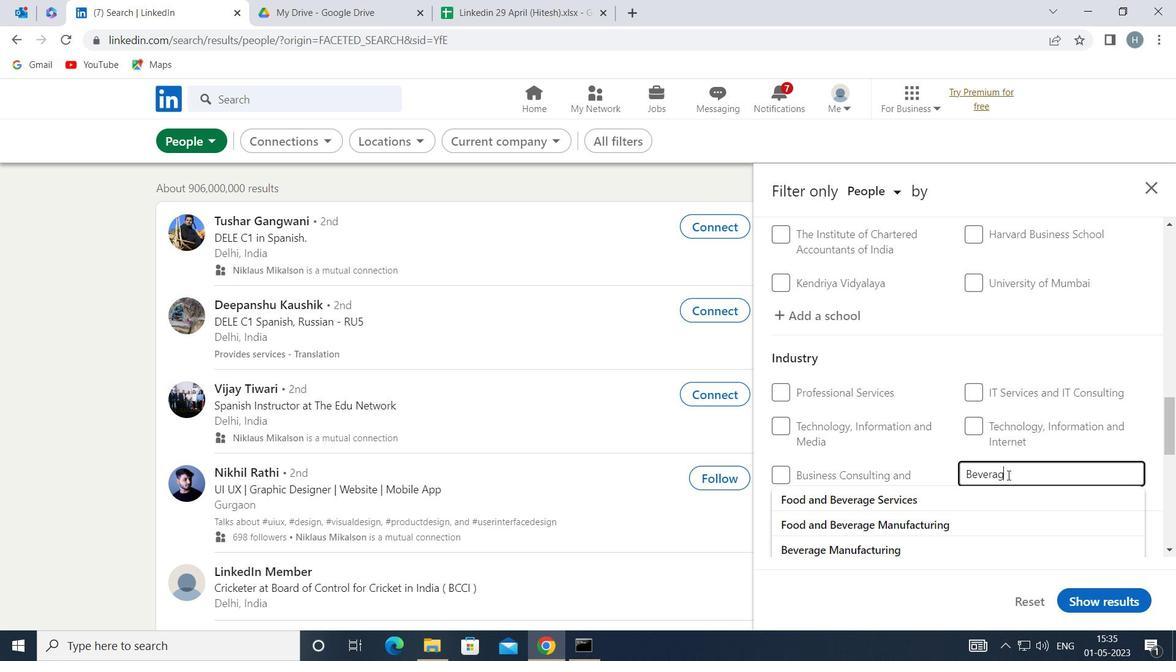 
Action: Mouse moved to (902, 553)
Screenshot: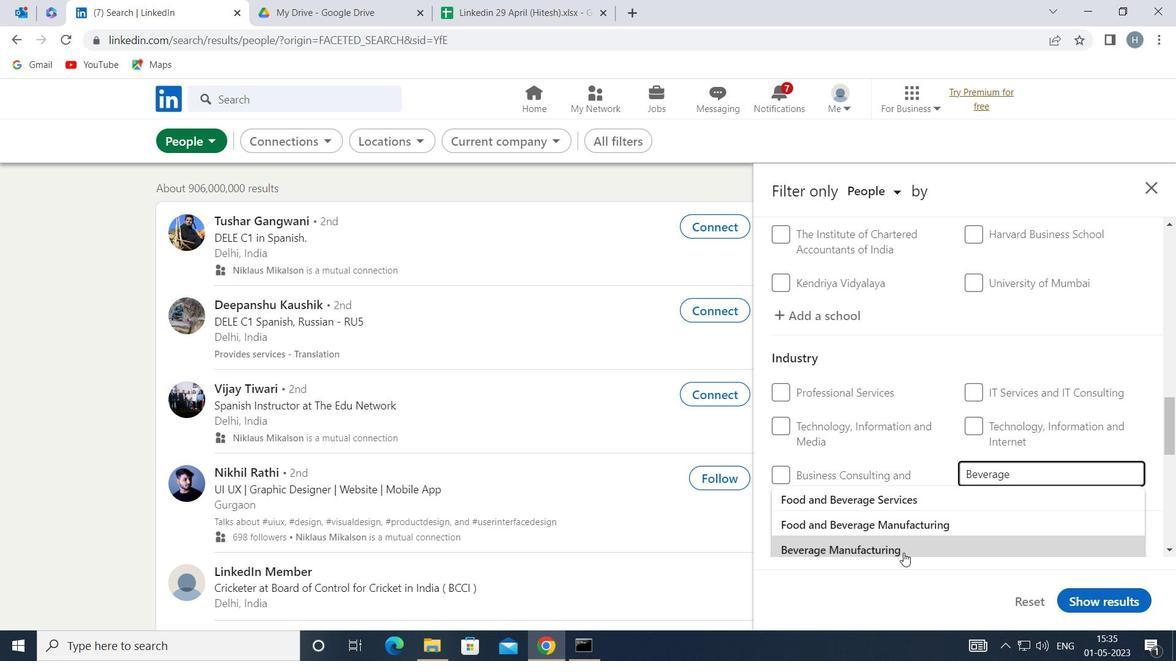 
Action: Mouse pressed left at (902, 553)
Screenshot: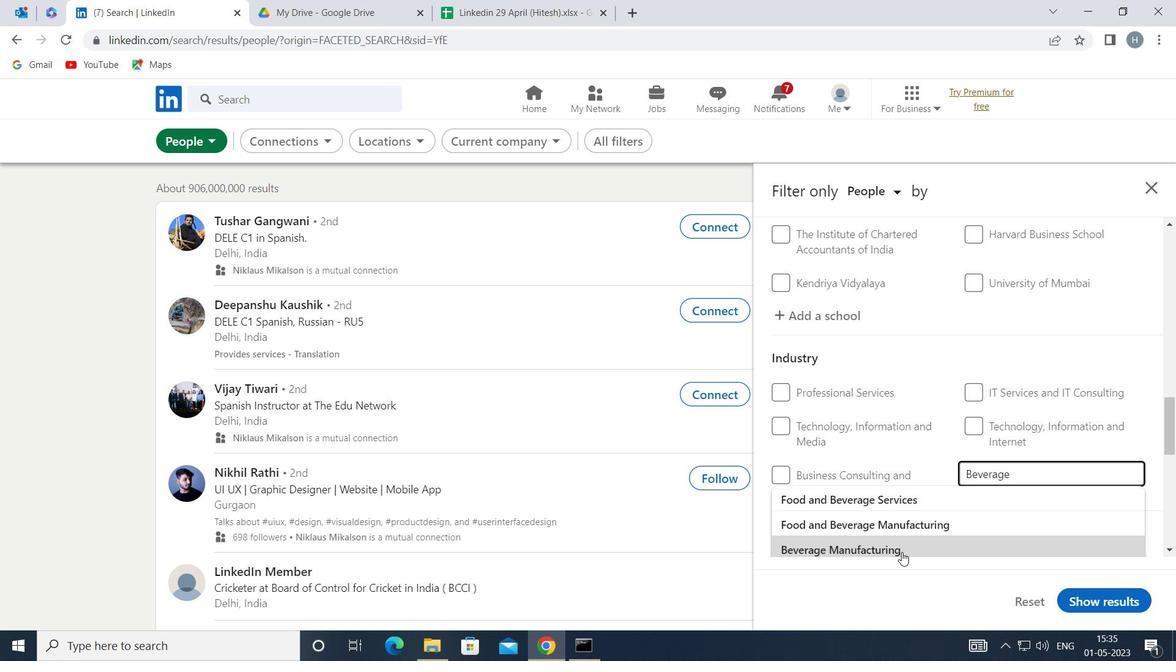 
Action: Mouse moved to (919, 452)
Screenshot: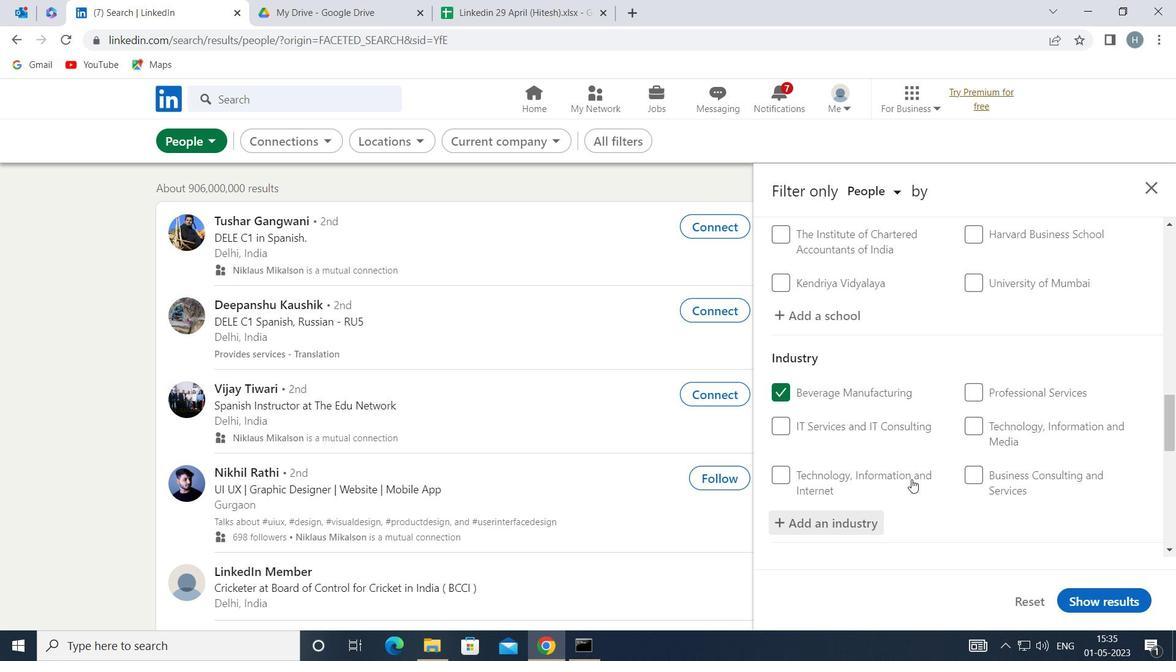 
Action: Mouse scrolled (919, 451) with delta (0, 0)
Screenshot: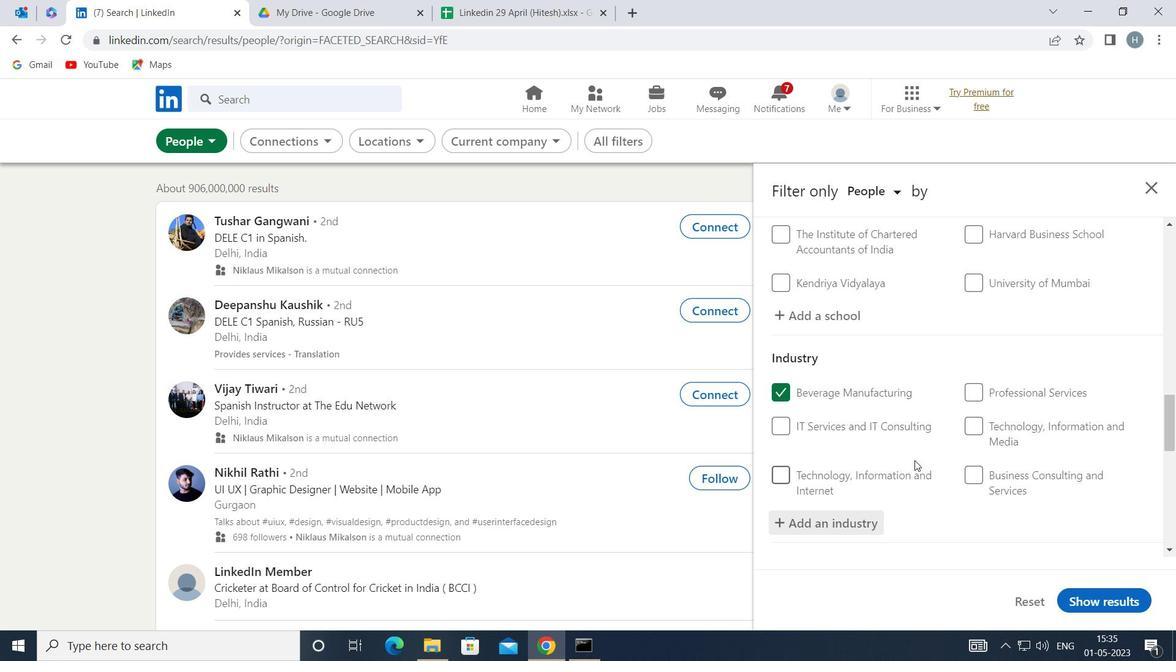 
Action: Mouse moved to (919, 451)
Screenshot: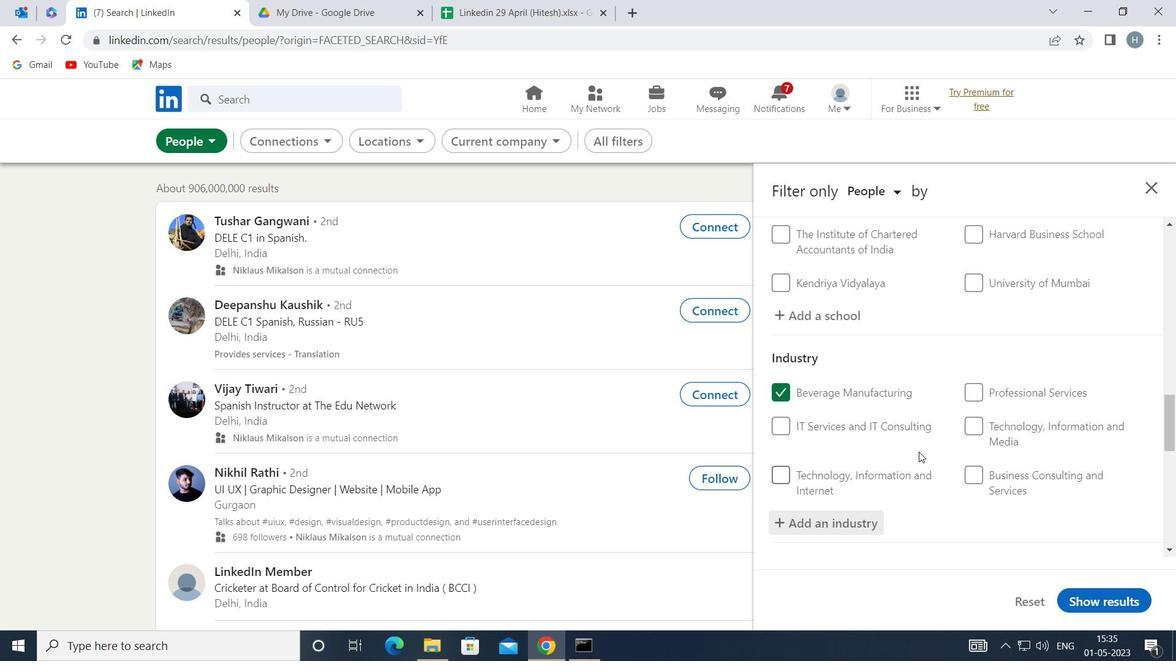 
Action: Mouse scrolled (919, 450) with delta (0, 0)
Screenshot: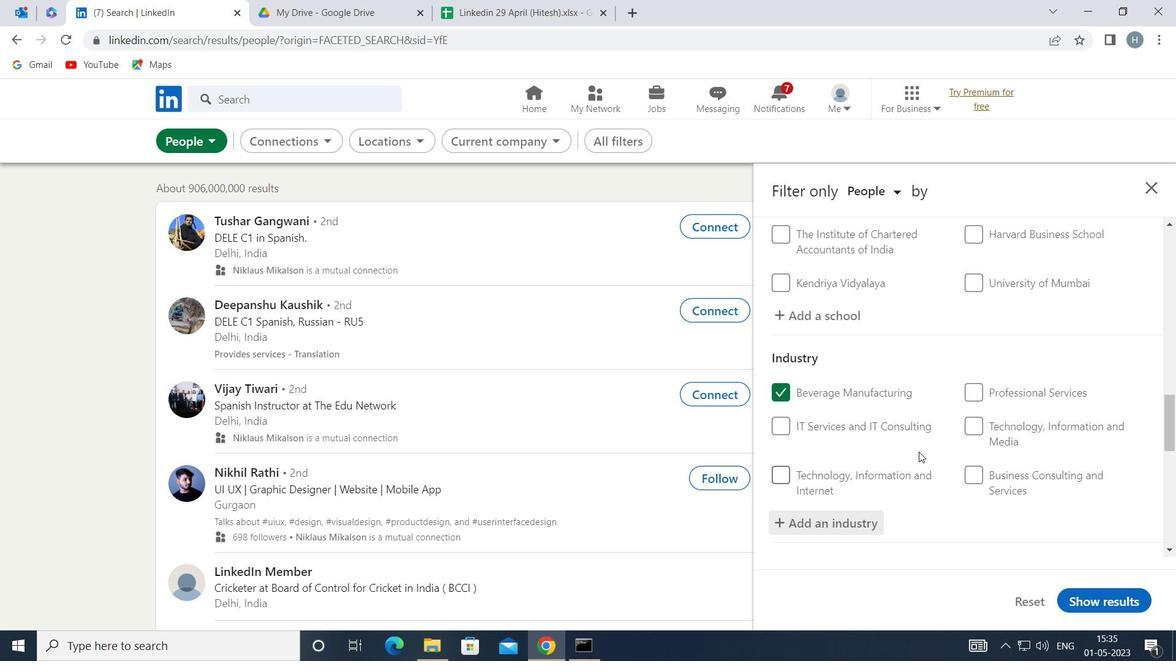 
Action: Mouse moved to (924, 450)
Screenshot: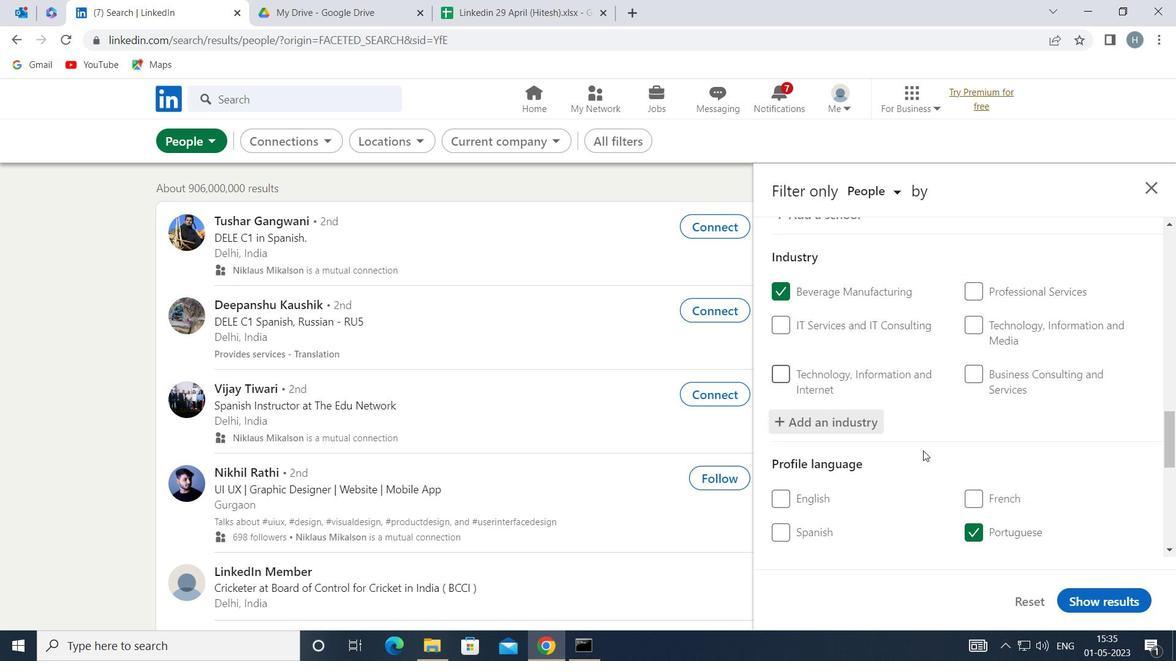
Action: Mouse scrolled (924, 449) with delta (0, 0)
Screenshot: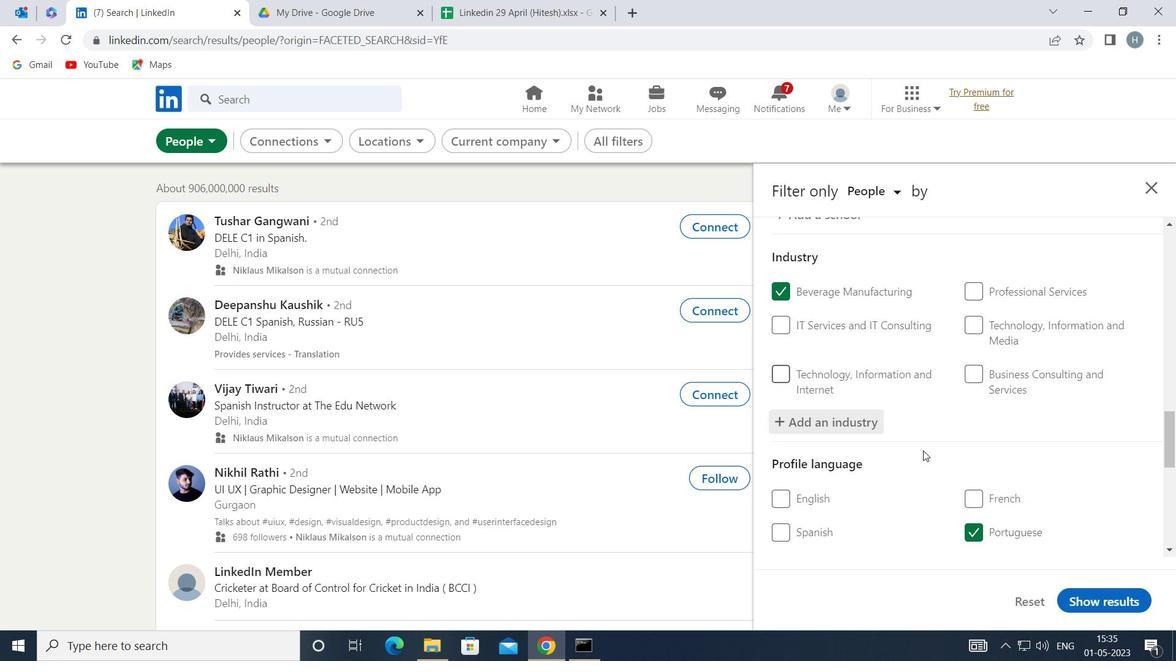 
Action: Mouse scrolled (924, 449) with delta (0, 0)
Screenshot: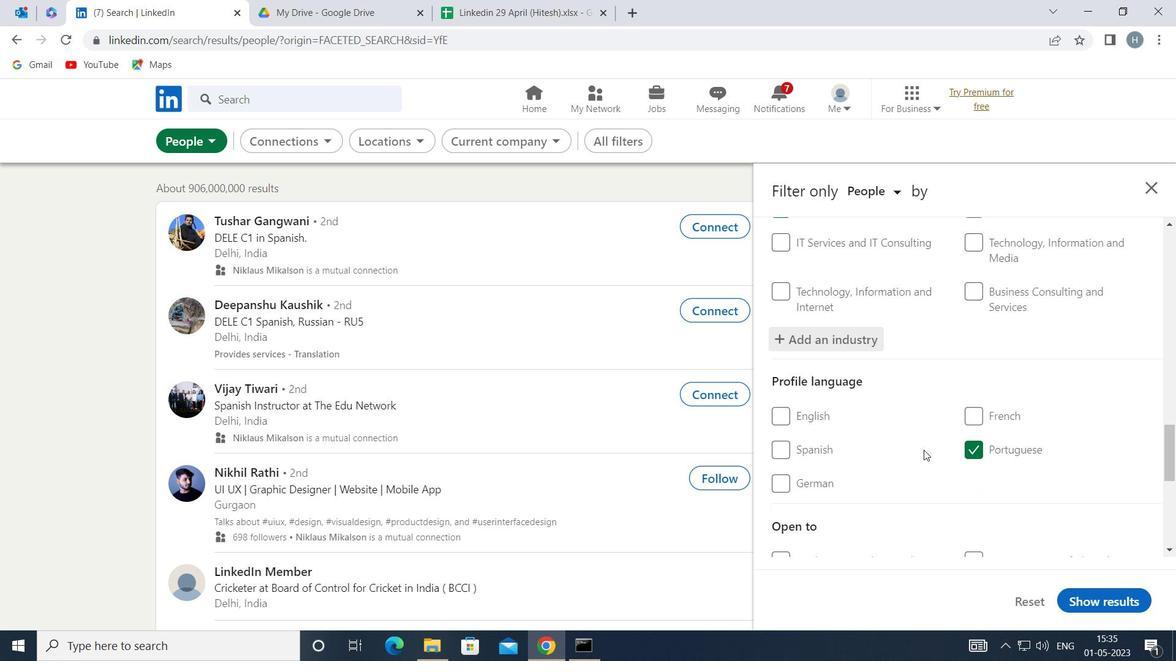
Action: Mouse scrolled (924, 449) with delta (0, 0)
Screenshot: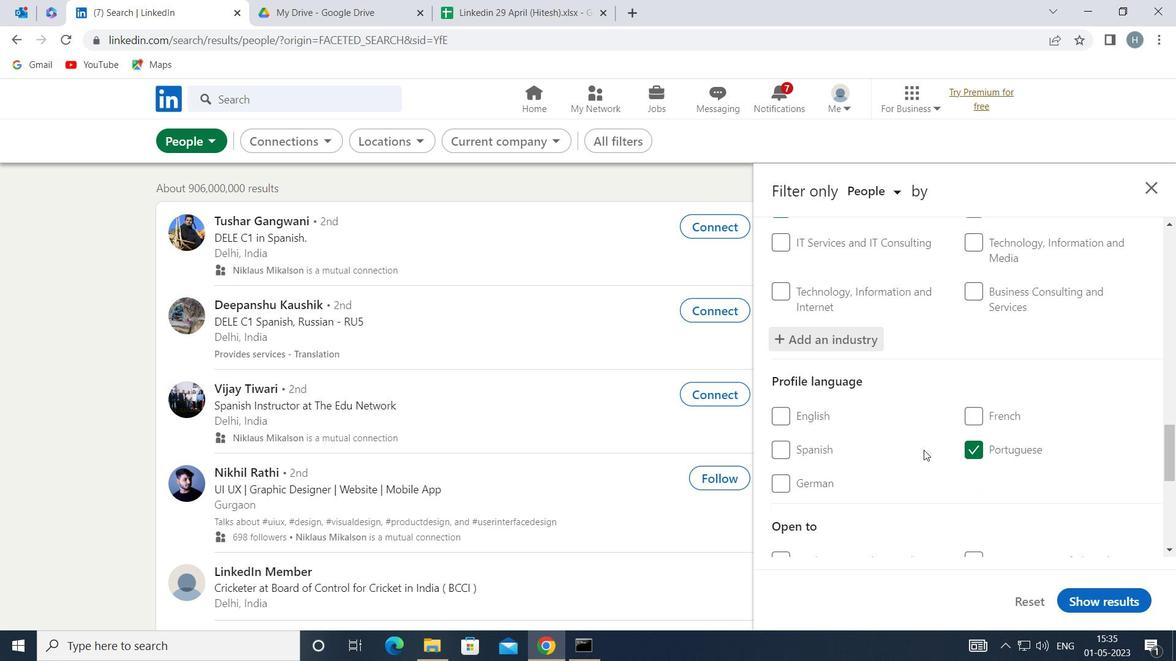 
Action: Mouse scrolled (924, 449) with delta (0, 0)
Screenshot: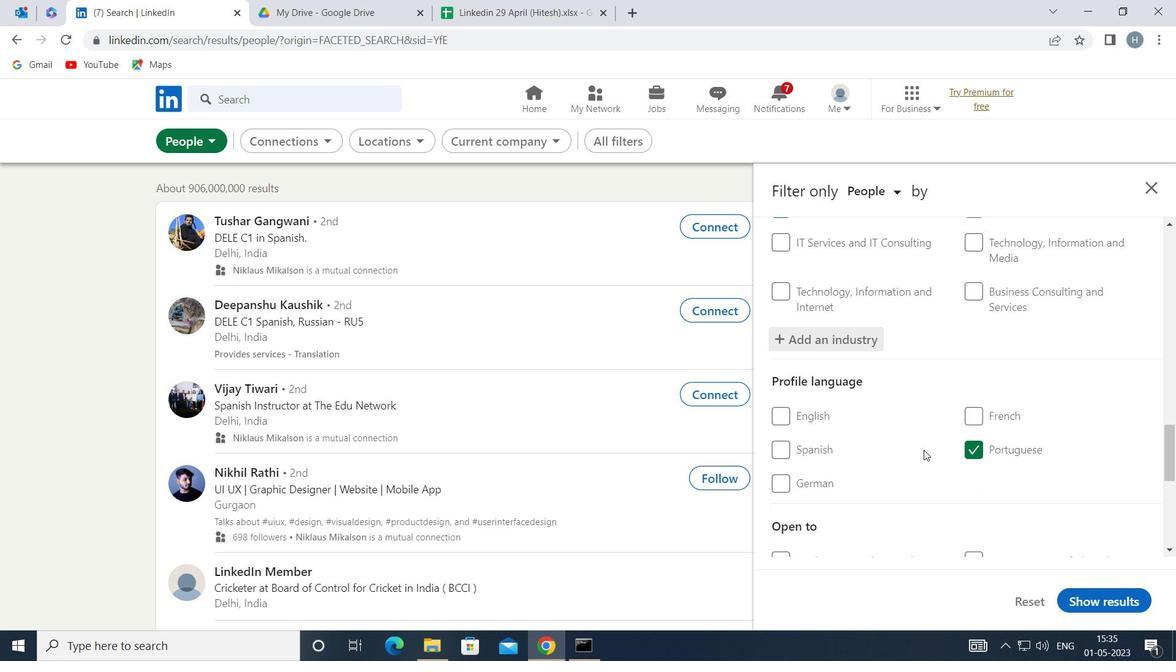 
Action: Mouse moved to (982, 440)
Screenshot: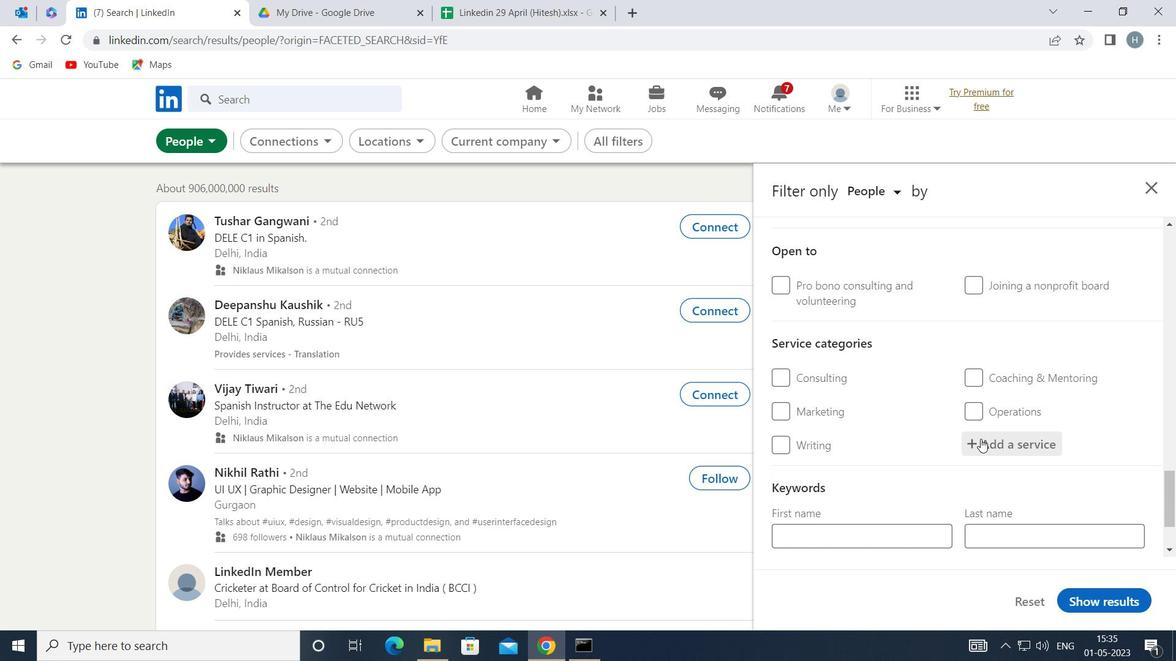 
Action: Mouse pressed left at (982, 440)
Screenshot: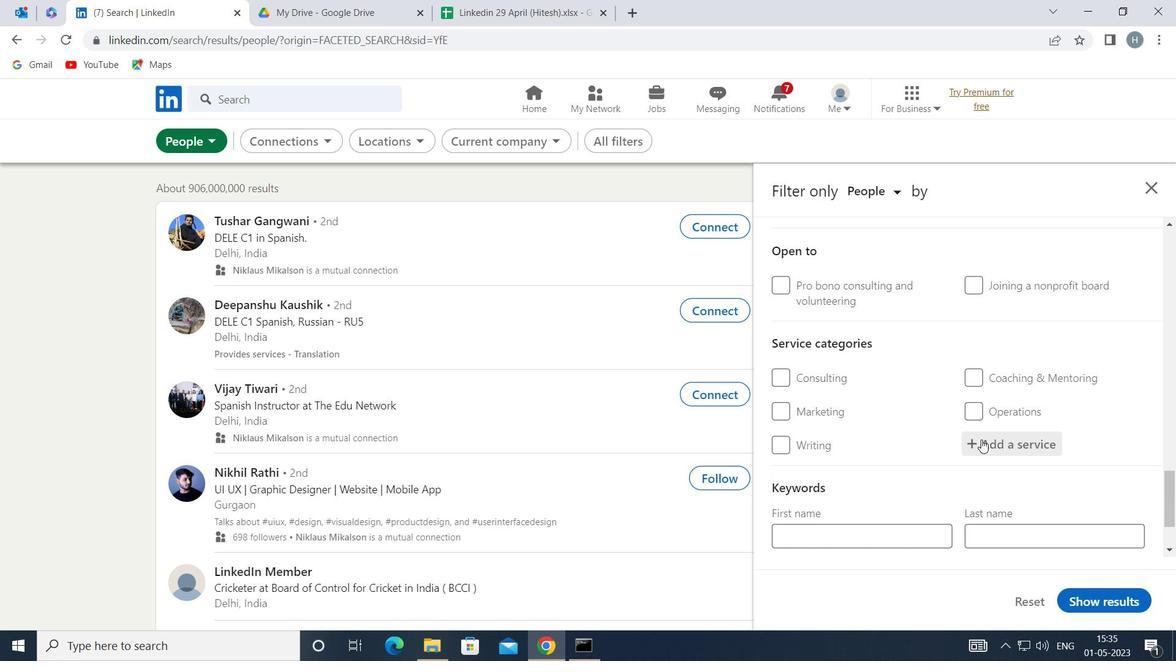 
Action: Mouse moved to (979, 434)
Screenshot: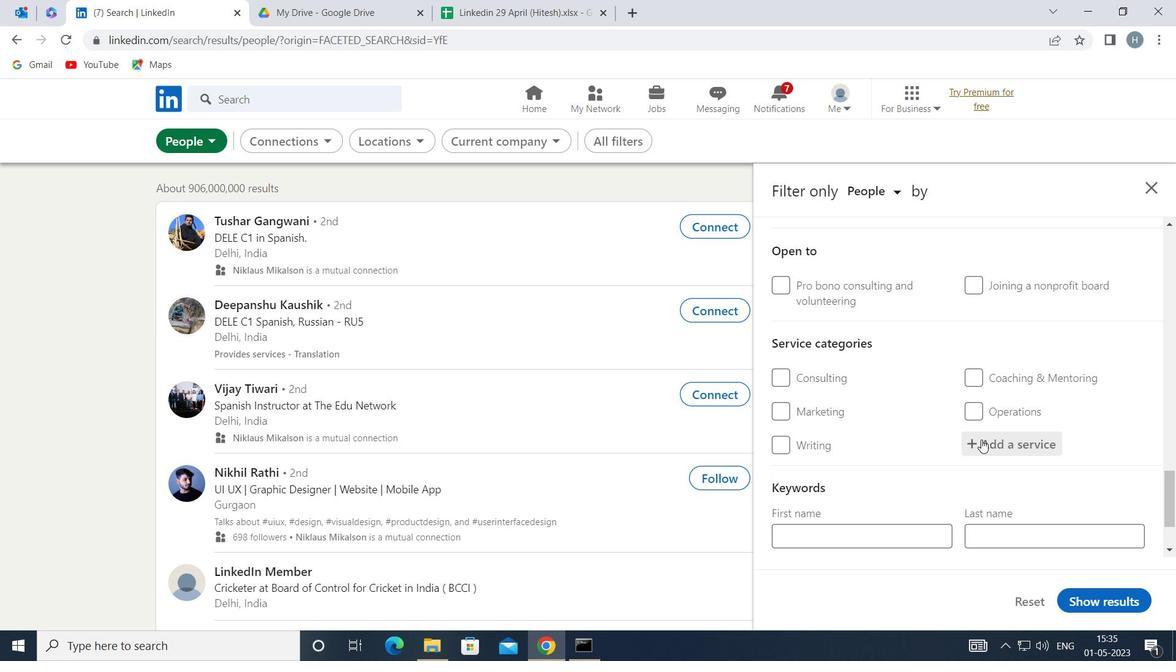 
Action: Key pressed <Key.shift>PRICIN
Screenshot: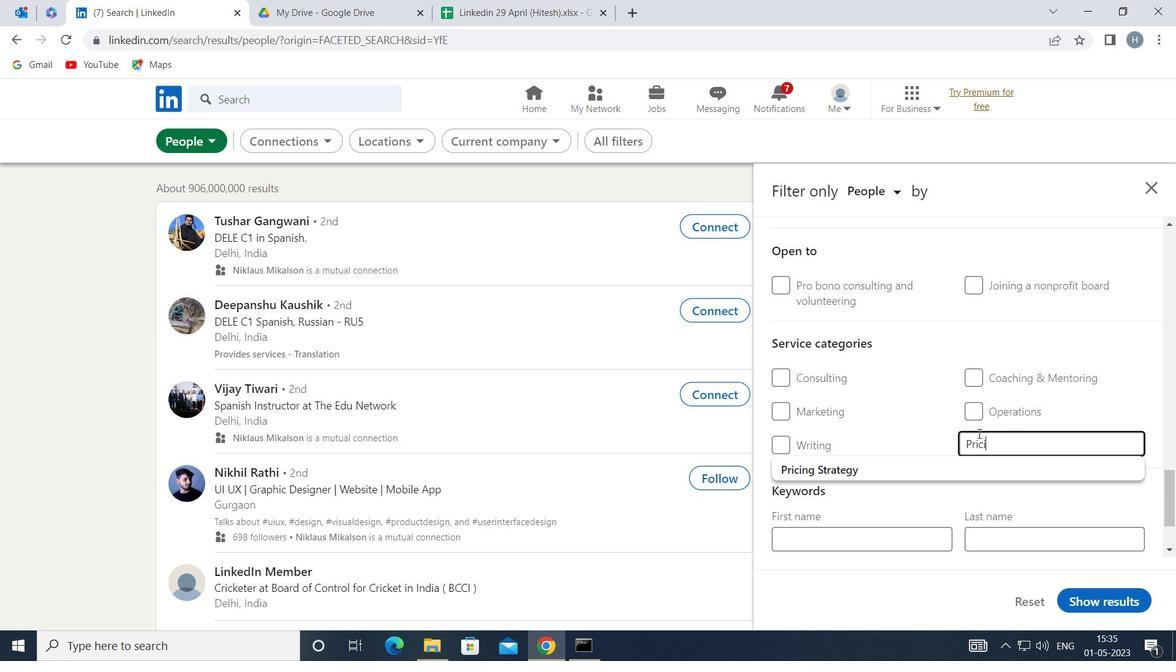 
Action: Mouse moved to (917, 462)
Screenshot: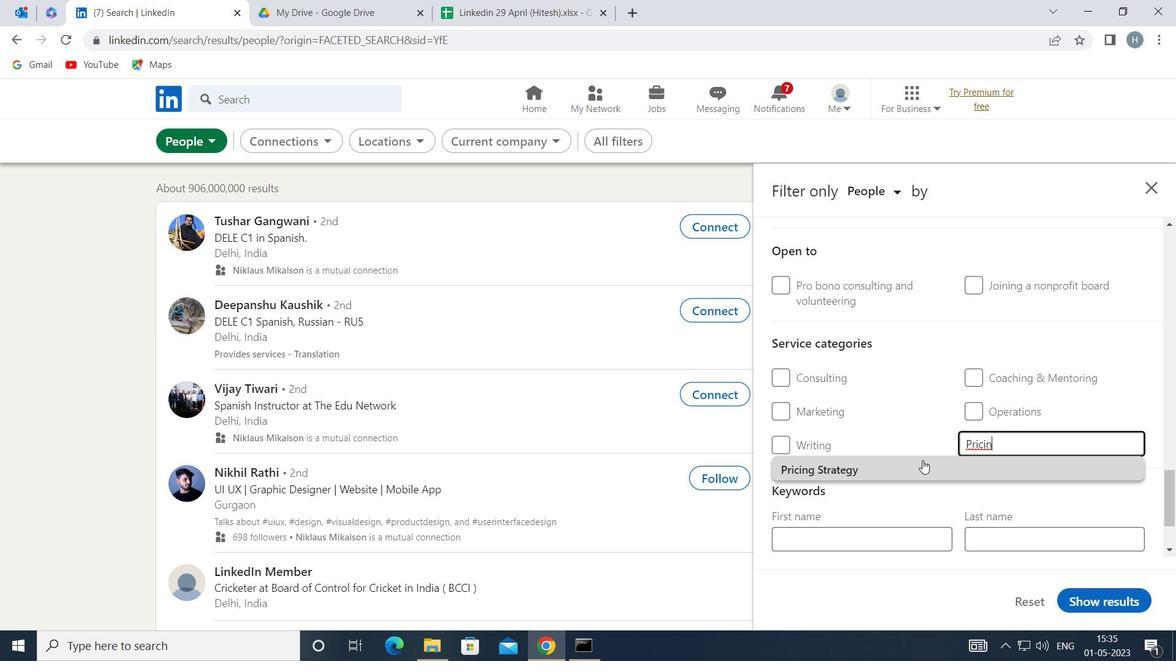 
Action: Mouse pressed left at (917, 462)
Screenshot: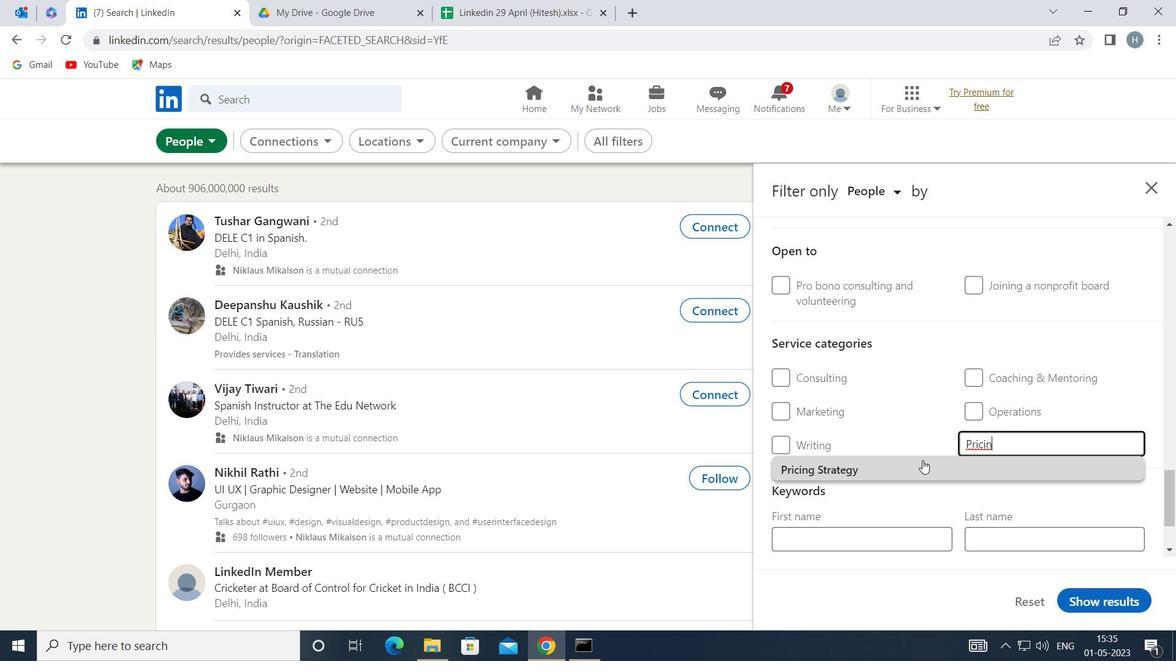 
Action: Mouse moved to (911, 454)
Screenshot: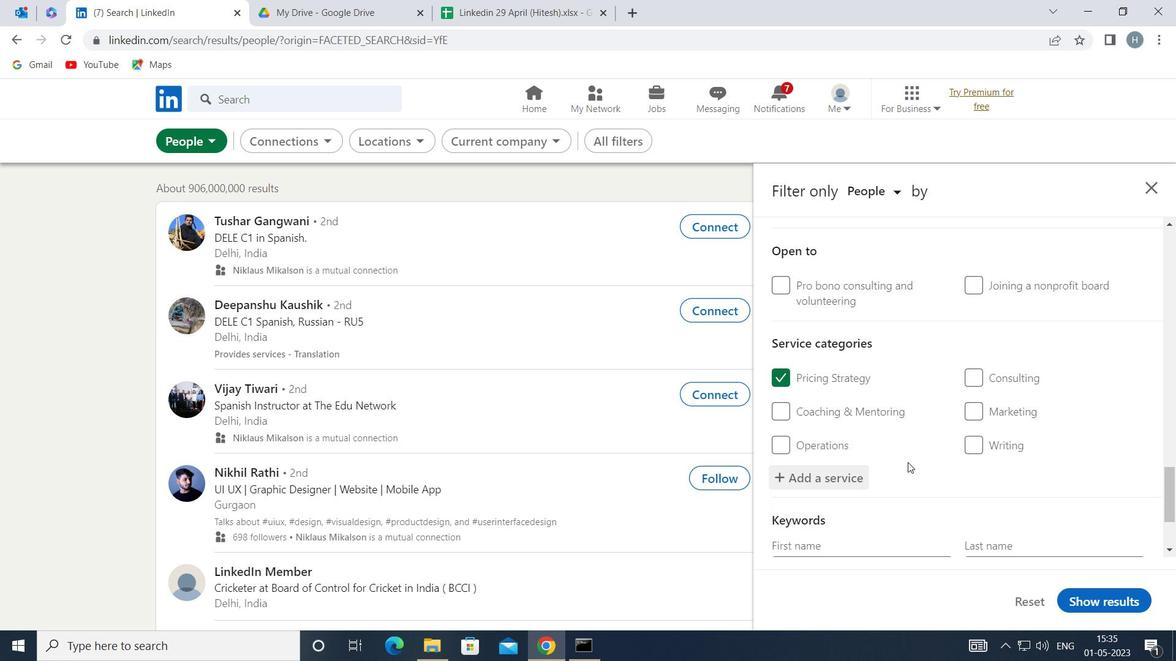 
Action: Mouse scrolled (911, 453) with delta (0, 0)
Screenshot: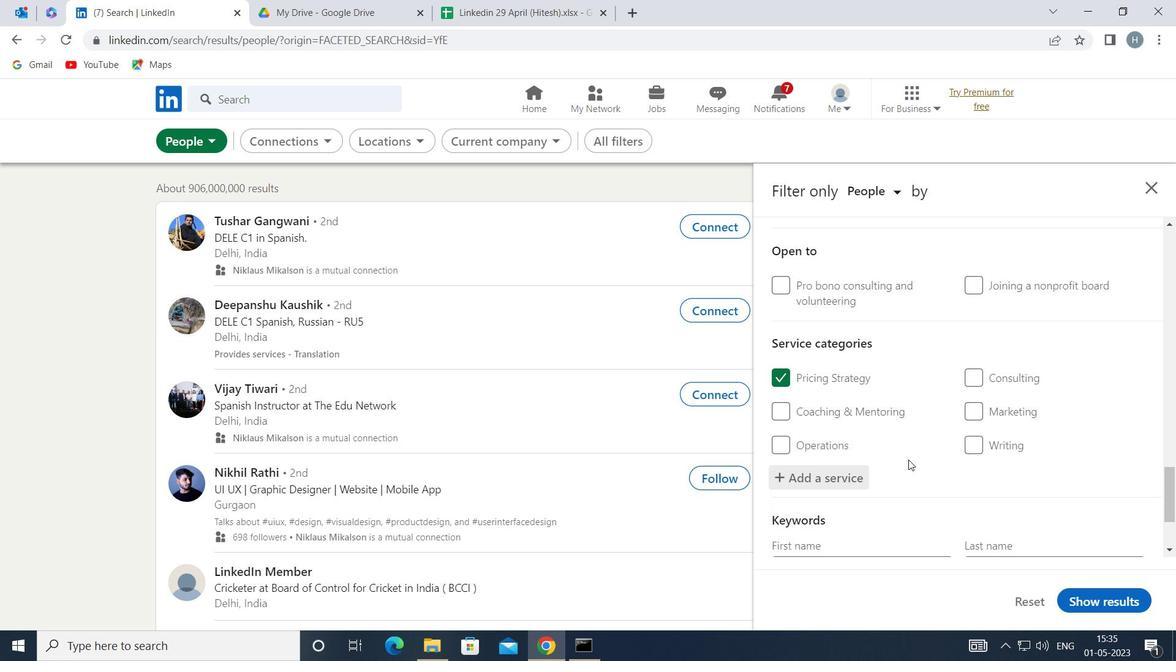 
Action: Mouse moved to (911, 454)
Screenshot: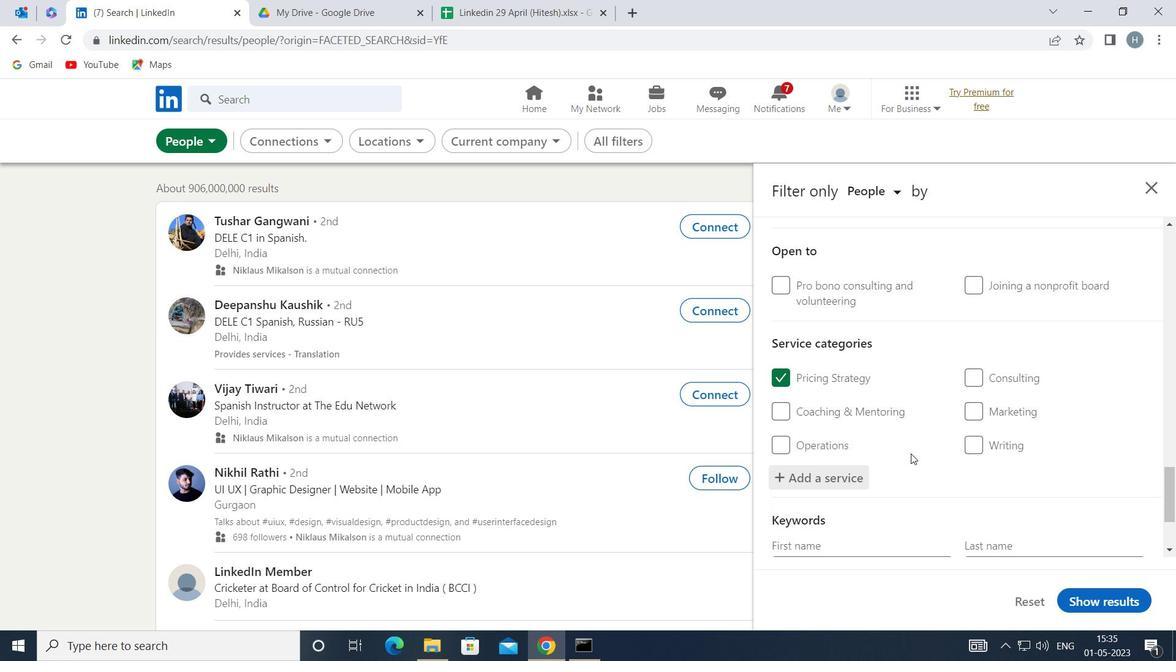 
Action: Mouse scrolled (911, 453) with delta (0, 0)
Screenshot: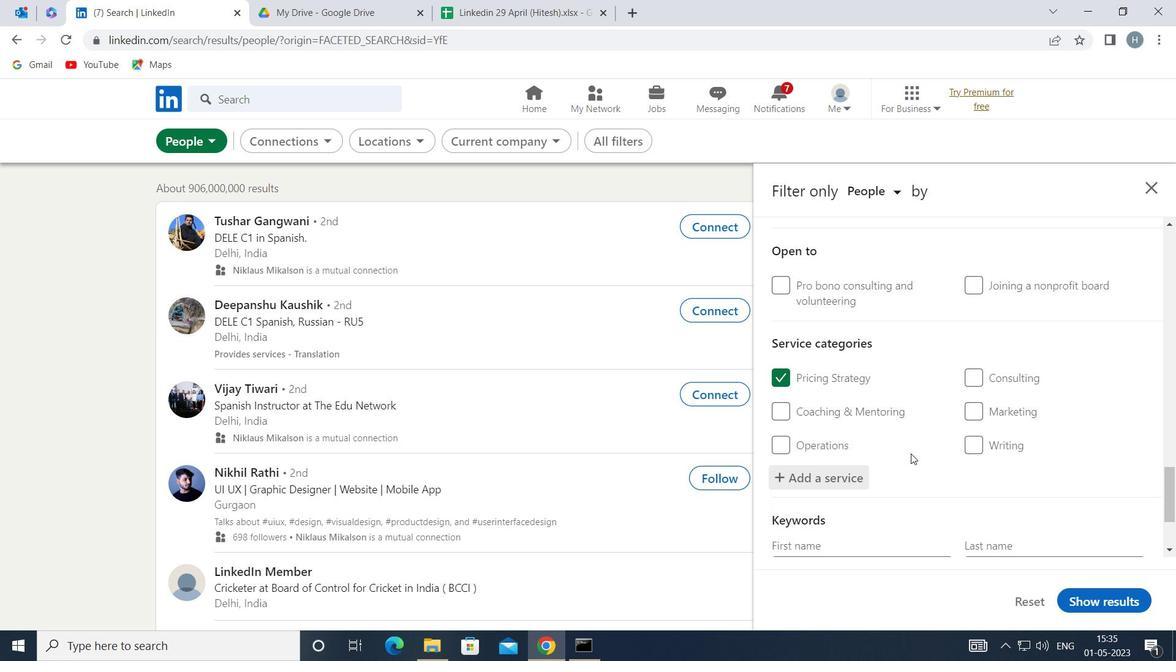 
Action: Mouse moved to (911, 455)
Screenshot: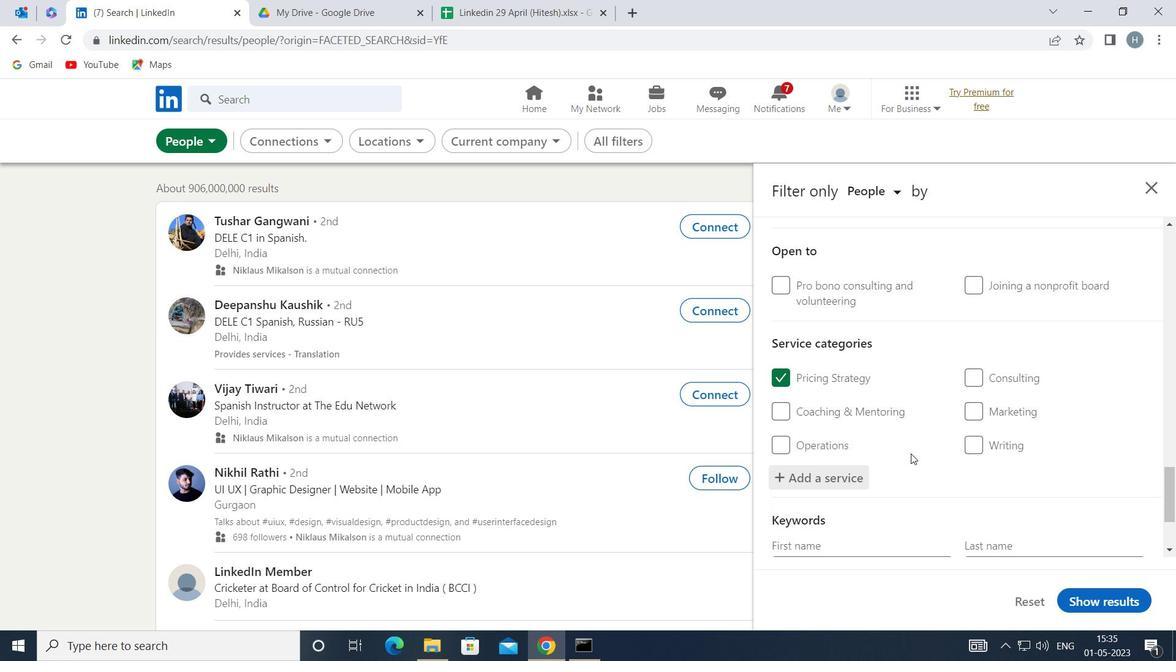 
Action: Mouse scrolled (911, 455) with delta (0, 0)
Screenshot: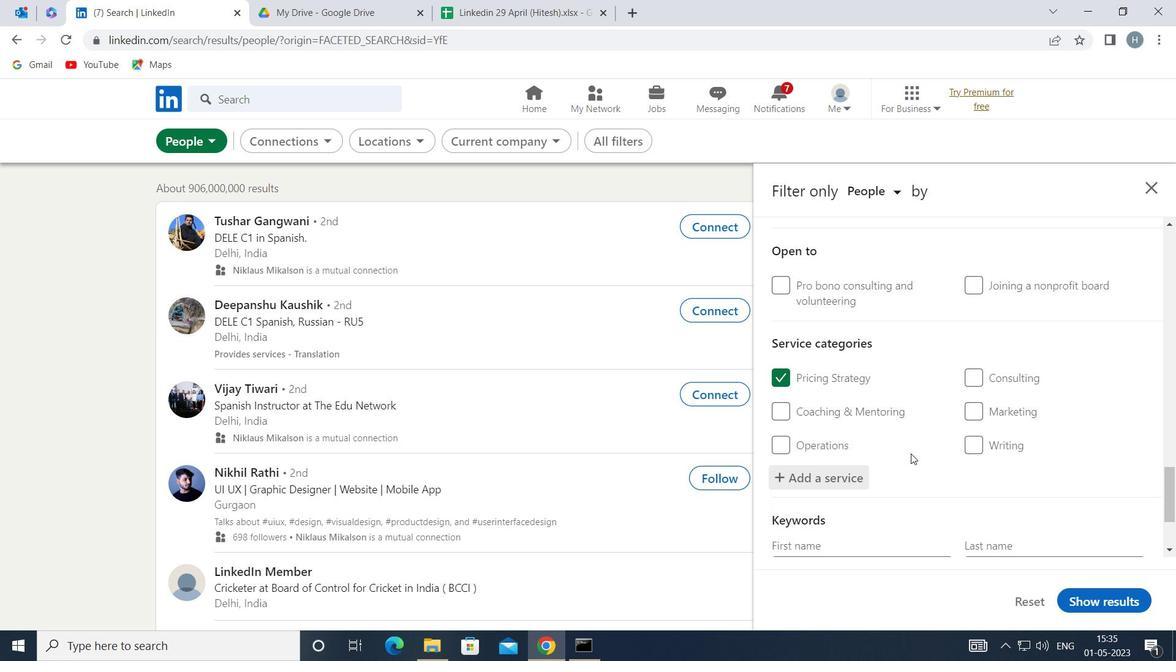 
Action: Mouse moved to (911, 450)
Screenshot: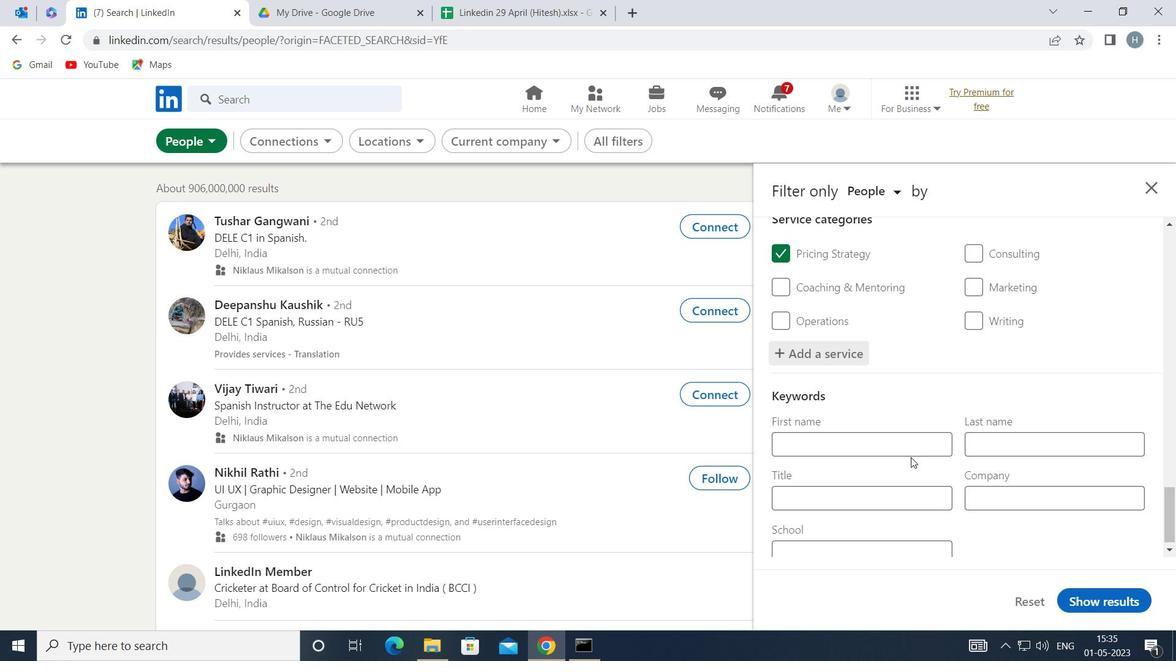 
Action: Mouse scrolled (911, 450) with delta (0, 0)
Screenshot: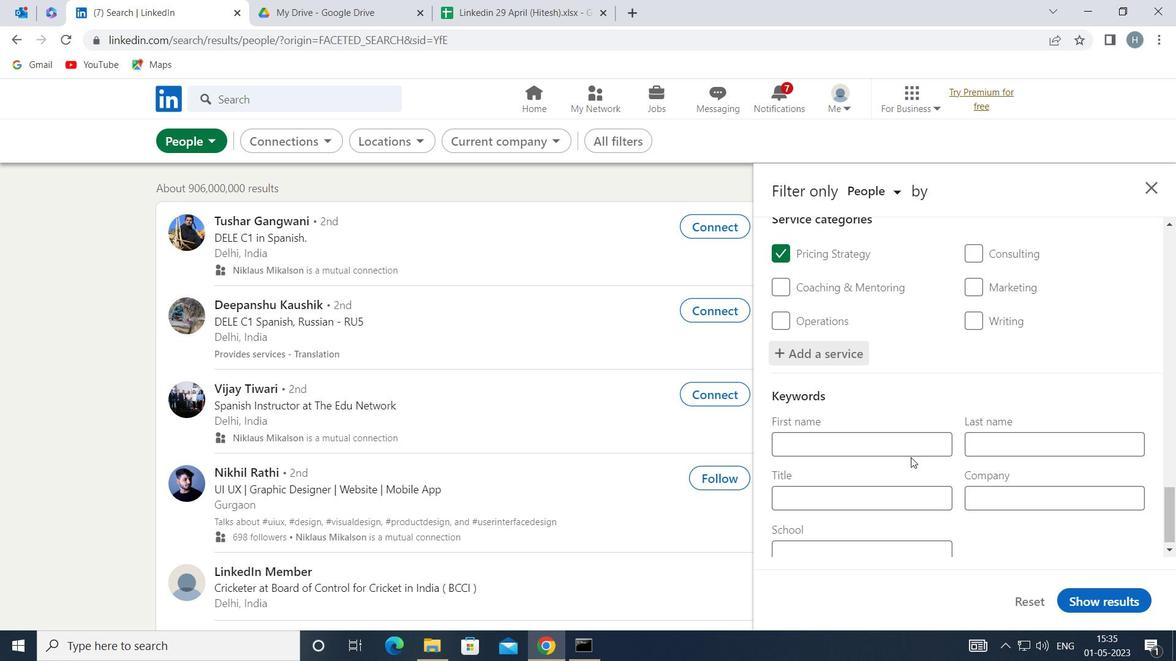 
Action: Mouse scrolled (911, 450) with delta (0, 0)
Screenshot: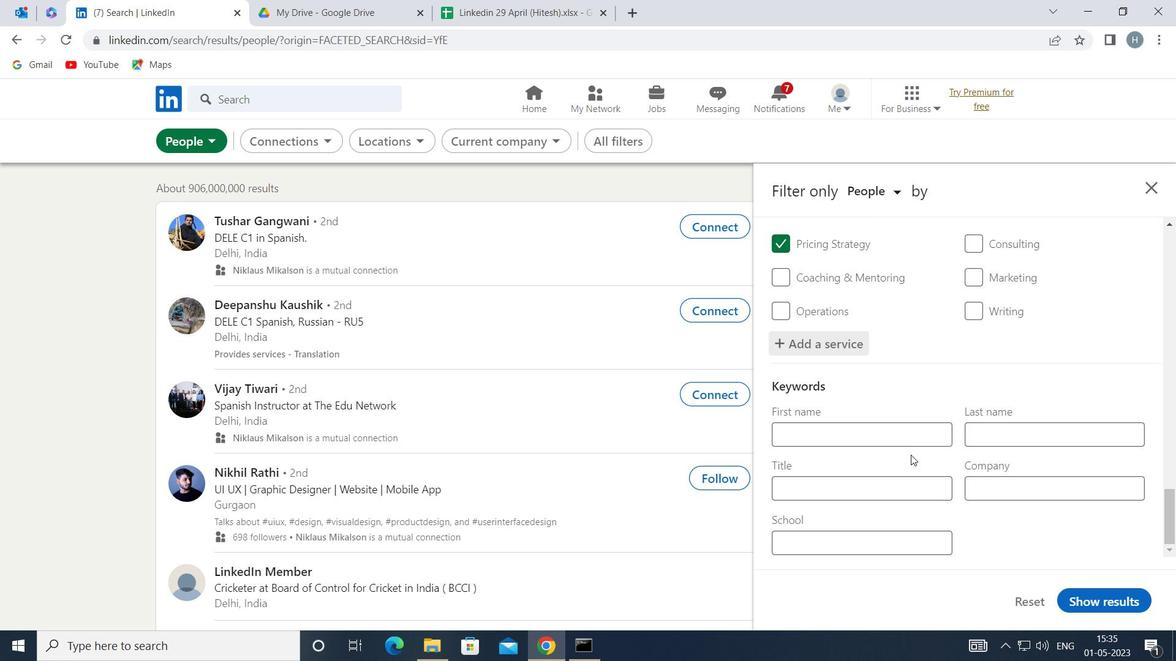 
Action: Mouse moved to (901, 489)
Screenshot: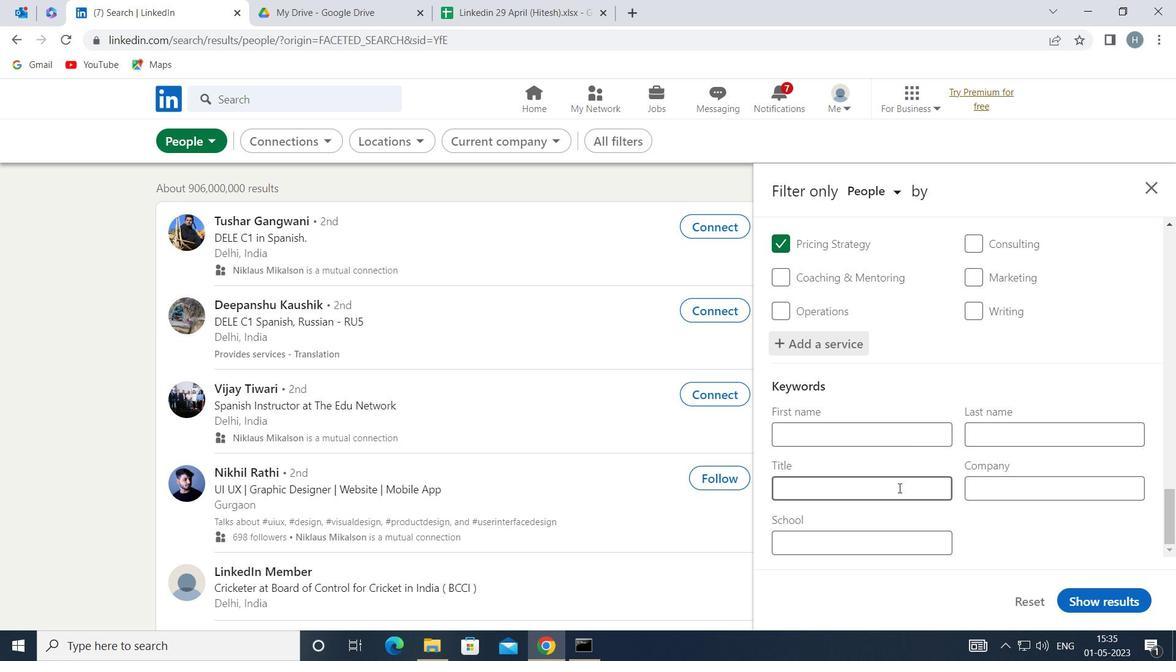 
Action: Mouse pressed left at (901, 489)
Screenshot: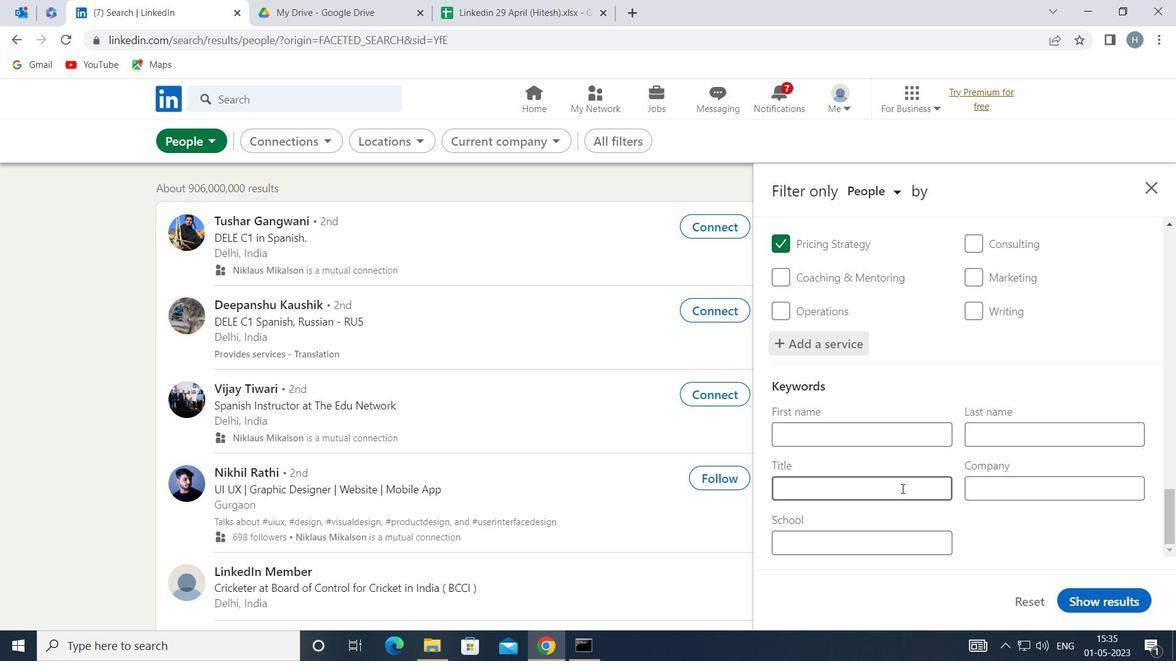 
Action: Mouse moved to (901, 489)
Screenshot: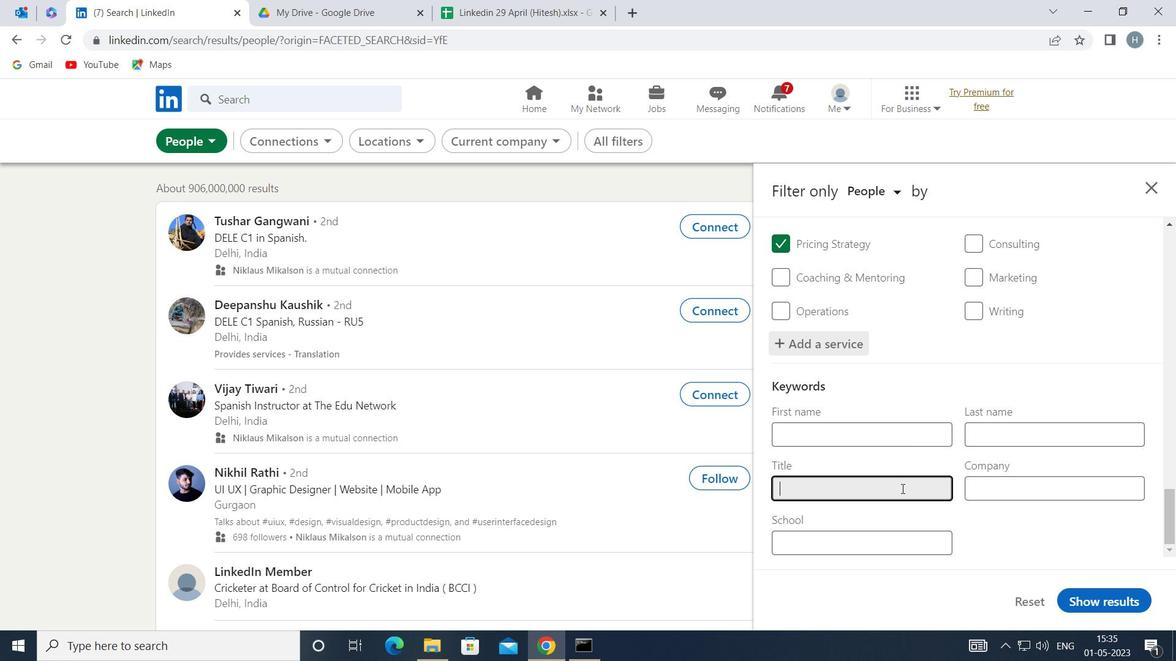 
Action: Key pressed <Key.shift>MEDIA<Key.space><Key.shift>RELATIONS<Key.space><Key.shift>COR<Key.backspace>ORDINATOR
Screenshot: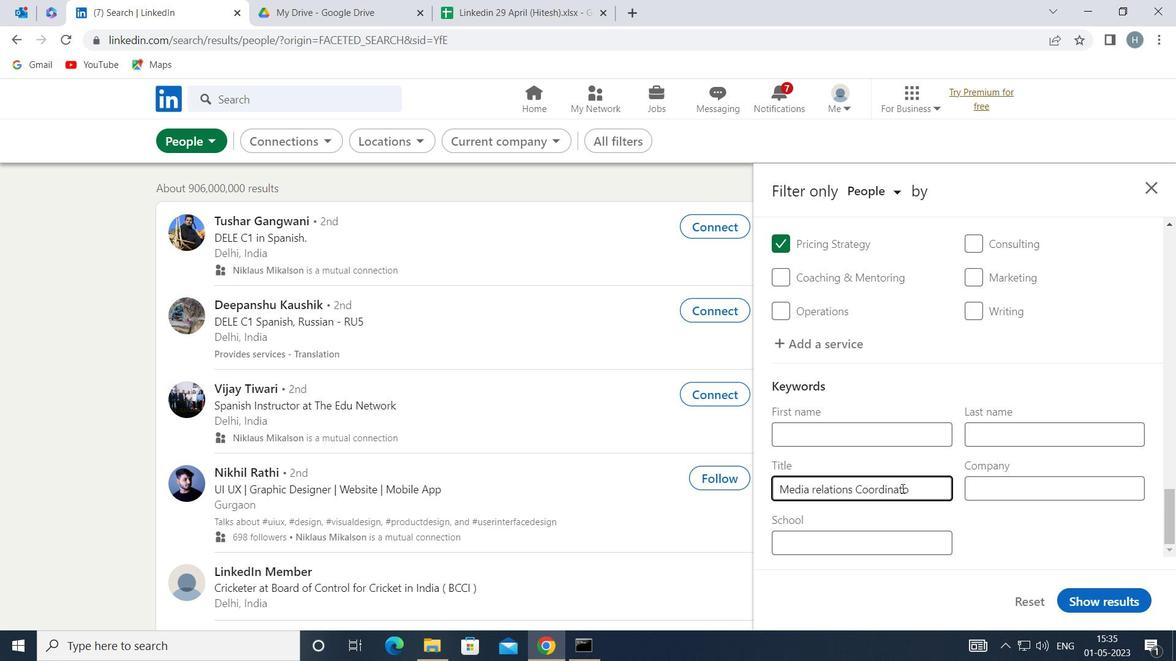 
Action: Mouse moved to (1101, 601)
Screenshot: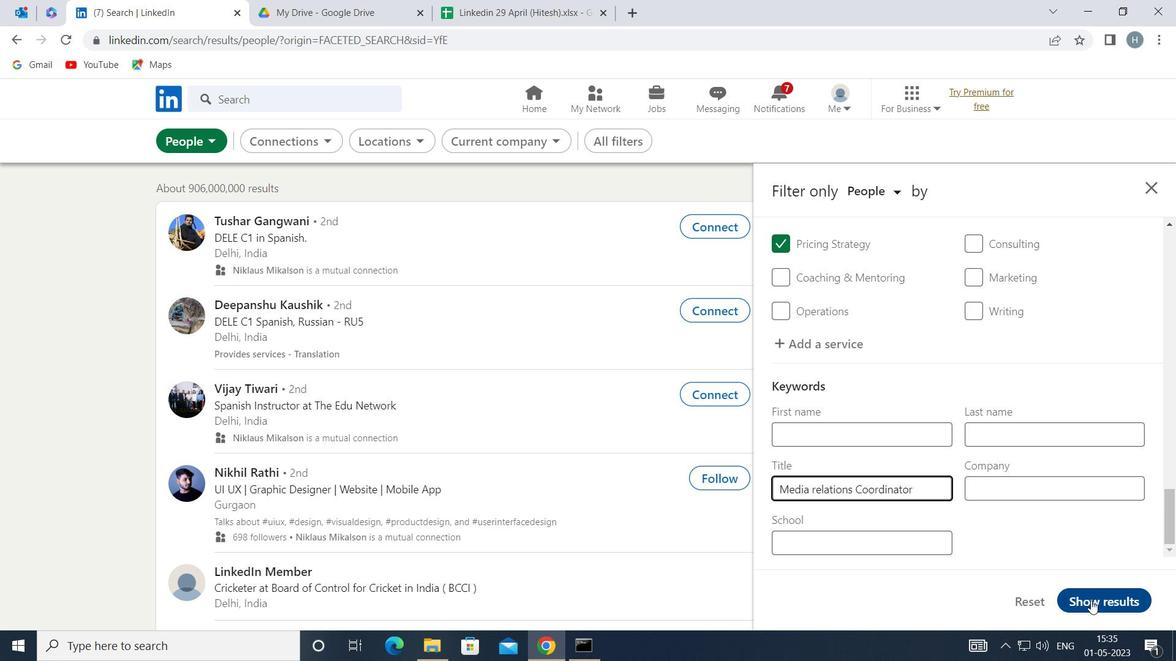 
Action: Mouse pressed left at (1101, 601)
Screenshot: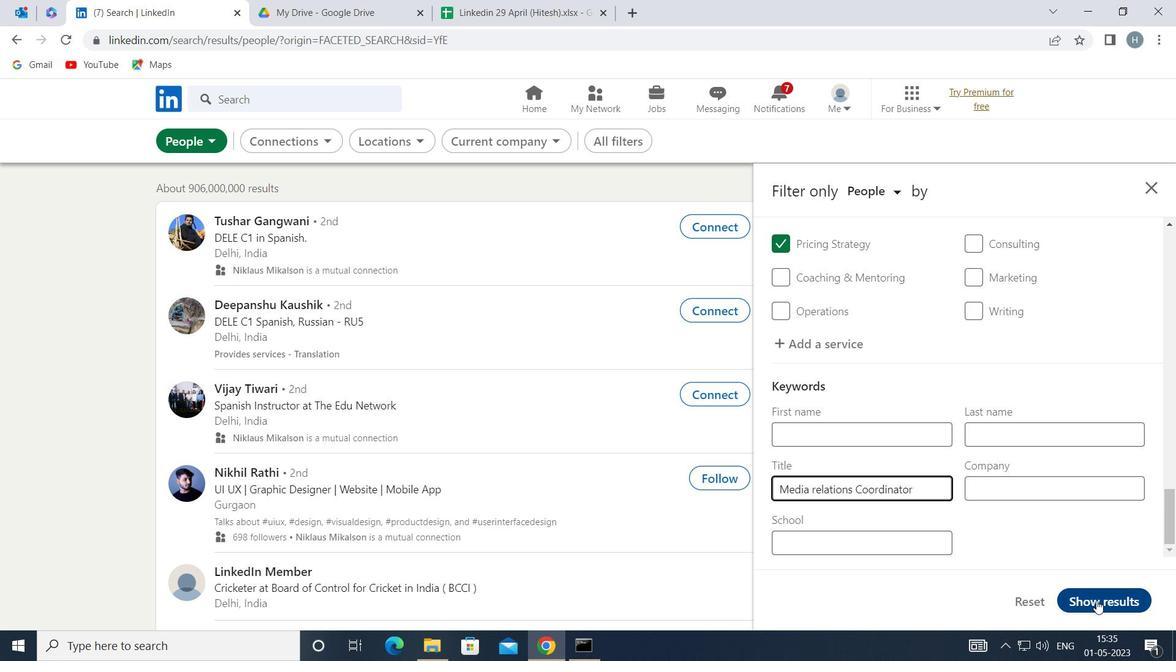 
Action: Mouse moved to (795, 427)
Screenshot: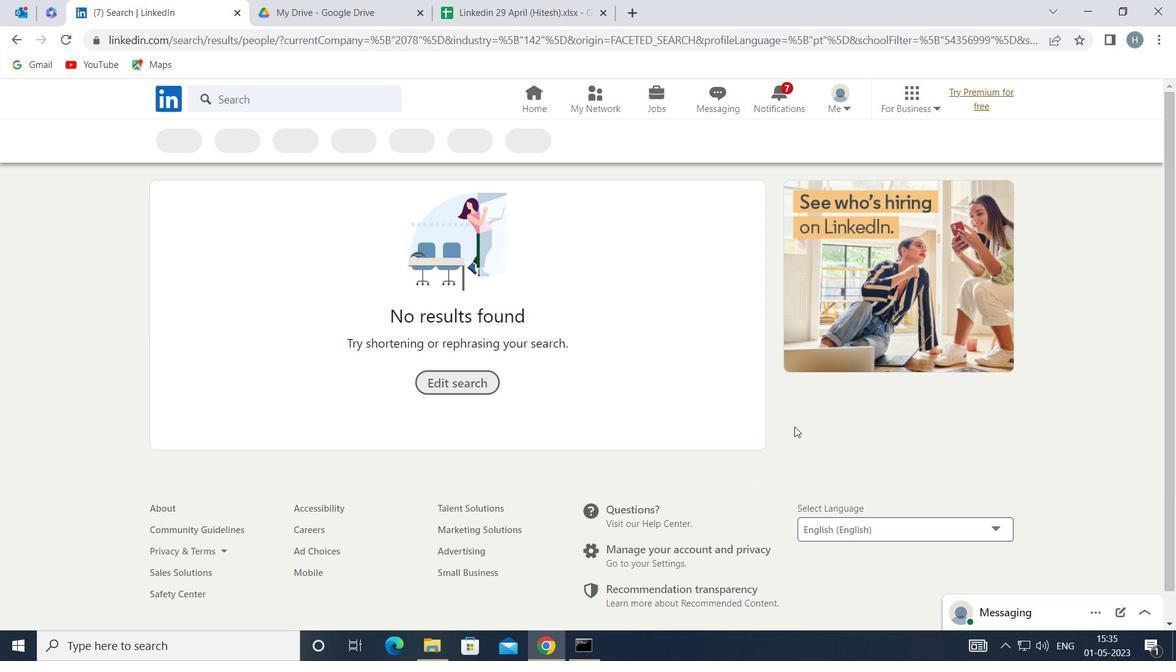 
